 Task: Add an event with the title Second Webinar: Advanced Google AdWords Campaign Strategies, date '2023/11/07', time 7:50 AM to 9:50 AMand add a description: It is essential to listen actively to the potential investor's input, feedback, and inquiries throughout the meeting. This demonstrates your receptiveness to collaboration, willingness to address concerns, and the ability to adapt your business strategy to maximize its potential.Select event color  Tomato . Add location for the event as: 321 Dolmabahçe Palace, Istanbul, Turkey, logged in from the account softage.10@softage.netand send the event invitation to softage.3@softage.net and softage.4@softage.net. Set a reminder for the event Annually on May 174
Action: Mouse moved to (59, 89)
Screenshot: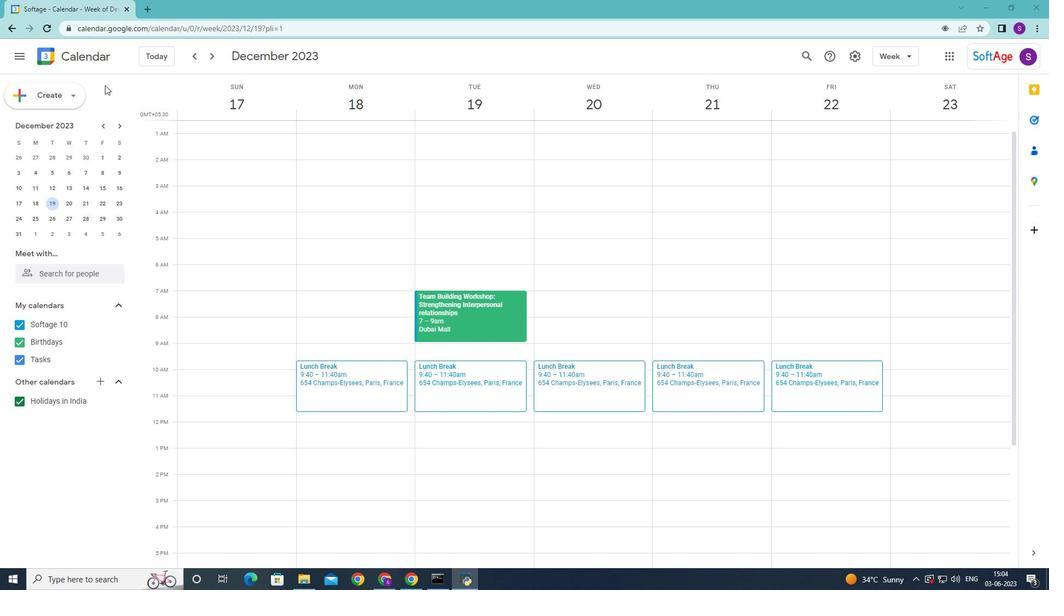 
Action: Mouse pressed left at (59, 89)
Screenshot: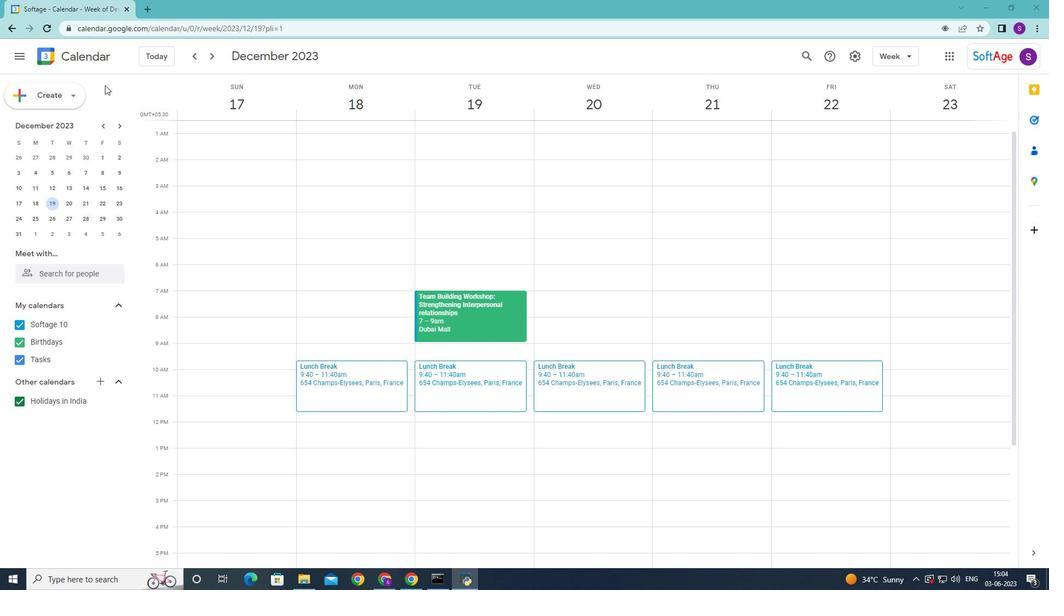 
Action: Mouse moved to (65, 133)
Screenshot: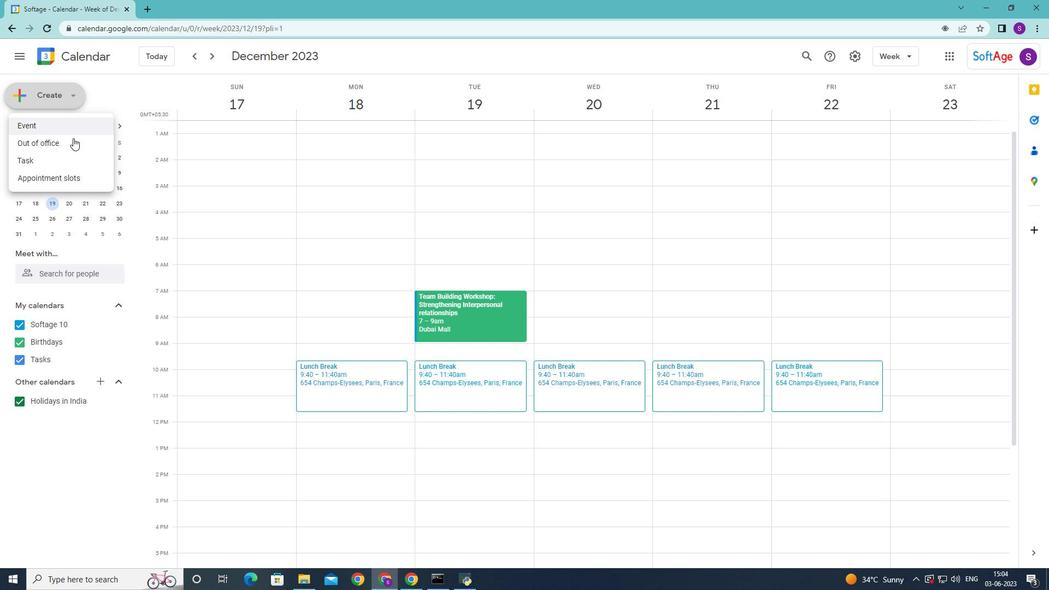 
Action: Mouse pressed left at (65, 133)
Screenshot: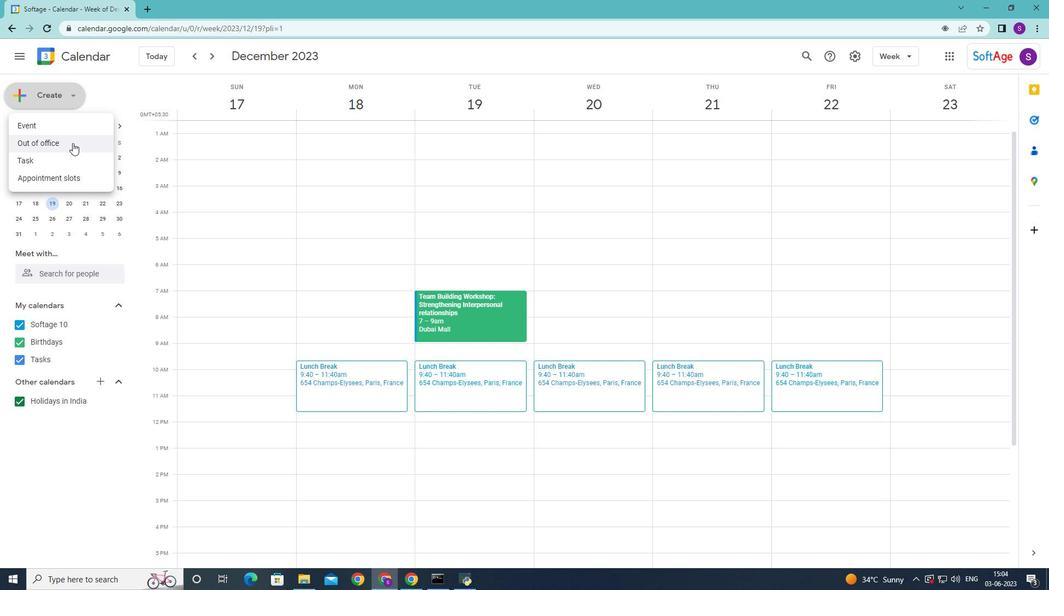 
Action: Mouse moved to (750, 207)
Screenshot: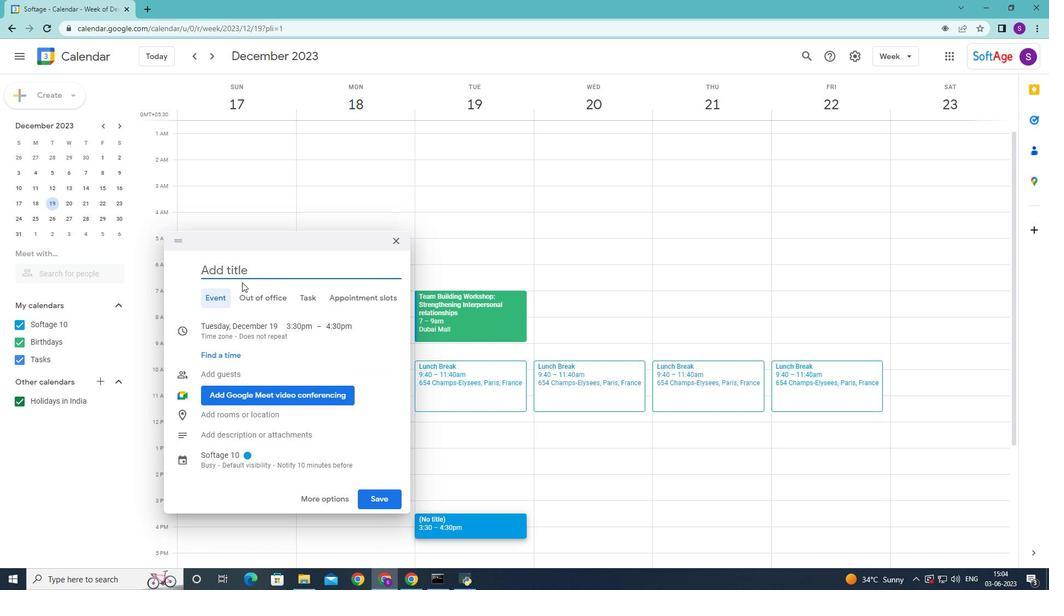 
Action: Mouse pressed left at (750, 207)
Screenshot: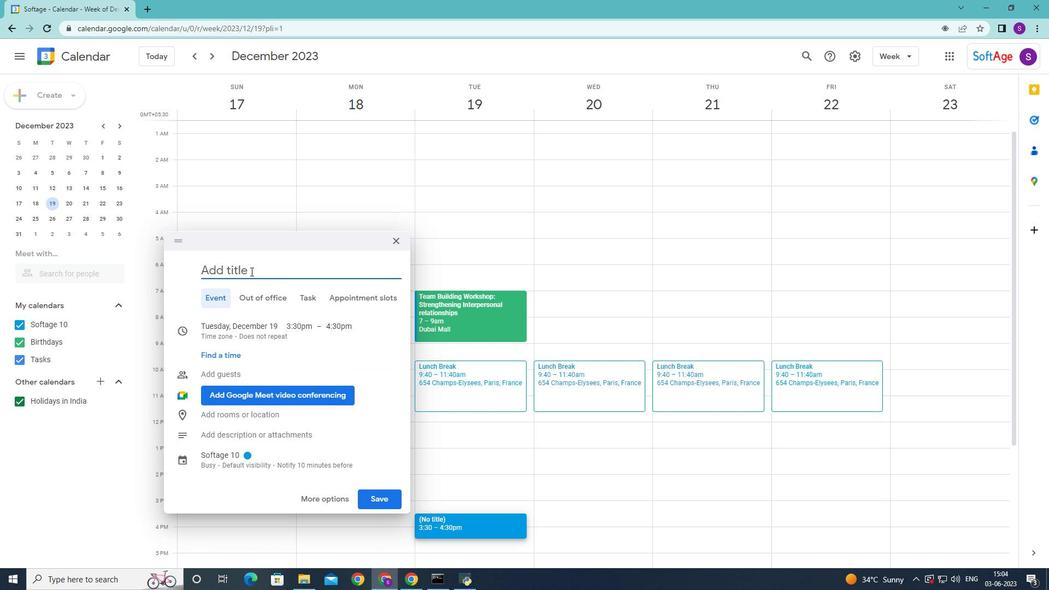 
Action: Key pressed <Key.shift>Second<Key.space><Key.shift>e<Key.backspace><Key.shift>Webinar<Key.shift>:<Key.space><Key.shift>Advanced<Key.space><Key.shift>Google<Key.space><Key.shift><Key.shift><Key.shift><Key.shift><Key.shift><Key.shift><Key.shift><Key.shift><Key.shift><Key.shift><Key.shift><Key.shift><Key.shift><Key.shift><Key.shift><Key.shift><Key.shift>Adwords<Key.space><Key.shift>Cam
Screenshot: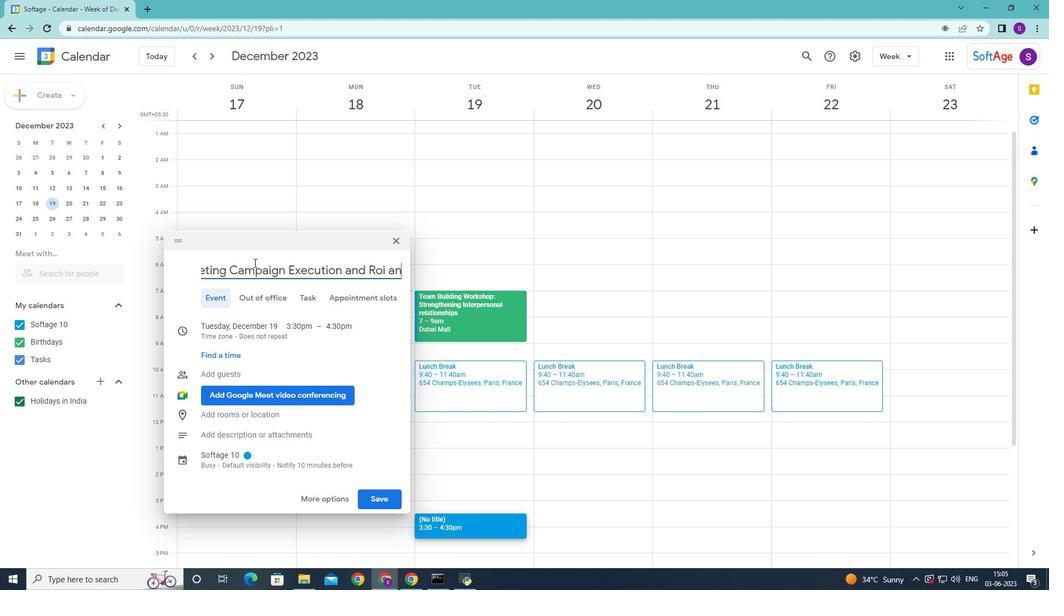 
Action: Mouse moved to (827, 201)
Screenshot: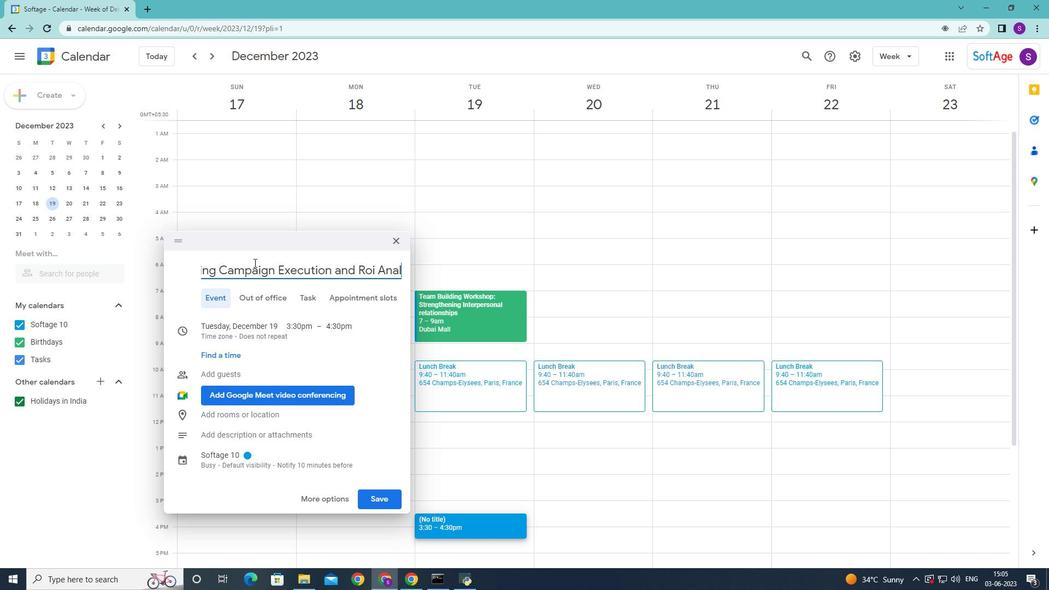 
Action: Mouse pressed left at (827, 201)
Screenshot: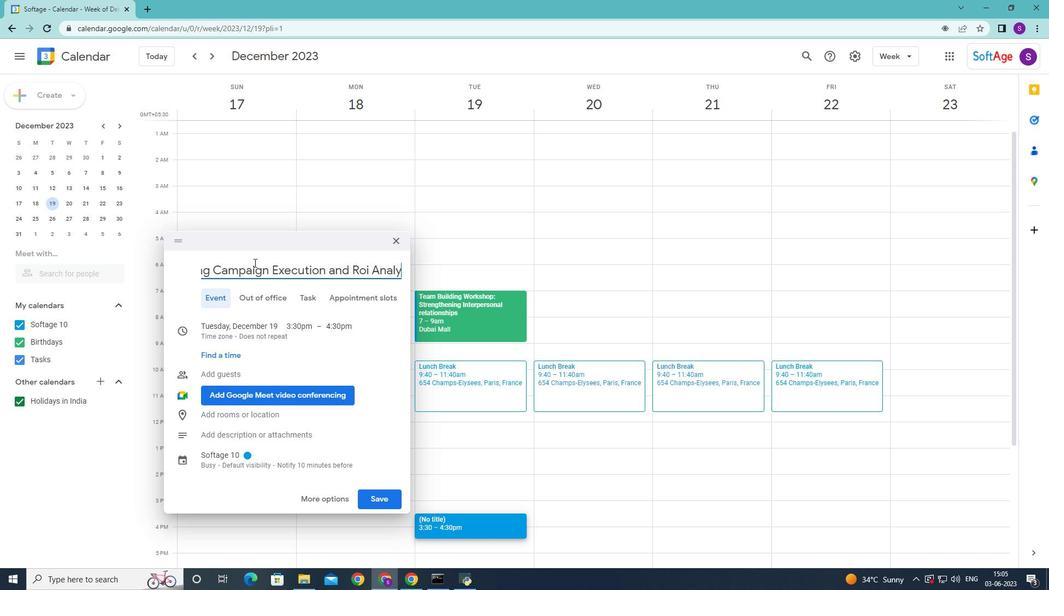 
Action: Mouse moved to (827, 202)
Screenshot: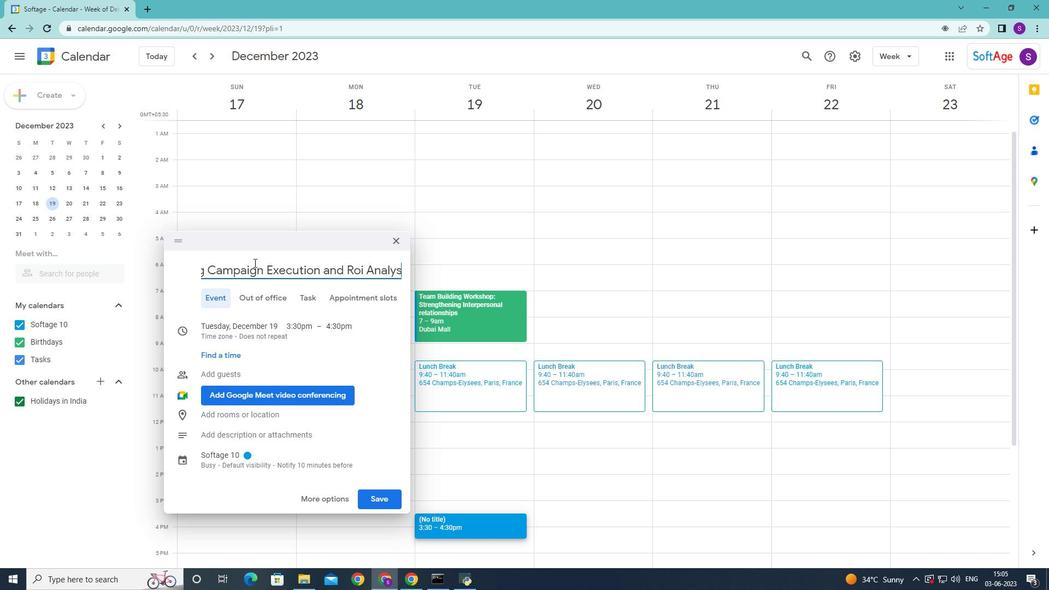 
Action: Key pressed <Key.backspace><Key.shift>W
Screenshot: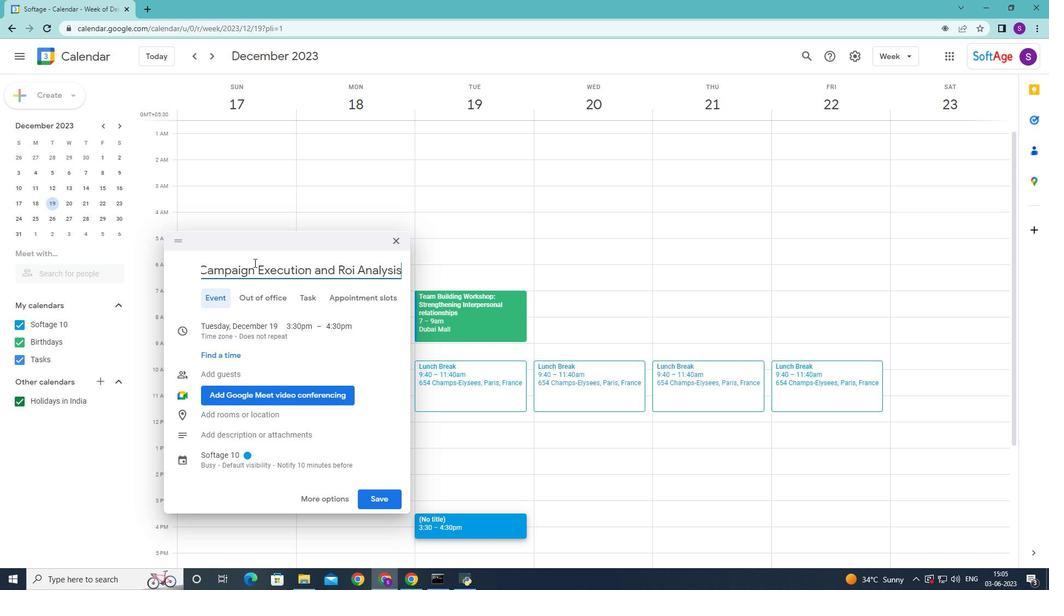
Action: Mouse moved to (875, 202)
Screenshot: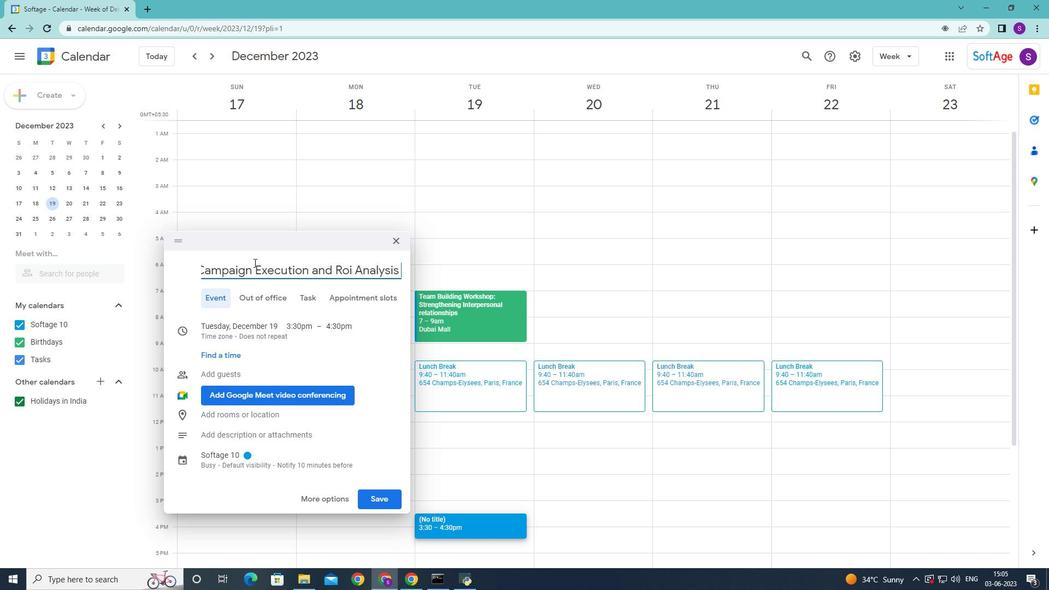 
Action: Mouse pressed left at (875, 202)
Screenshot: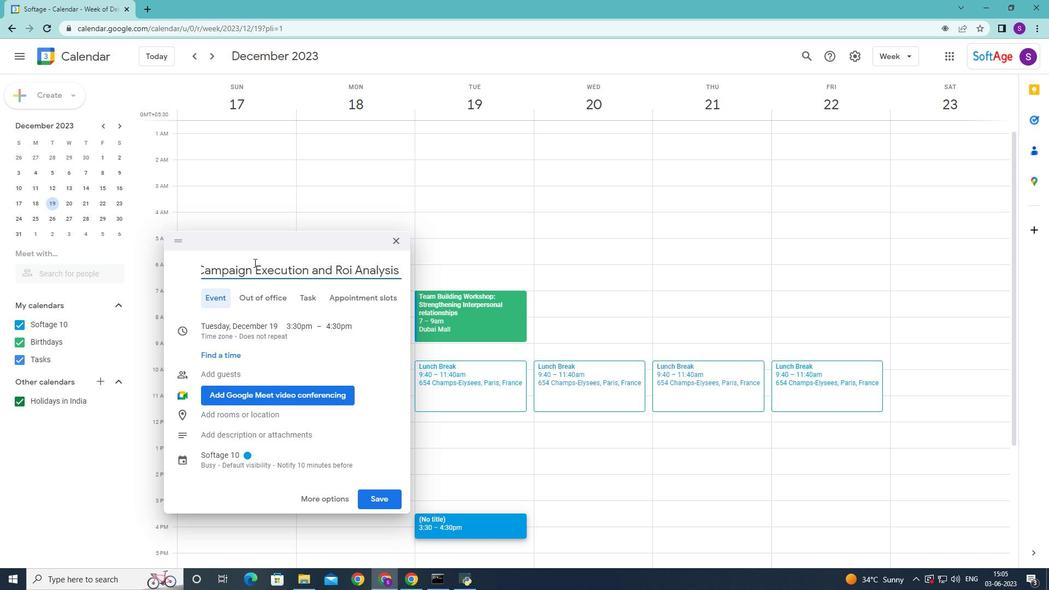 
Action: Mouse moved to (872, 206)
Screenshot: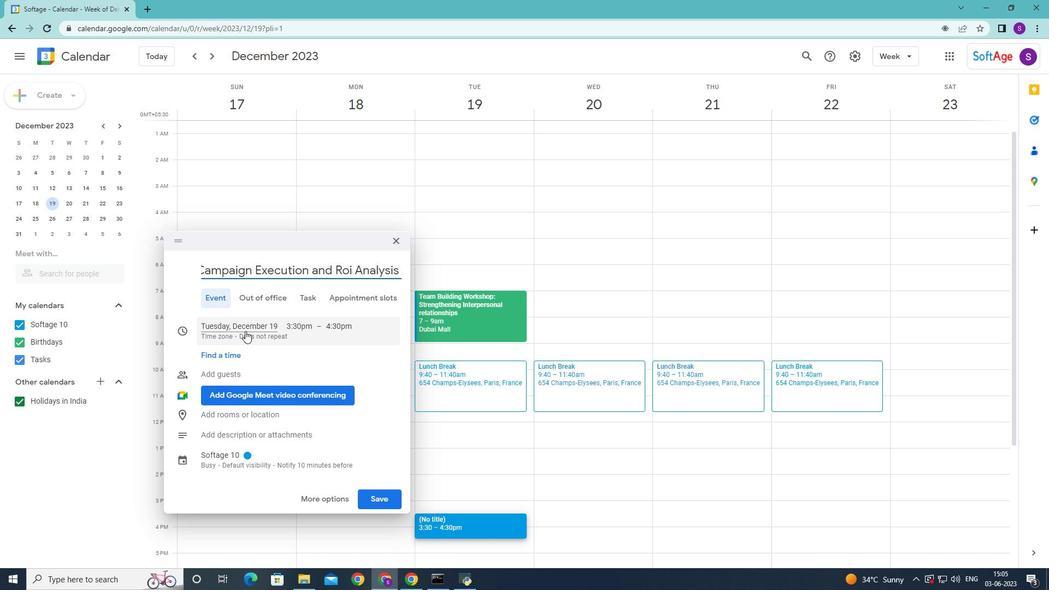 
Action: Mouse pressed left at (872, 206)
Screenshot: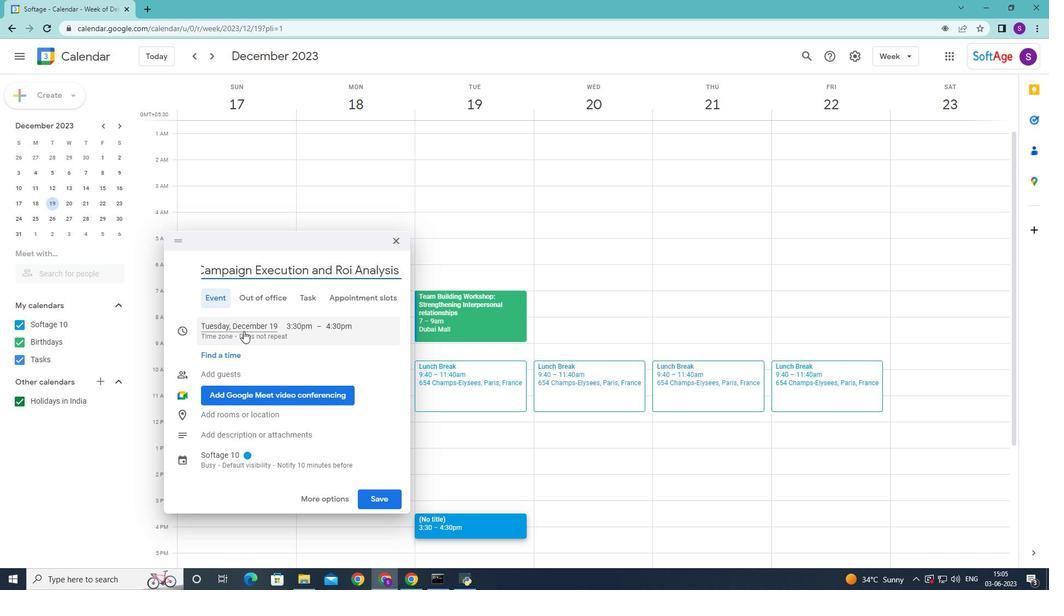 
Action: Mouse moved to (875, 206)
Screenshot: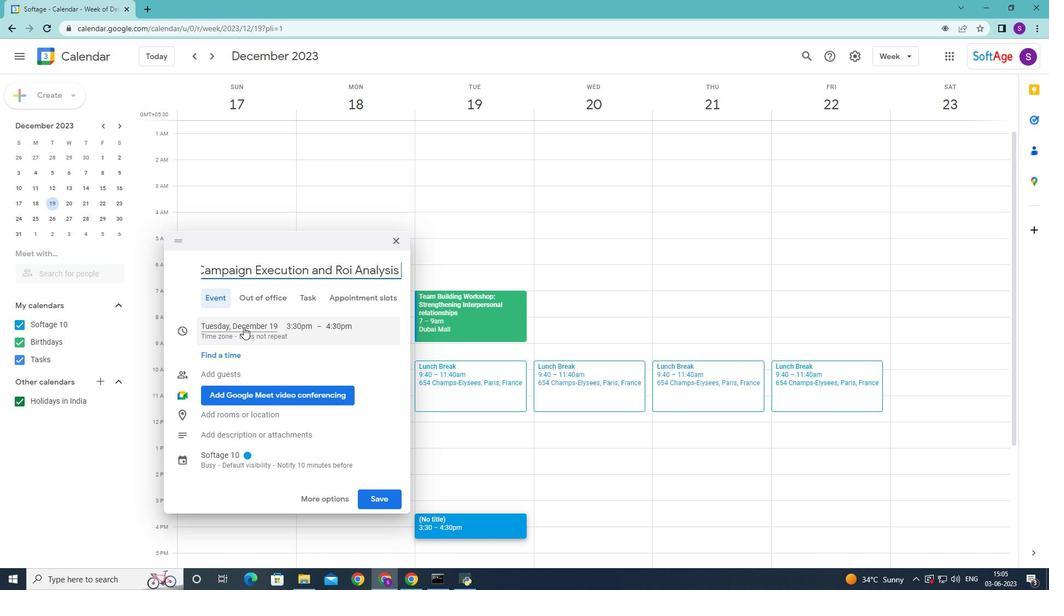 
Action: Key pressed <Key.right>mpaign<Key.space><Key.shift>Strategies,<Key.space><Key.backspace><Key.backspace>
Screenshot: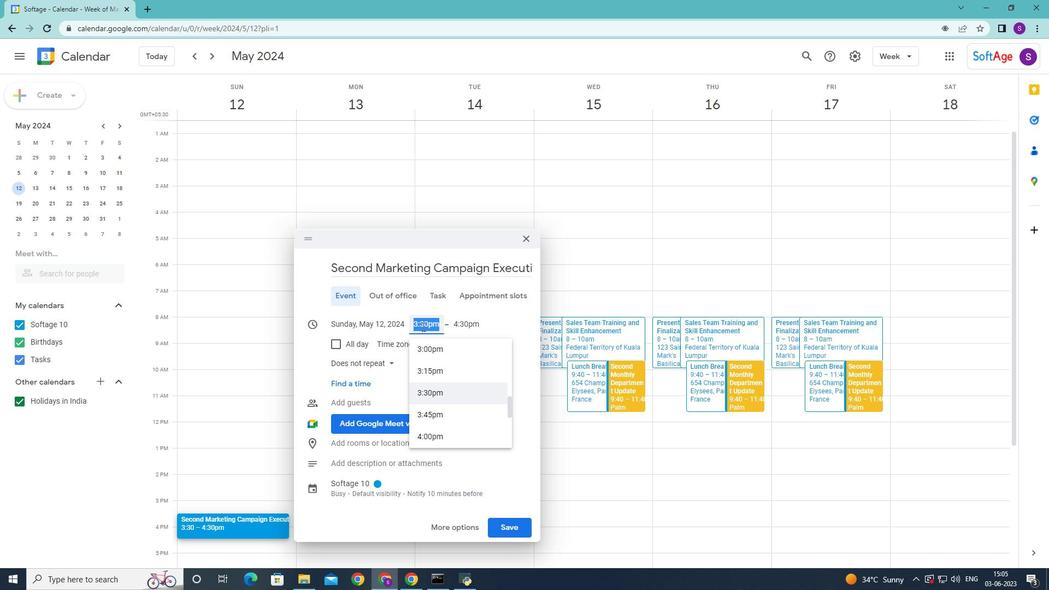 
Action: Mouse moved to (872, 202)
Screenshot: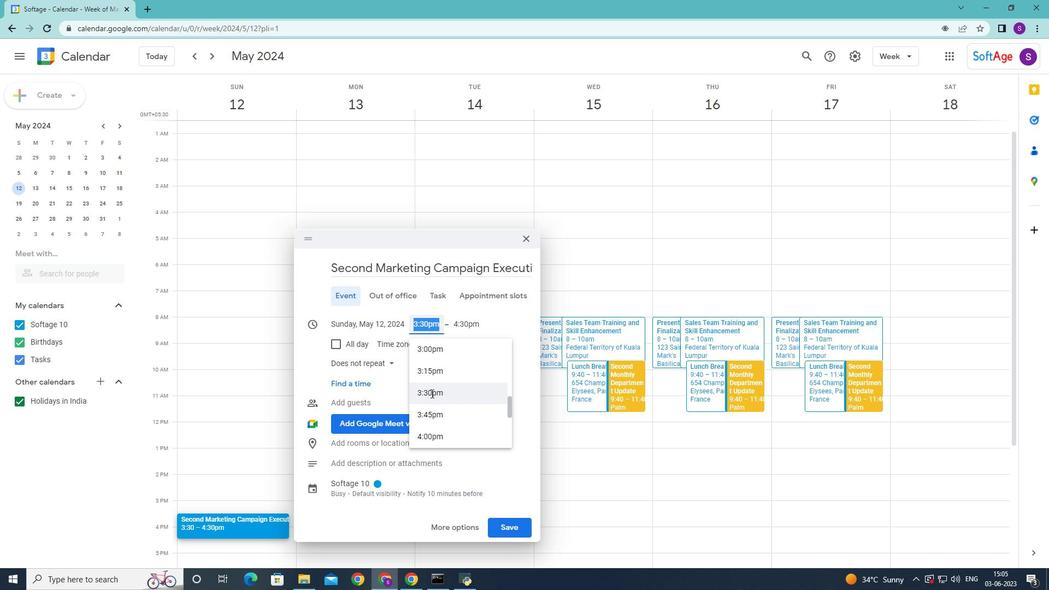 
Action: Key pressed <Key.right><Key.right>
Screenshot: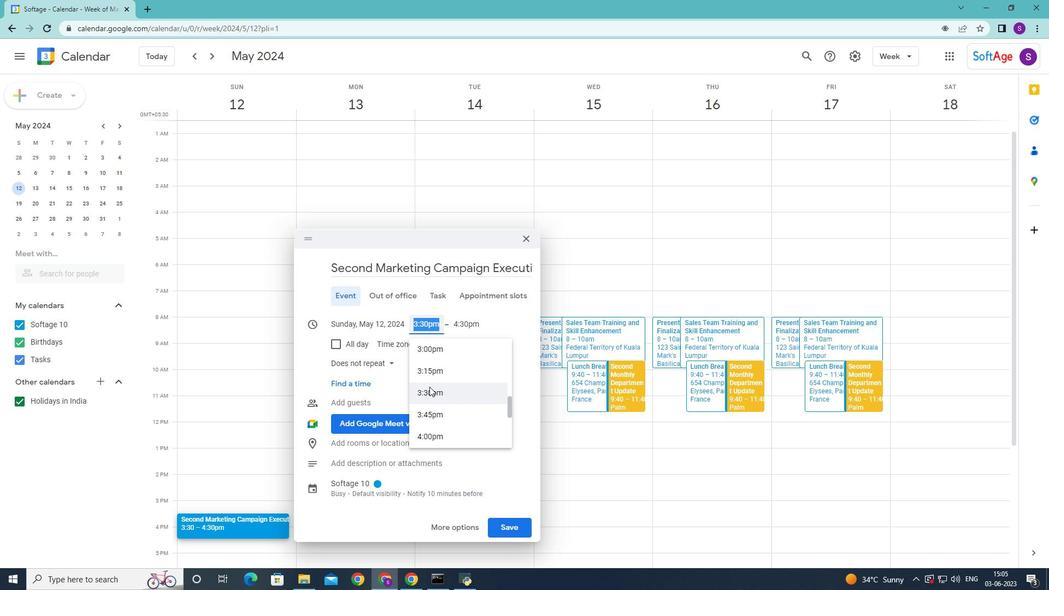 
Action: Mouse moved to (883, 208)
Screenshot: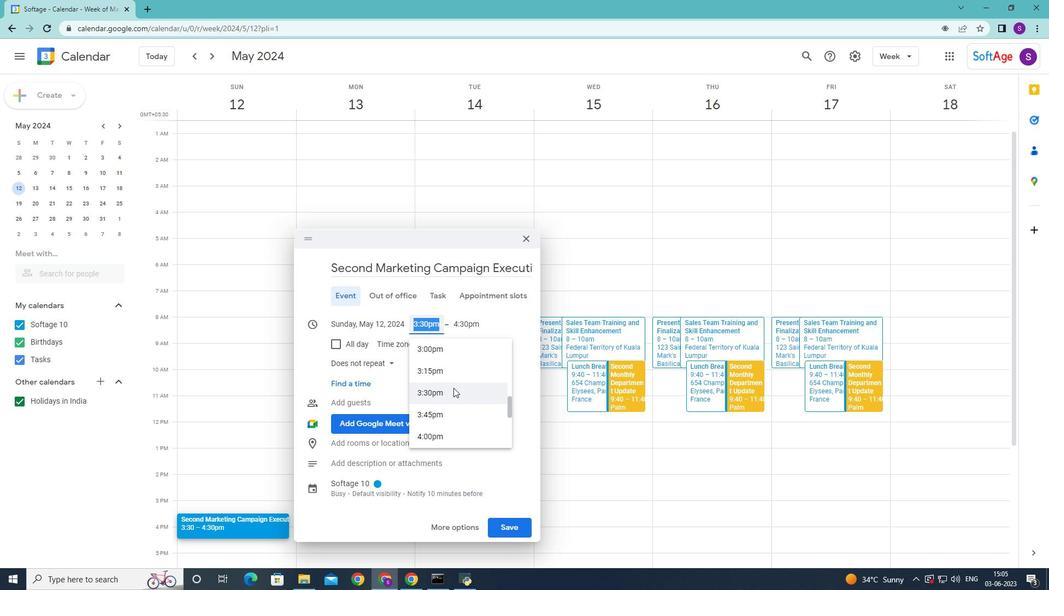 
Action: Key pressed <Key.backspace>
Screenshot: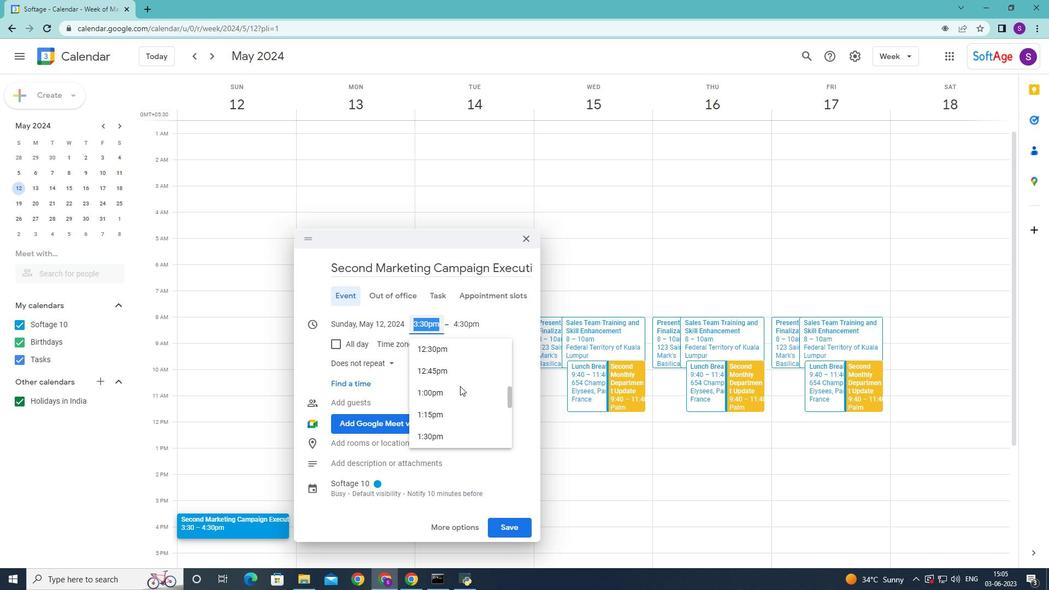 
Action: Mouse moved to (793, 433)
Screenshot: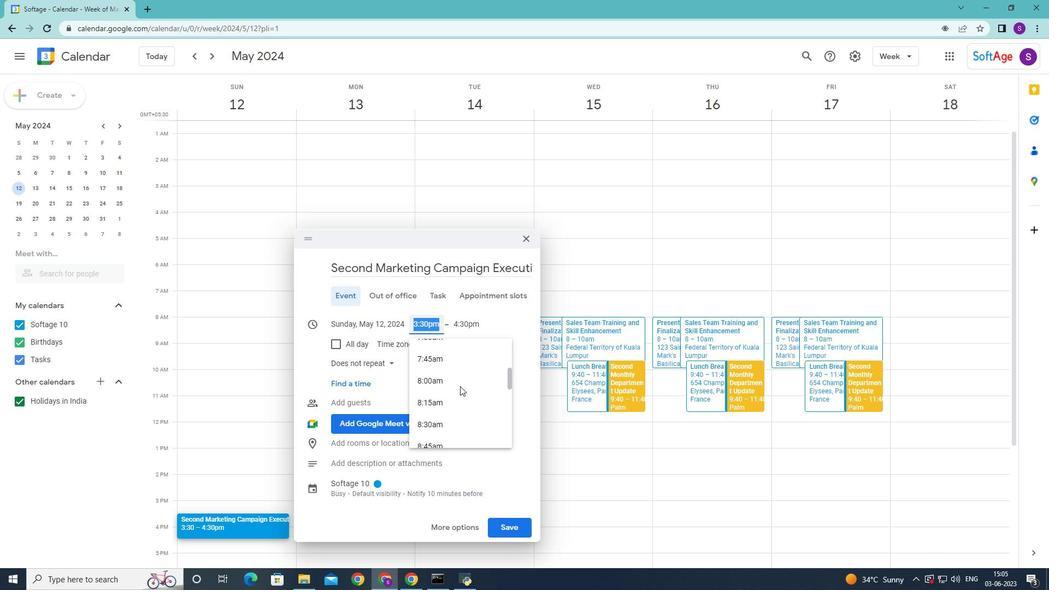 
Action: Mouse pressed left at (793, 433)
Screenshot: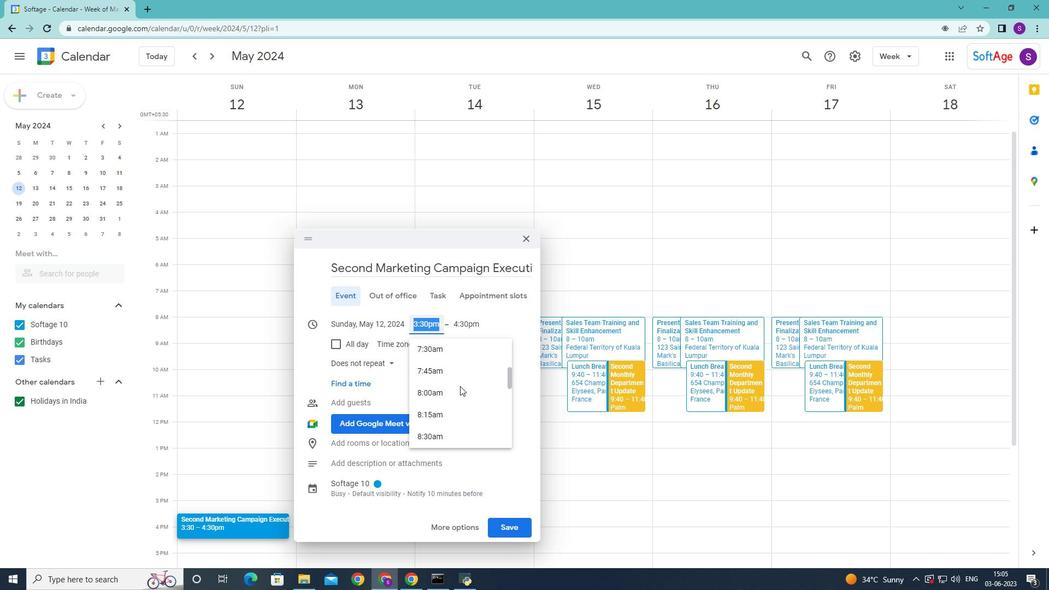 
Action: Mouse moved to (147, 384)
Screenshot: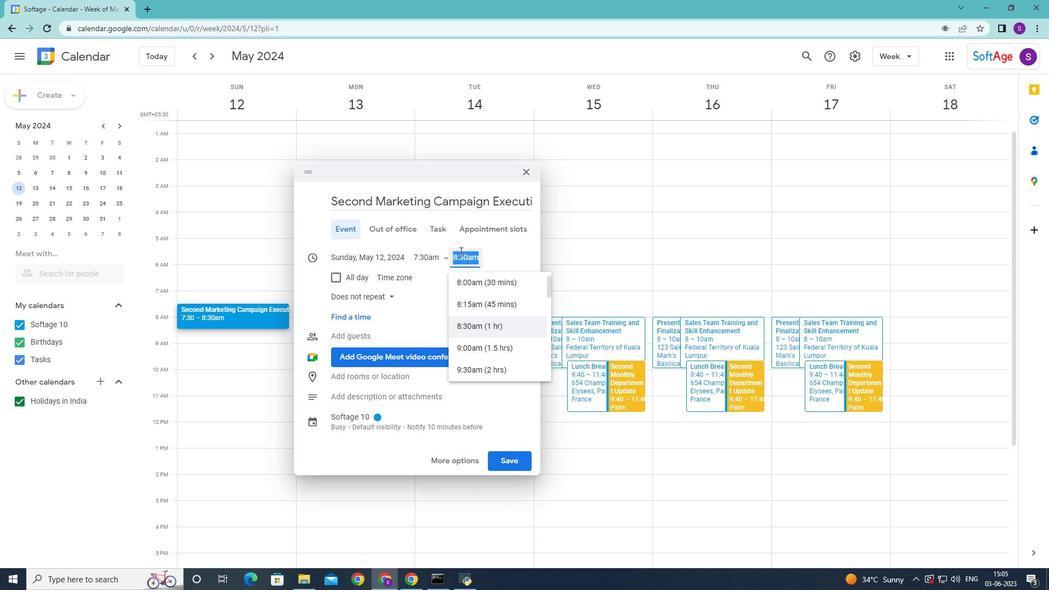 
Action: Mouse pressed left at (147, 384)
Screenshot: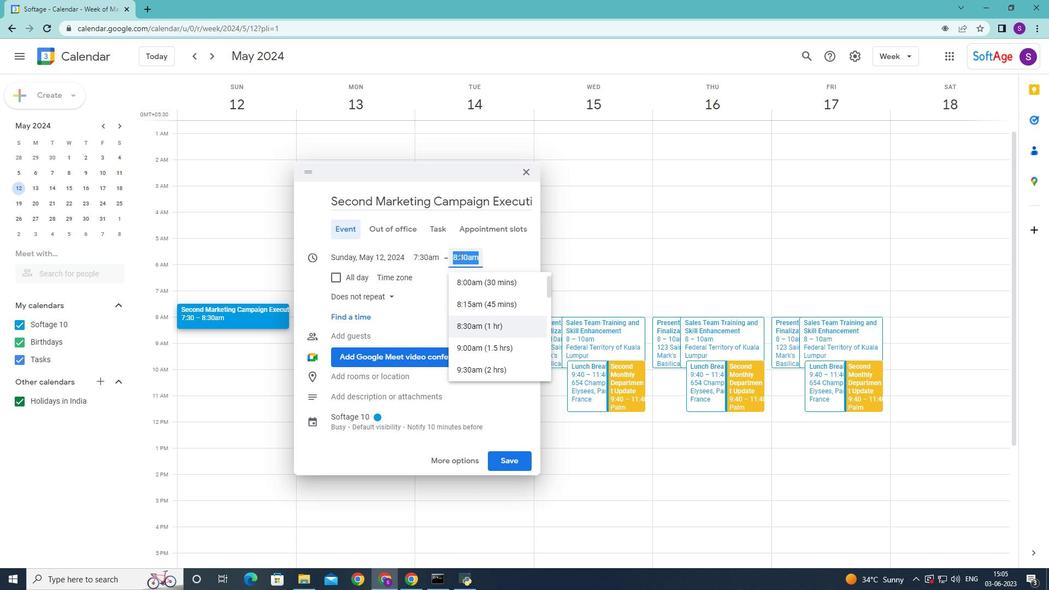 
Action: Mouse moved to (96, 253)
Screenshot: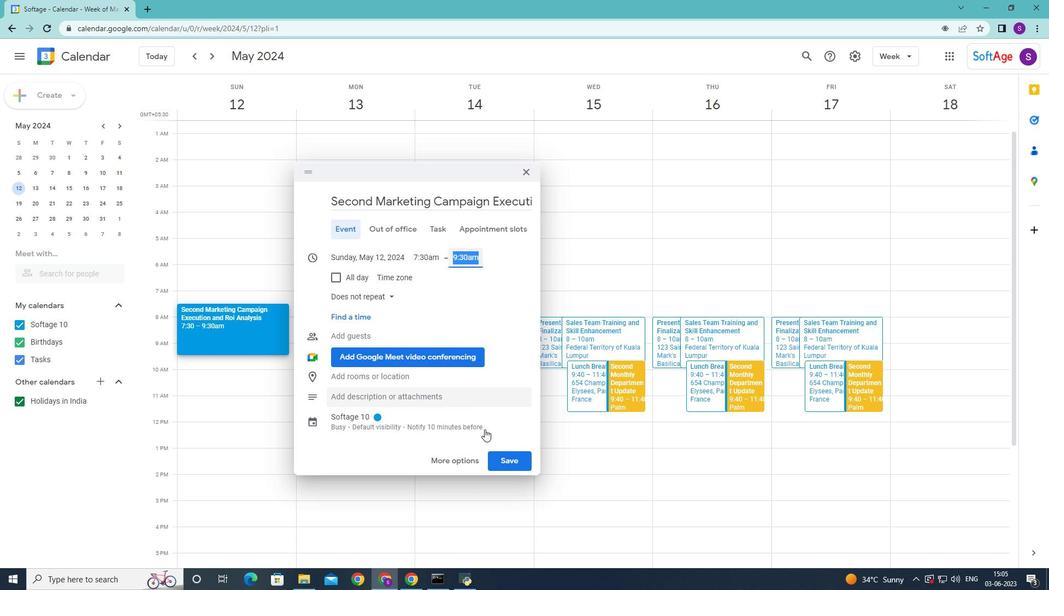
Action: Mouse scrolled (96, 254) with delta (0, 0)
Screenshot: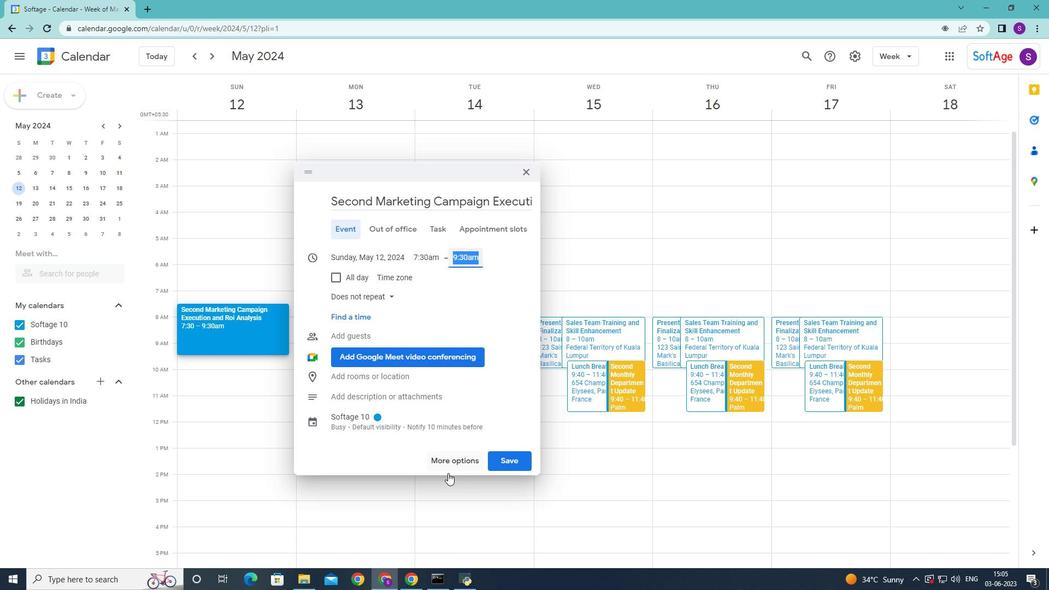 
Action: Mouse scrolled (96, 254) with delta (0, 0)
Screenshot: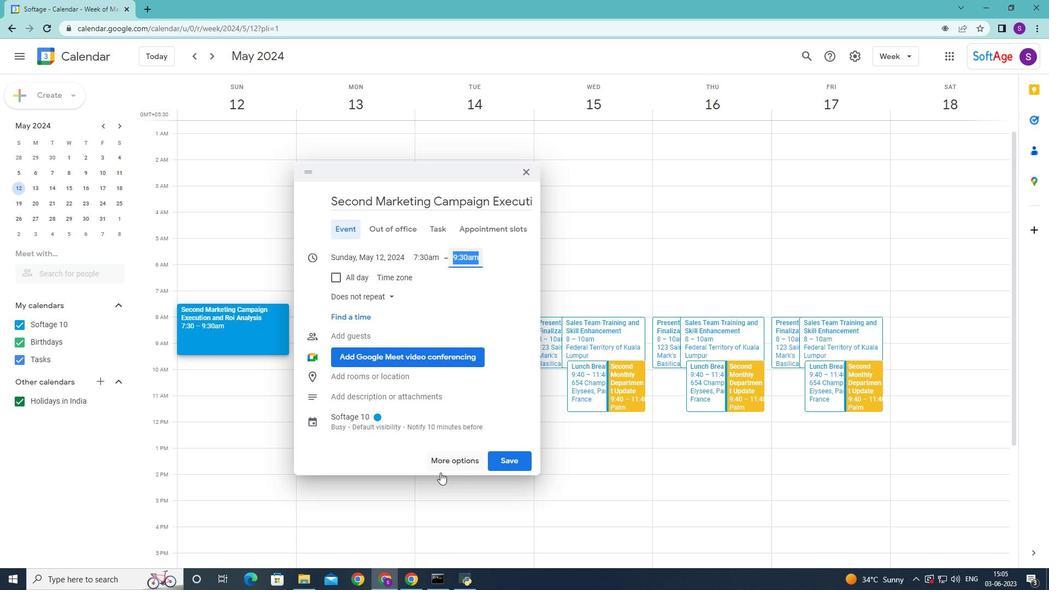 
Action: Mouse scrolled (96, 254) with delta (0, 0)
Screenshot: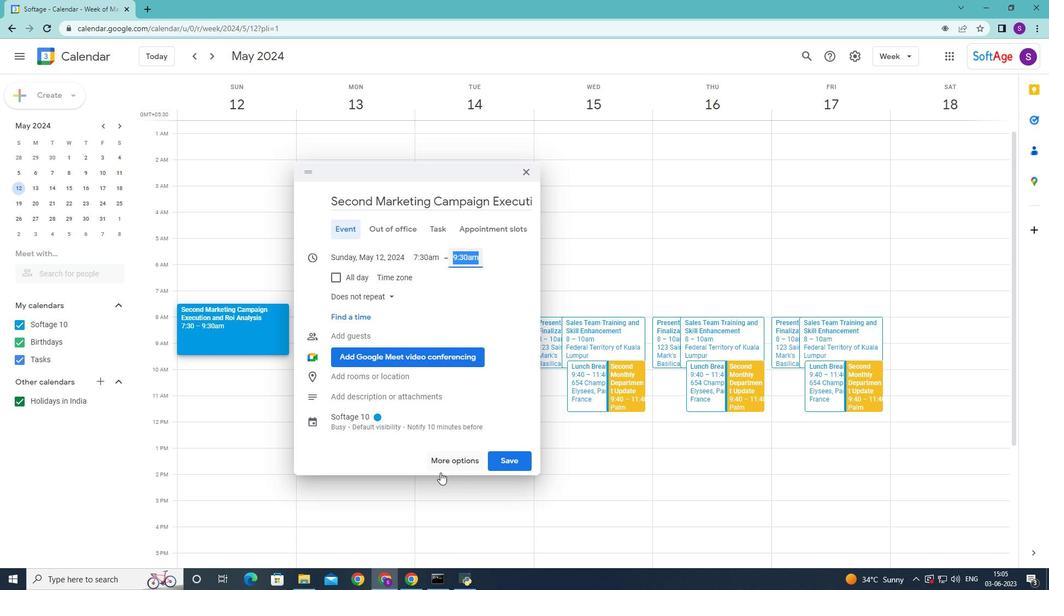 
Action: Mouse scrolled (96, 254) with delta (0, 0)
Screenshot: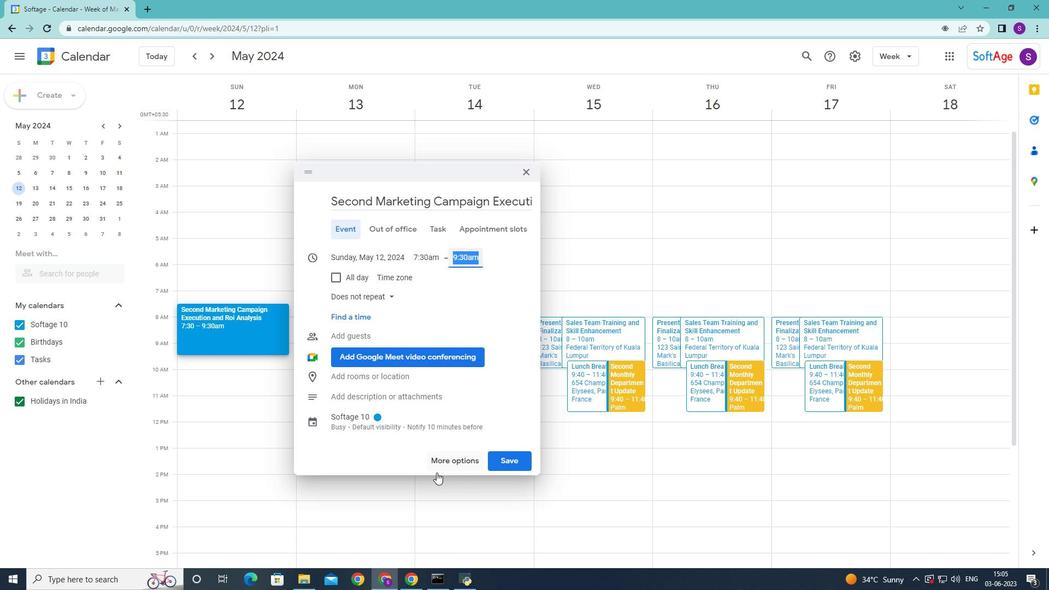 
Action: Mouse moved to (72, 93)
Screenshot: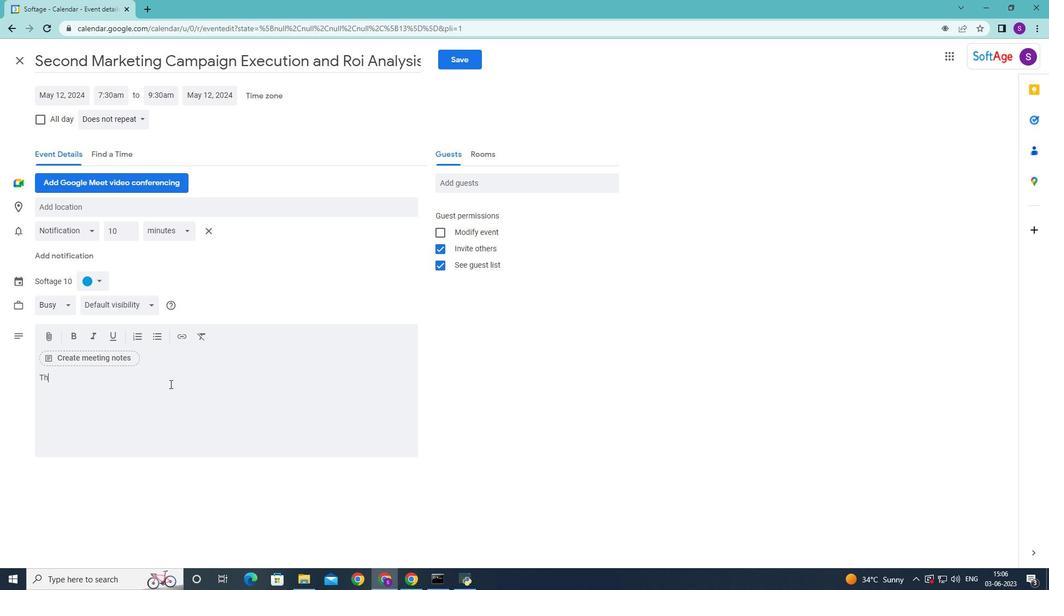 
Action: Mouse pressed left at (72, 93)
Screenshot: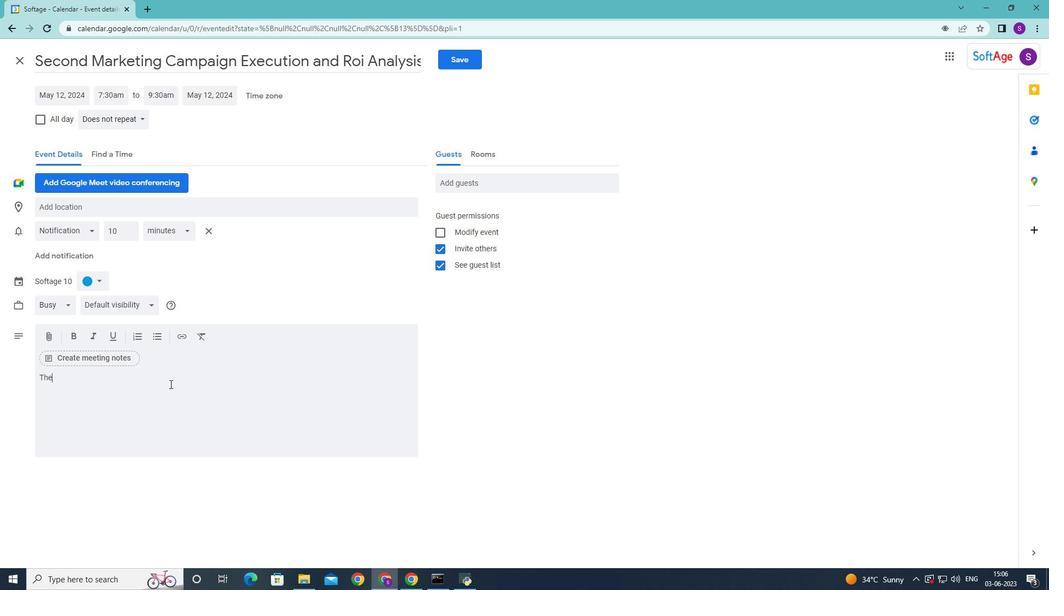
Action: Mouse moved to (159, 114)
Screenshot: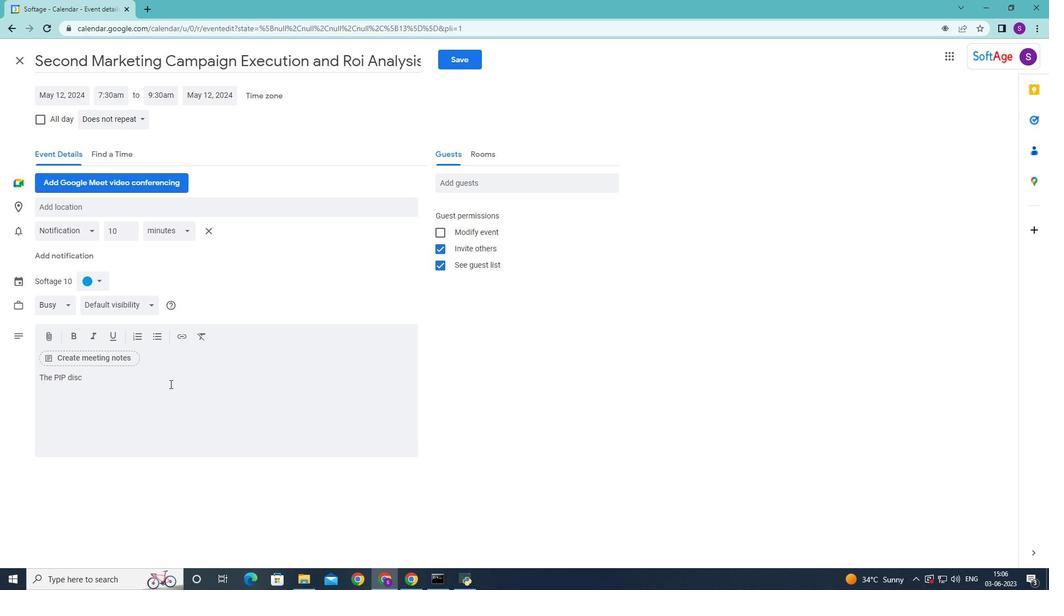 
Action: Mouse pressed left at (159, 114)
Screenshot: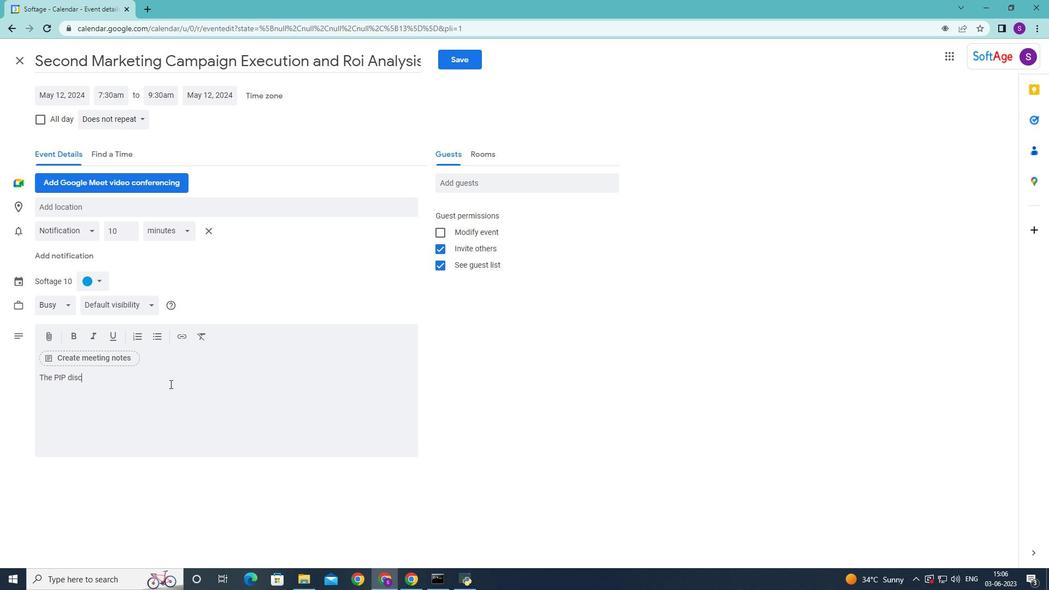 
Action: Mouse pressed left at (159, 114)
Screenshot: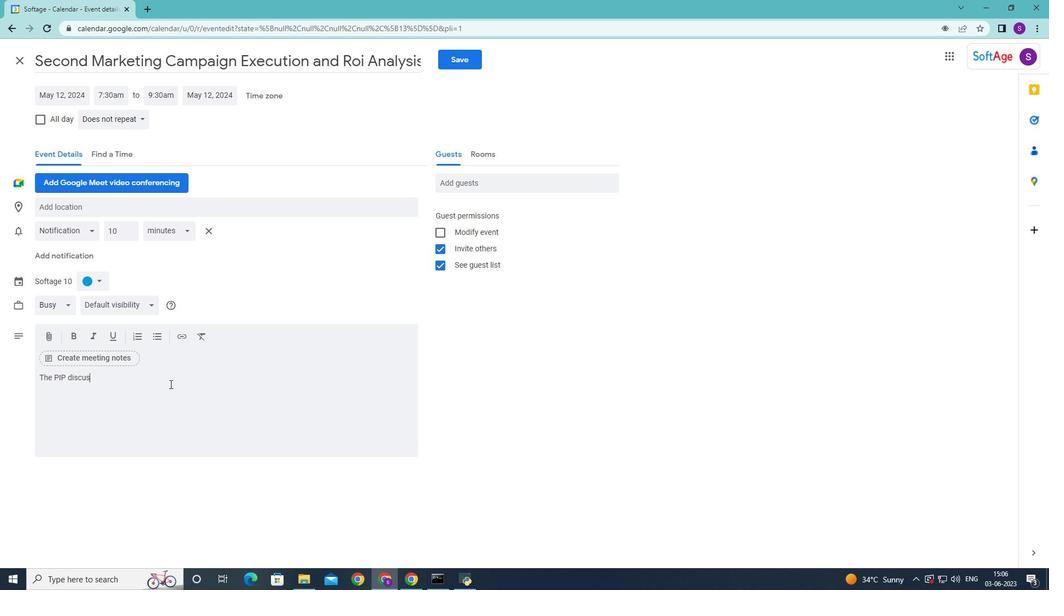 
Action: Mouse pressed left at (159, 114)
Screenshot: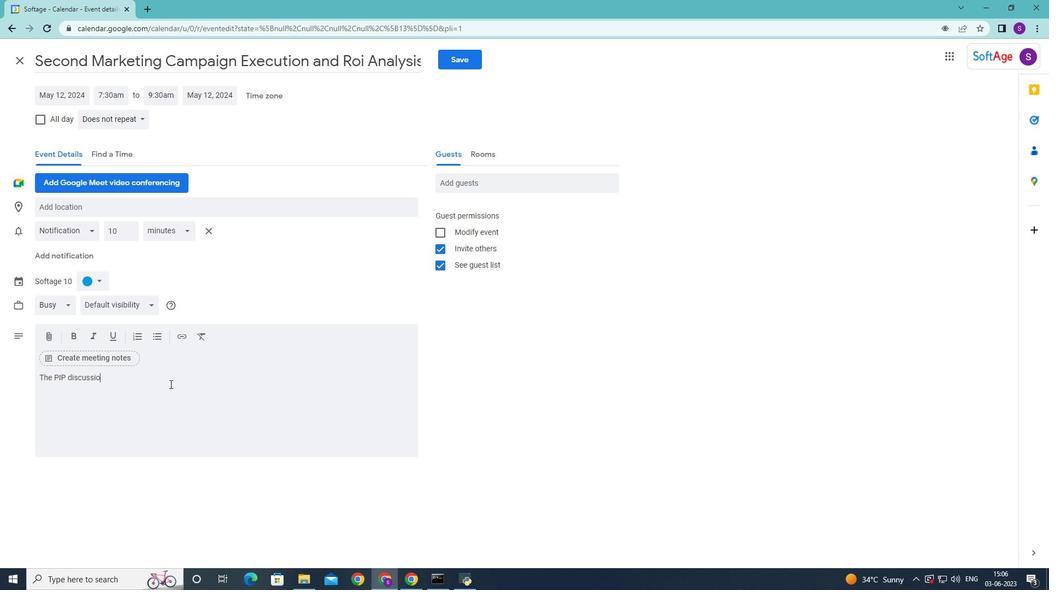 
Action: Mouse pressed left at (159, 114)
Screenshot: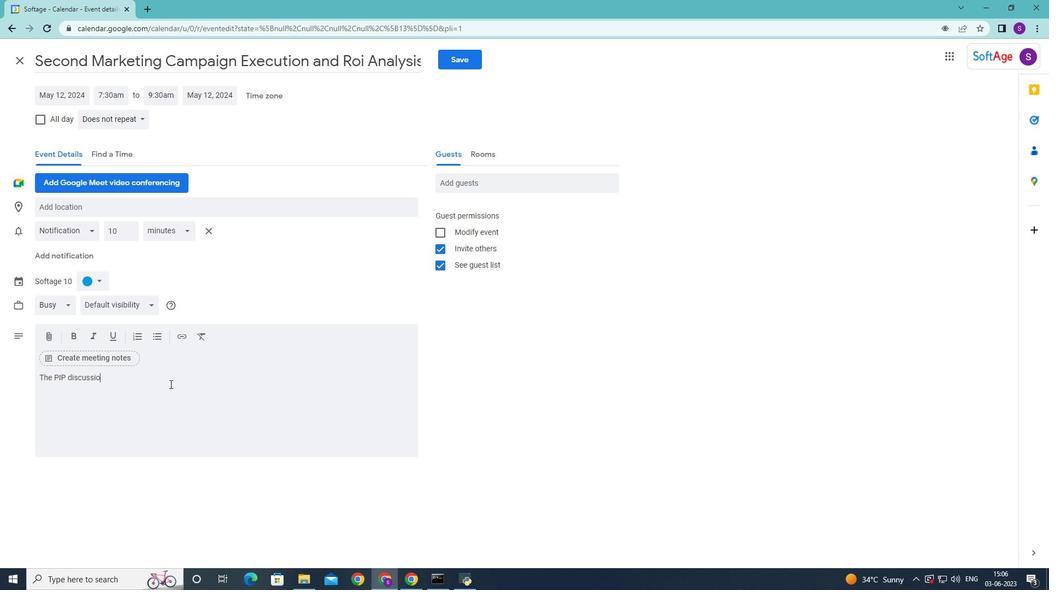 
Action: Mouse pressed left at (159, 114)
Screenshot: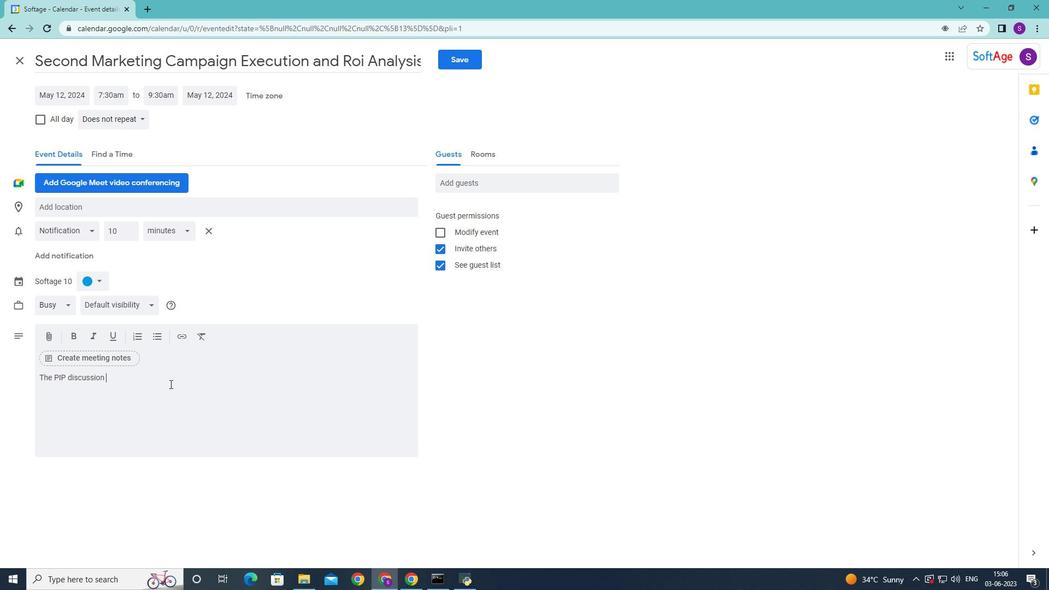 
Action: Mouse pressed left at (159, 114)
Screenshot: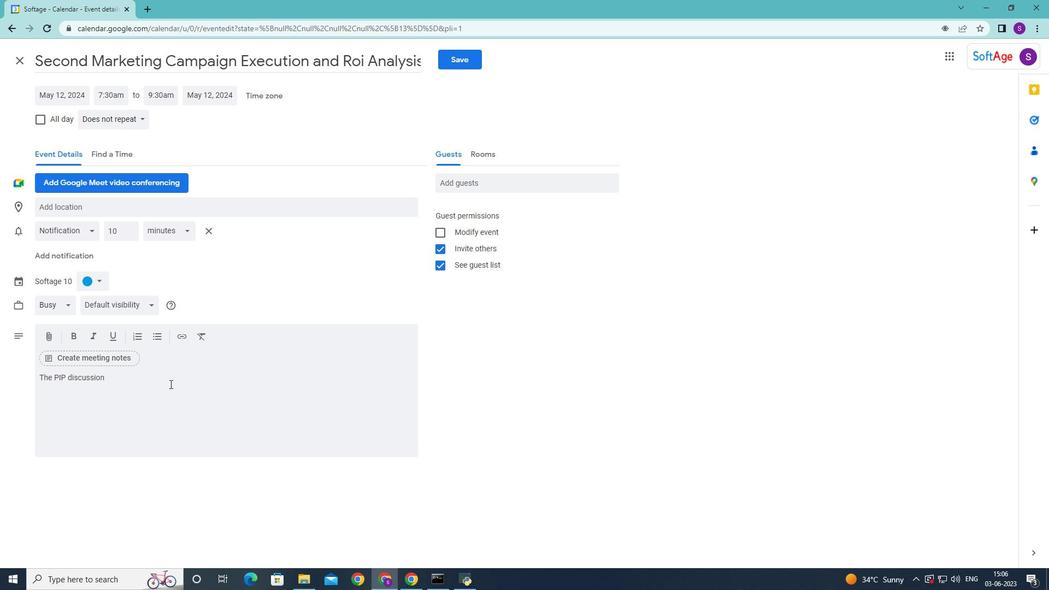 
Action: Mouse moved to (92, 166)
Screenshot: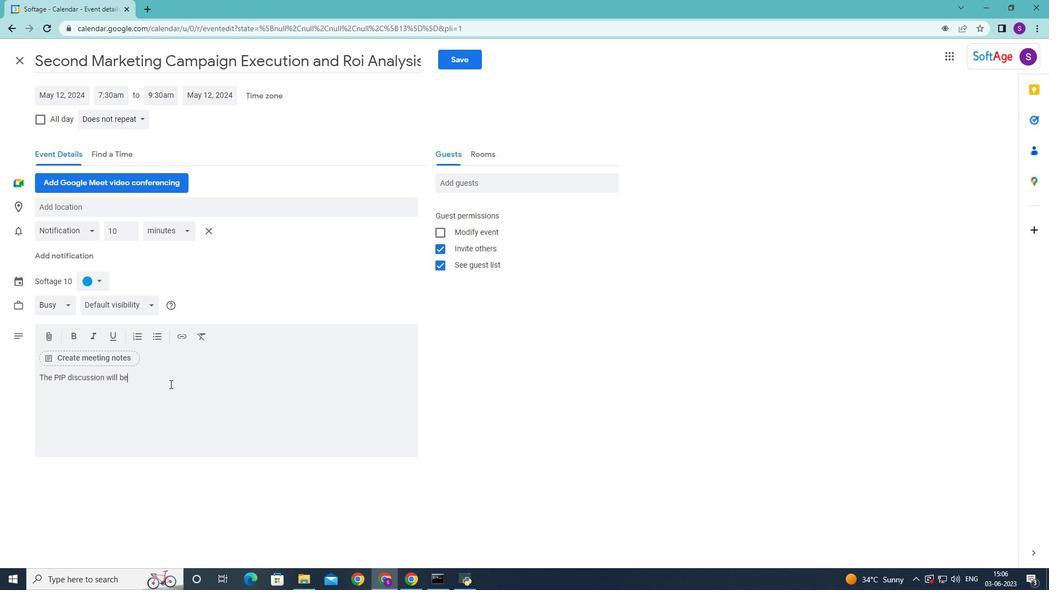 
Action: Mouse pressed left at (92, 166)
Screenshot: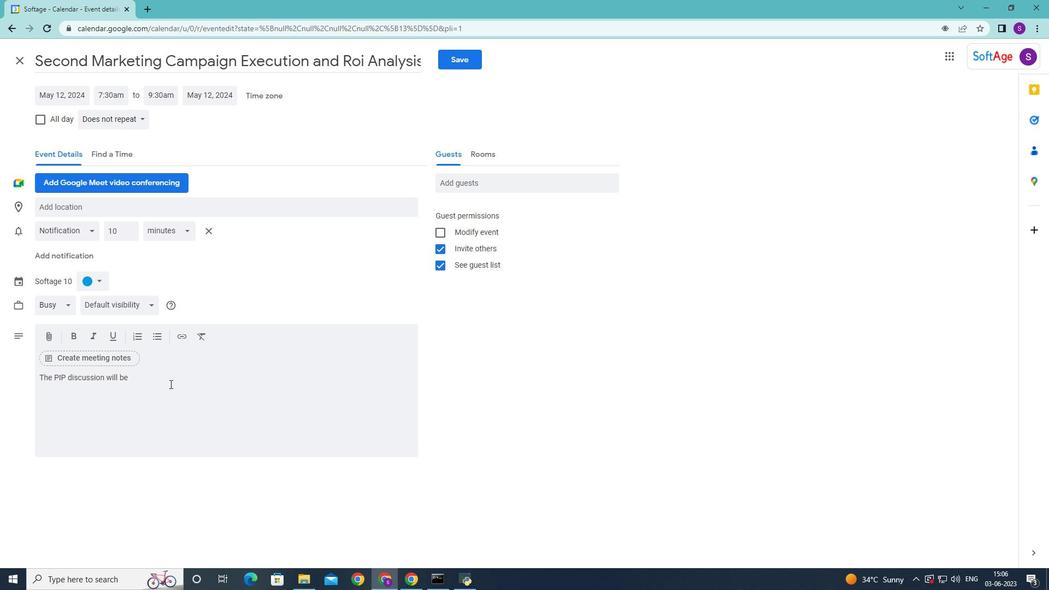 
Action: Mouse moved to (121, 94)
Screenshot: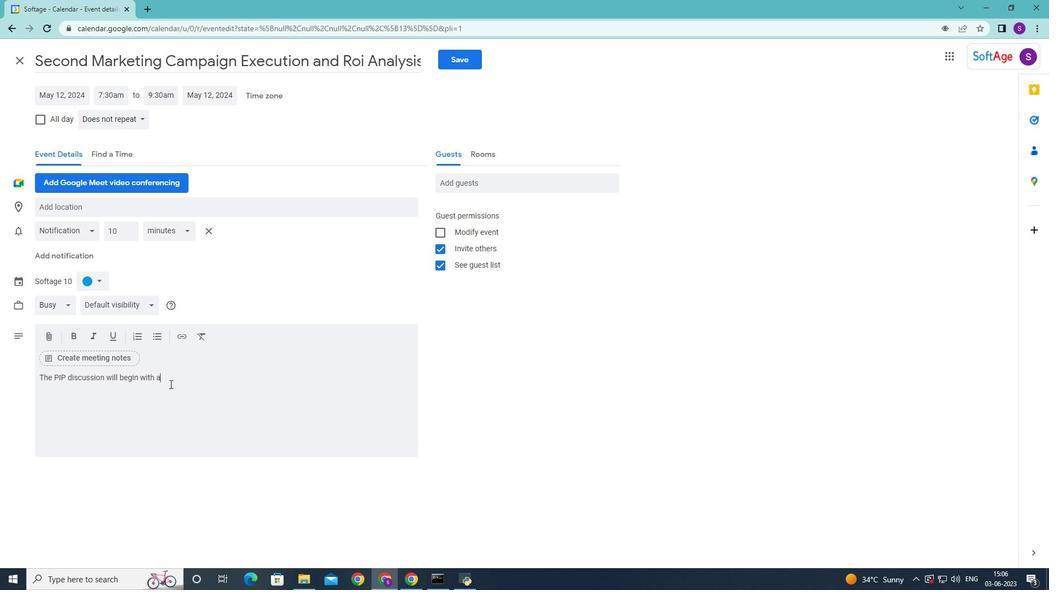 
Action: Mouse pressed left at (121, 94)
Screenshot: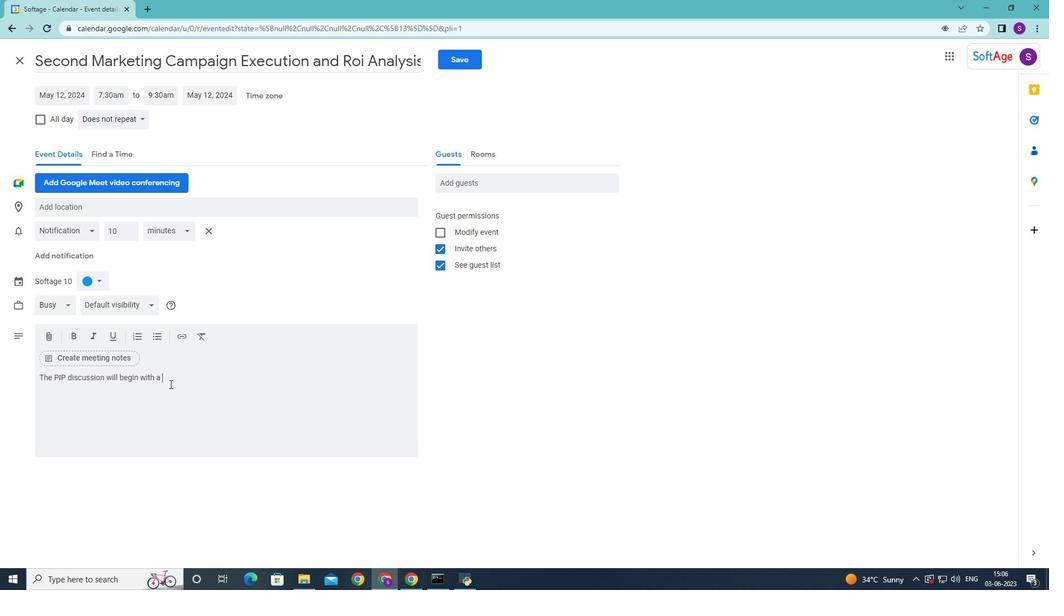 
Action: Mouse moved to (100, 97)
Screenshot: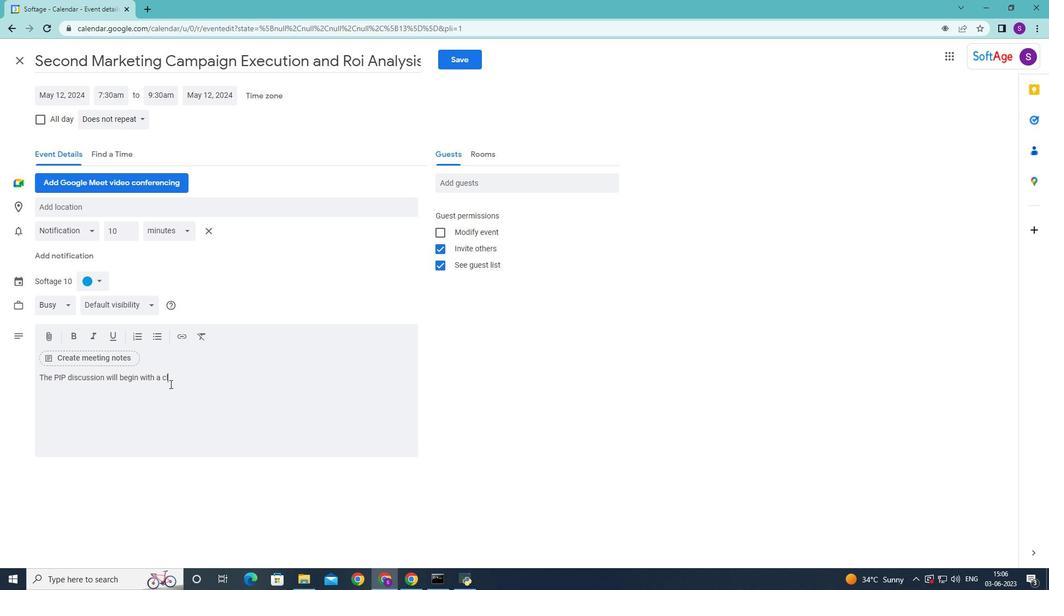 
Action: Mouse pressed left at (100, 97)
Screenshot: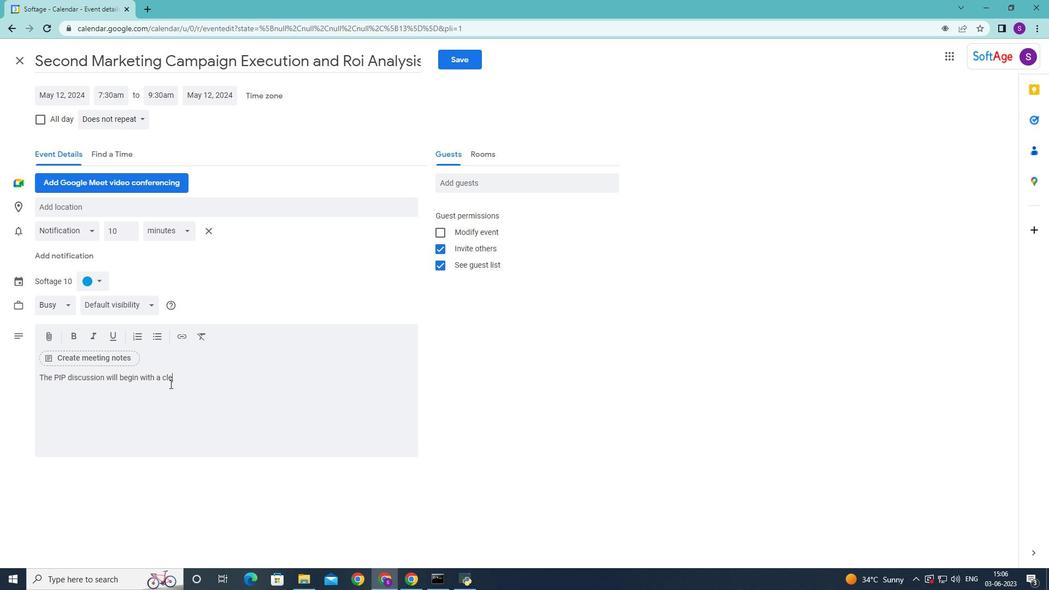 
Action: Mouse moved to (95, 98)
Screenshot: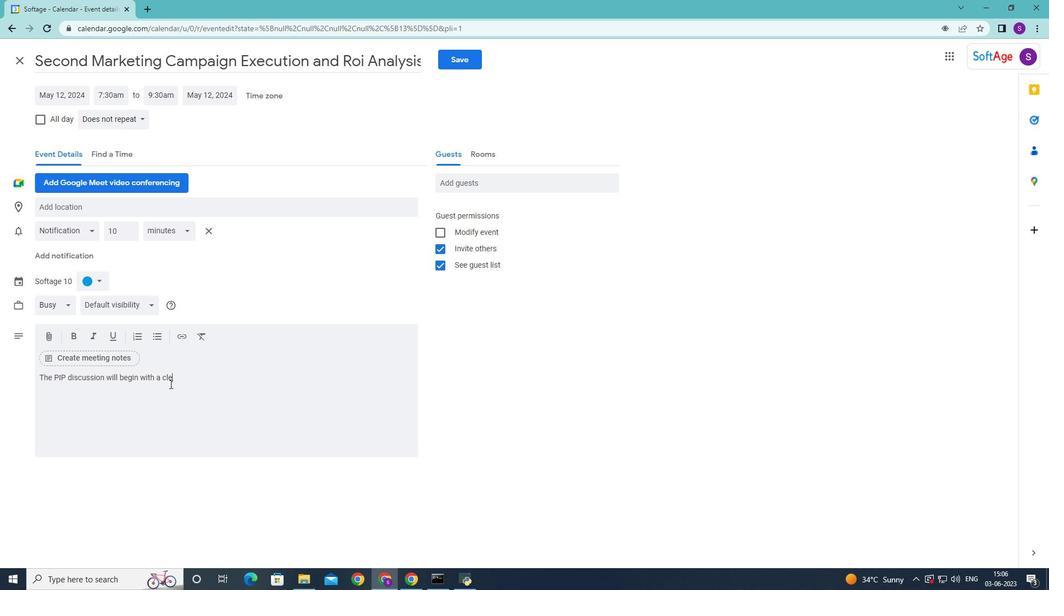 
Action: Mouse pressed left at (95, 98)
Screenshot: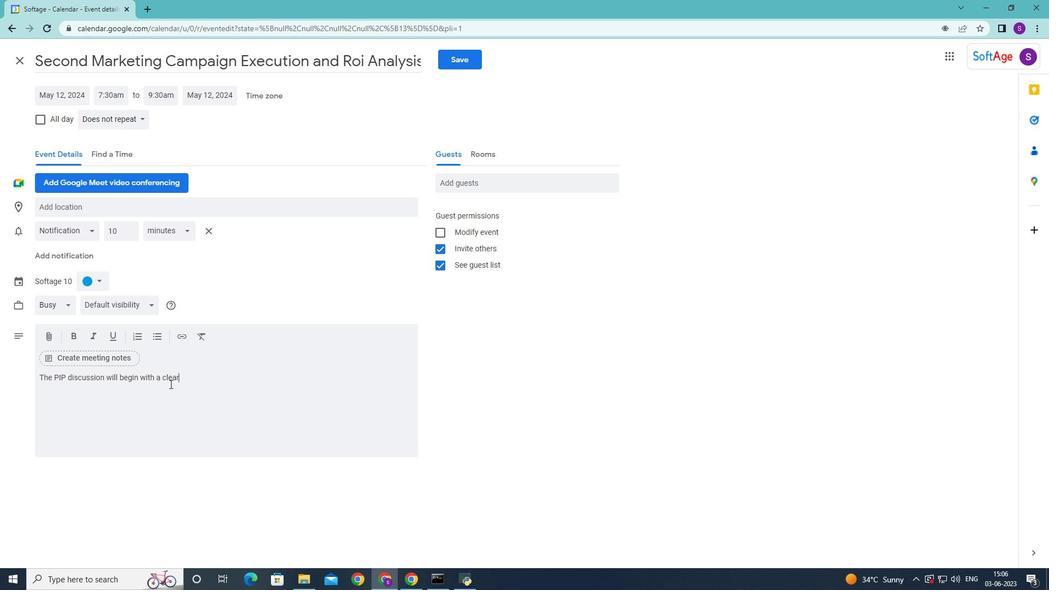 
Action: Mouse moved to (109, 101)
Screenshot: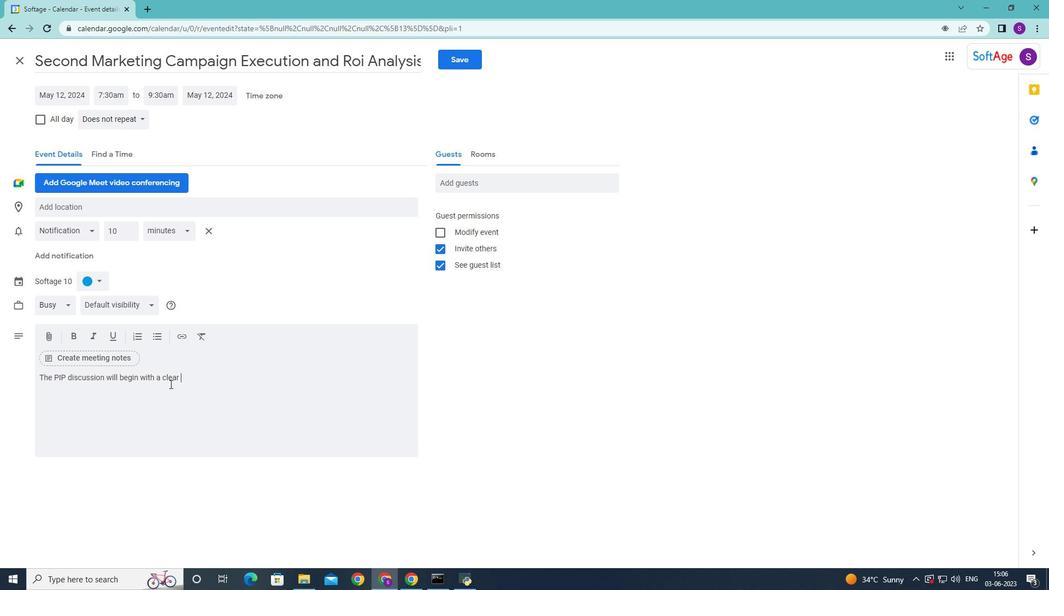 
Action: Key pressed 07<Key.shift_r><Key.shift_r>:50am
Screenshot: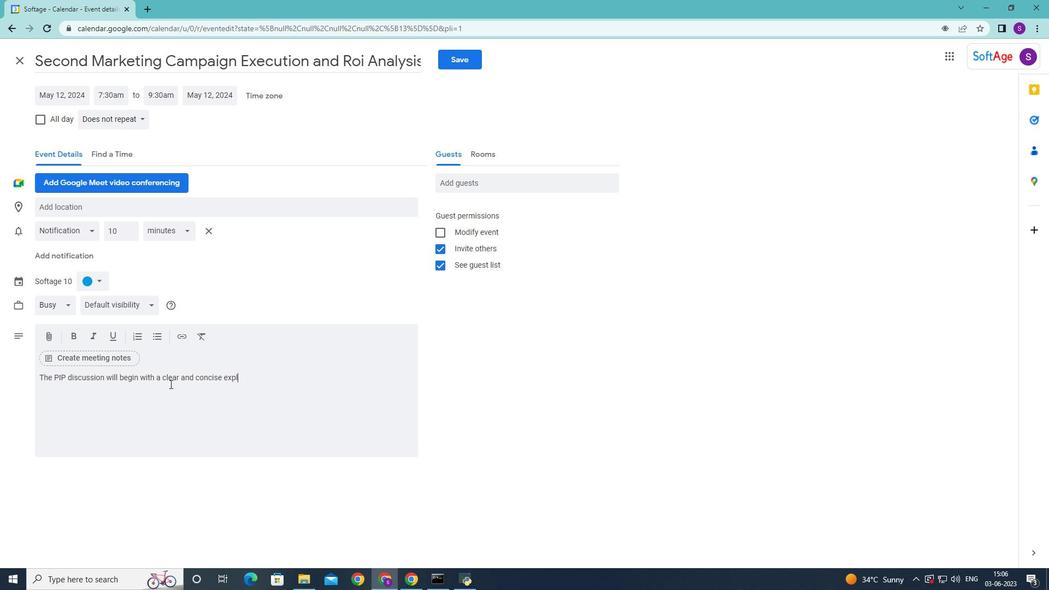 
Action: Mouse moved to (159, 95)
Screenshot: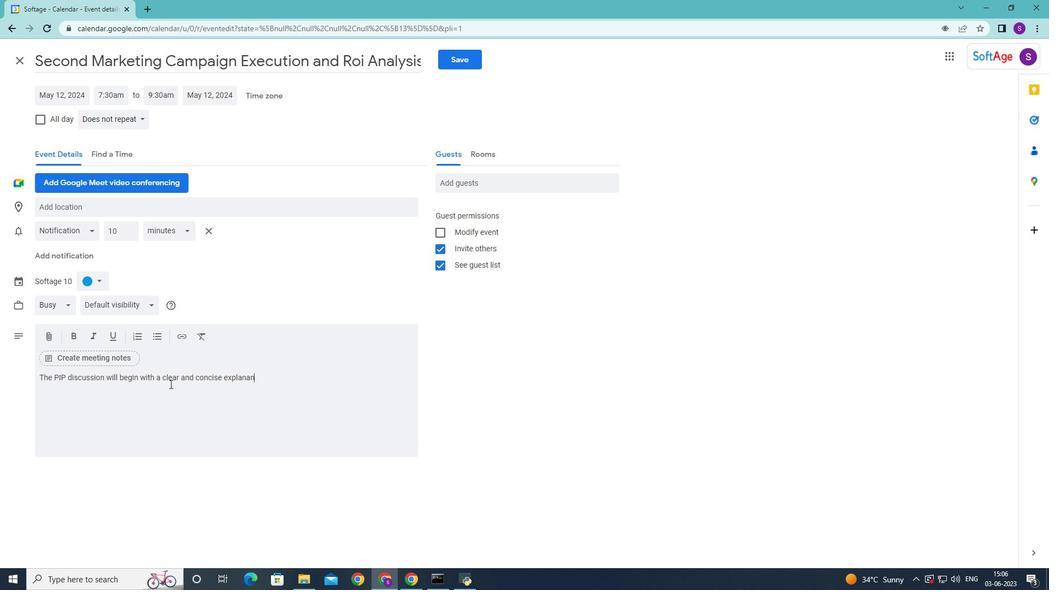 
Action: Mouse pressed left at (159, 95)
Screenshot: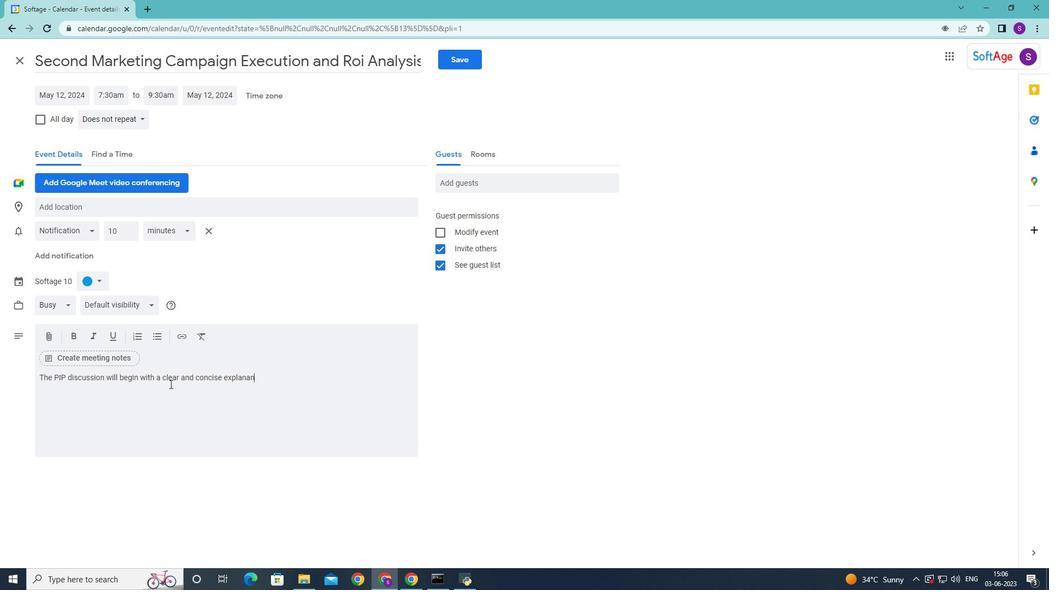 
Action: Mouse moved to (144, 96)
Screenshot: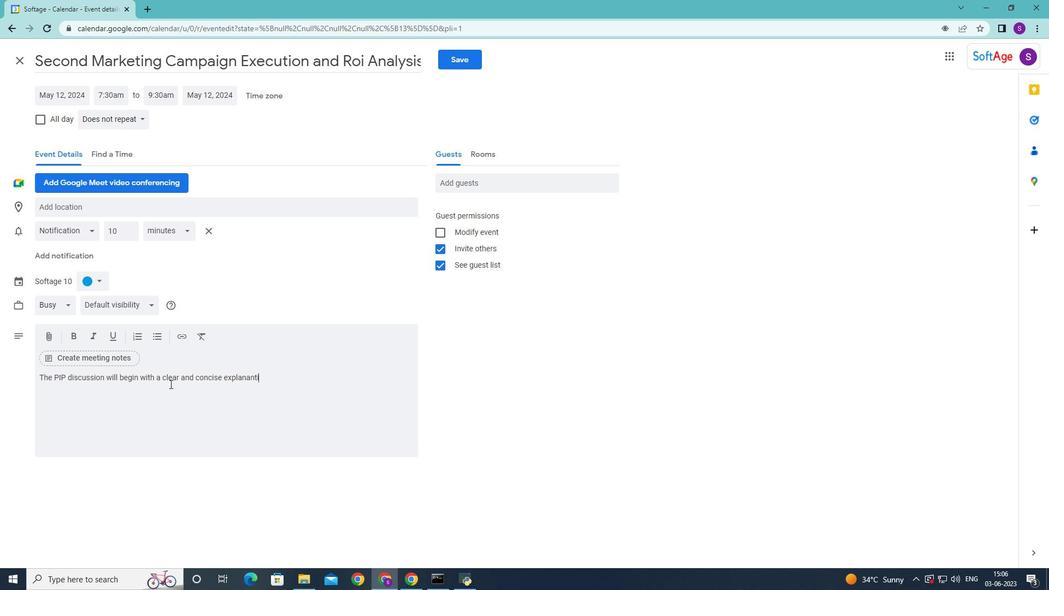 
Action: Mouse pressed left at (144, 96)
Screenshot: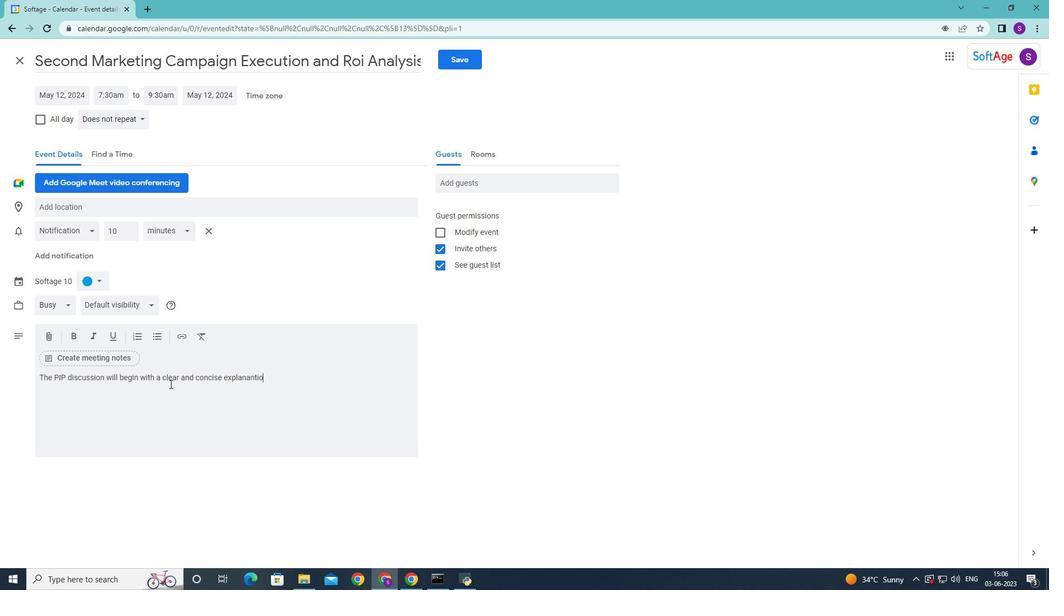 
Action: Mouse moved to (159, 98)
Screenshot: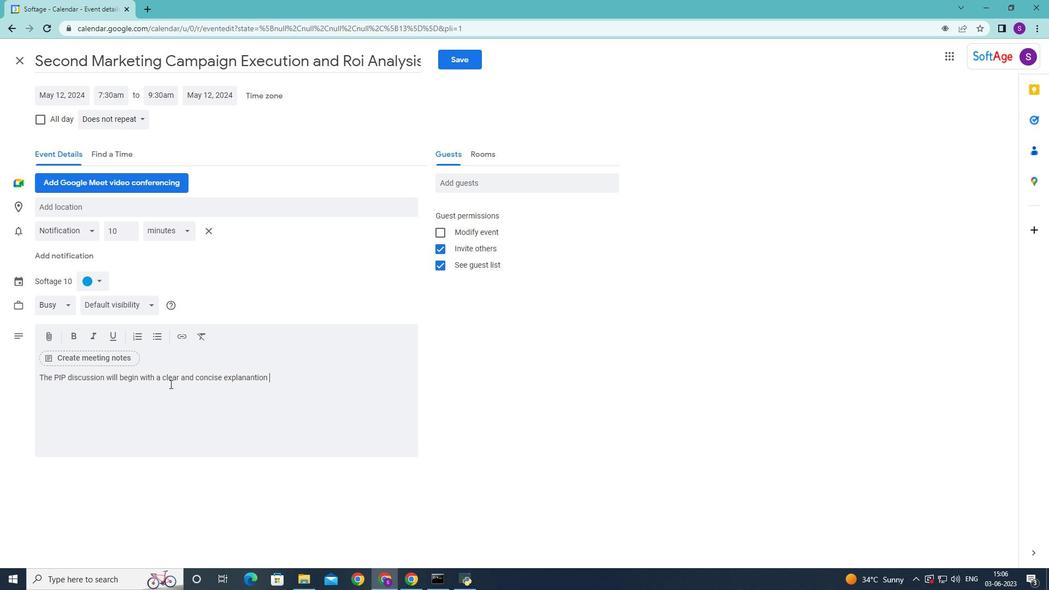 
Action: Key pressed 9
Screenshot: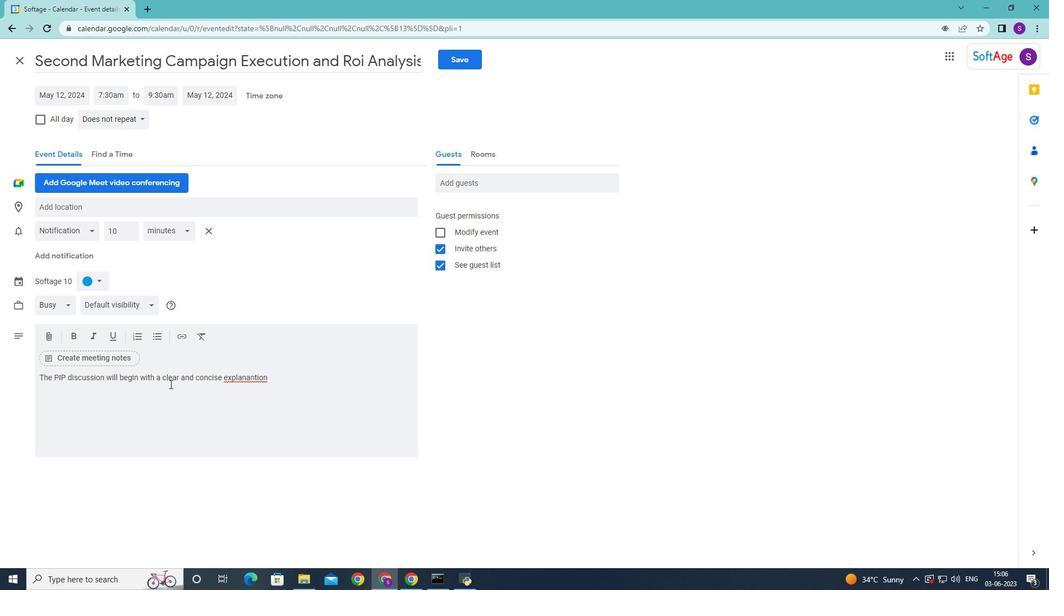 
Action: Mouse moved to (159, 98)
Screenshot: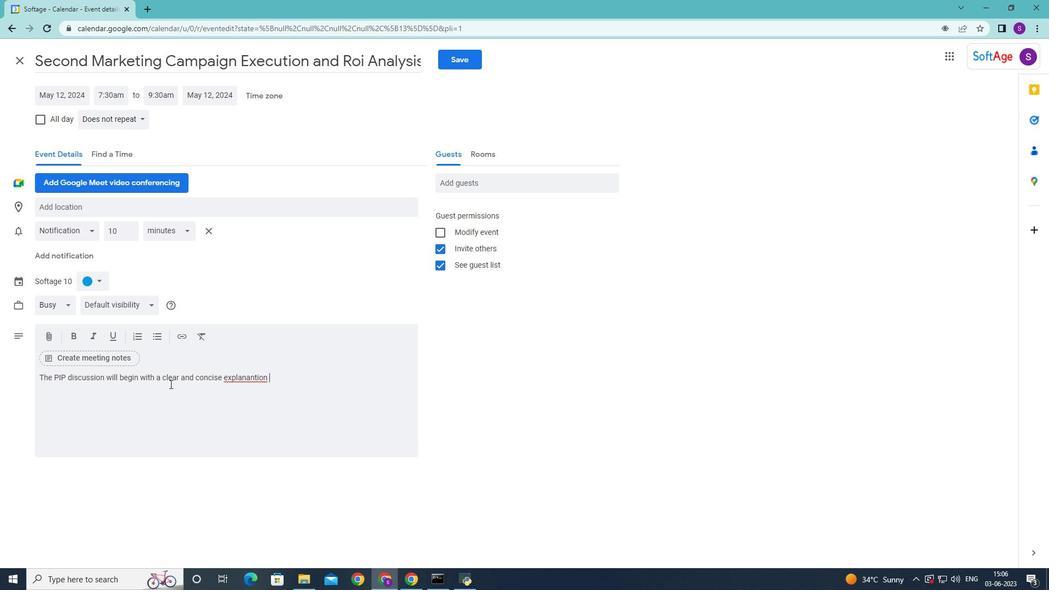 
Action: Key pressed <Key.right><Key.backspace>
Screenshot: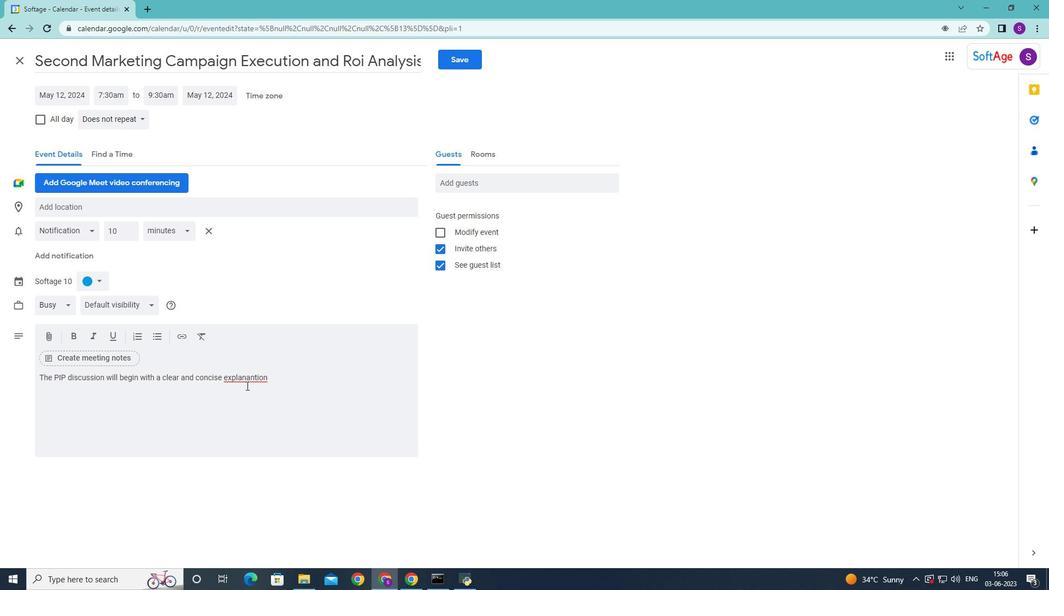 
Action: Mouse moved to (194, 146)
Screenshot: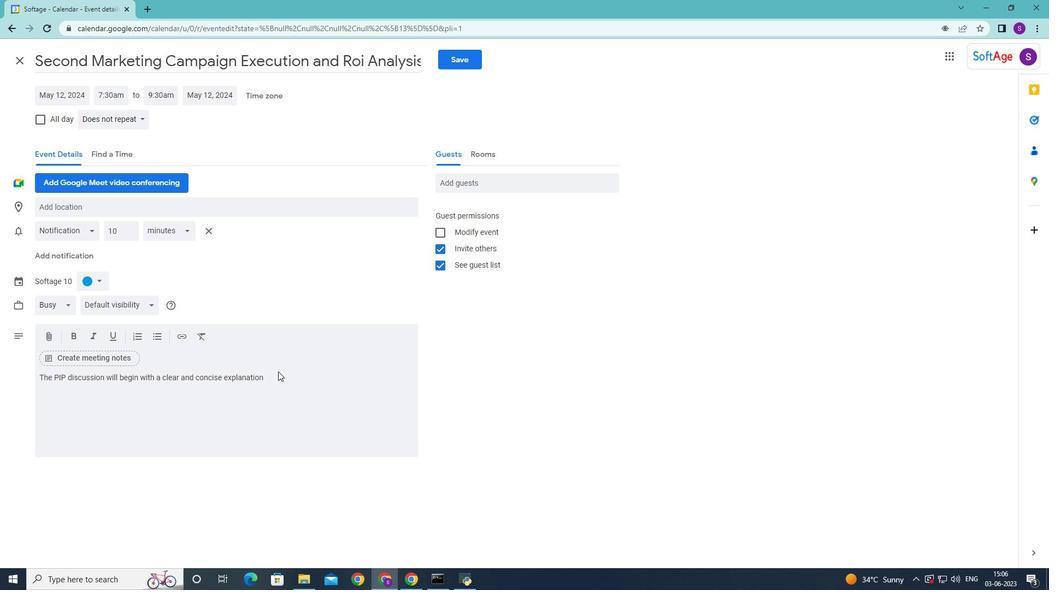 
Action: Key pressed <Key.enter>
Screenshot: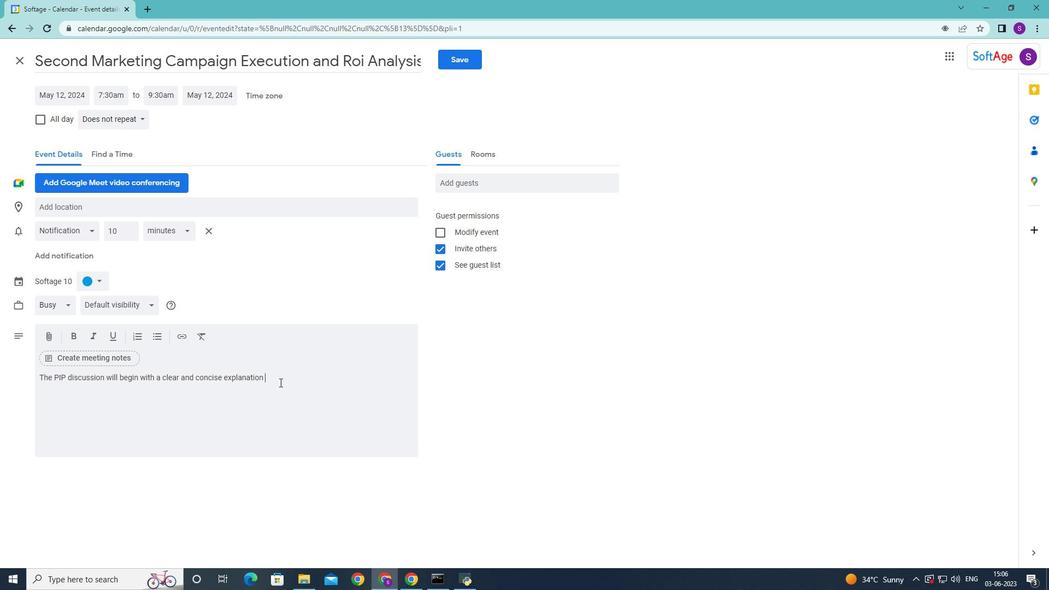 
Action: Mouse moved to (106, 210)
Screenshot: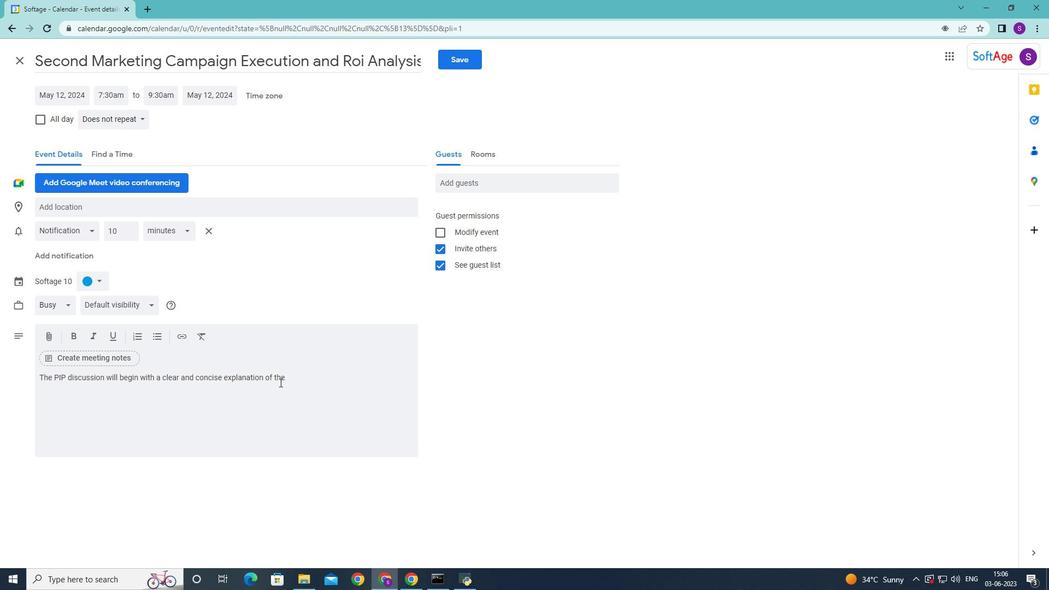 
Action: Mouse scrolled (106, 209) with delta (0, 0)
Screenshot: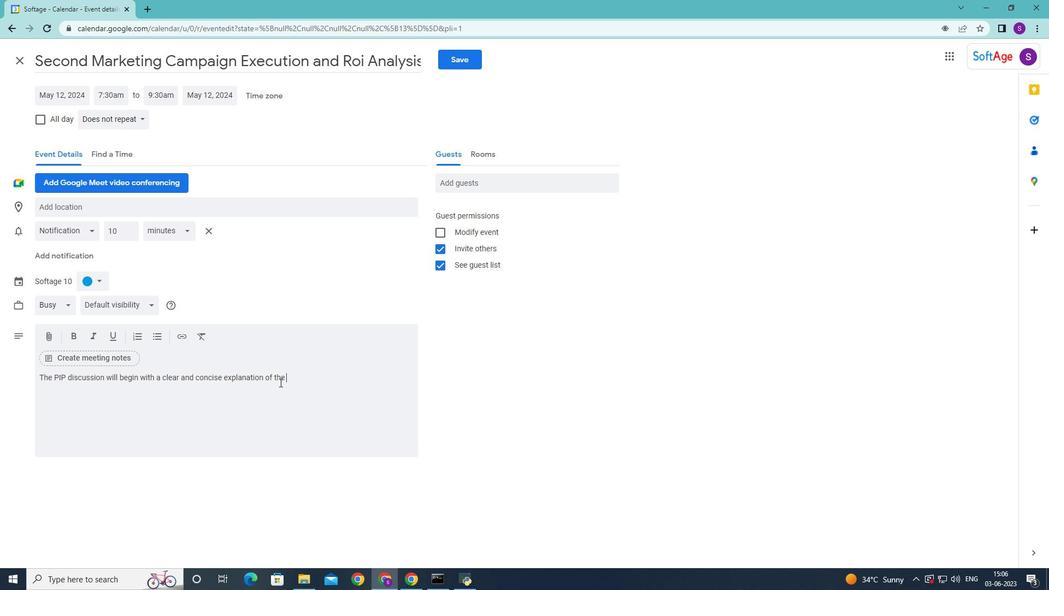 
Action: Mouse moved to (103, 231)
Screenshot: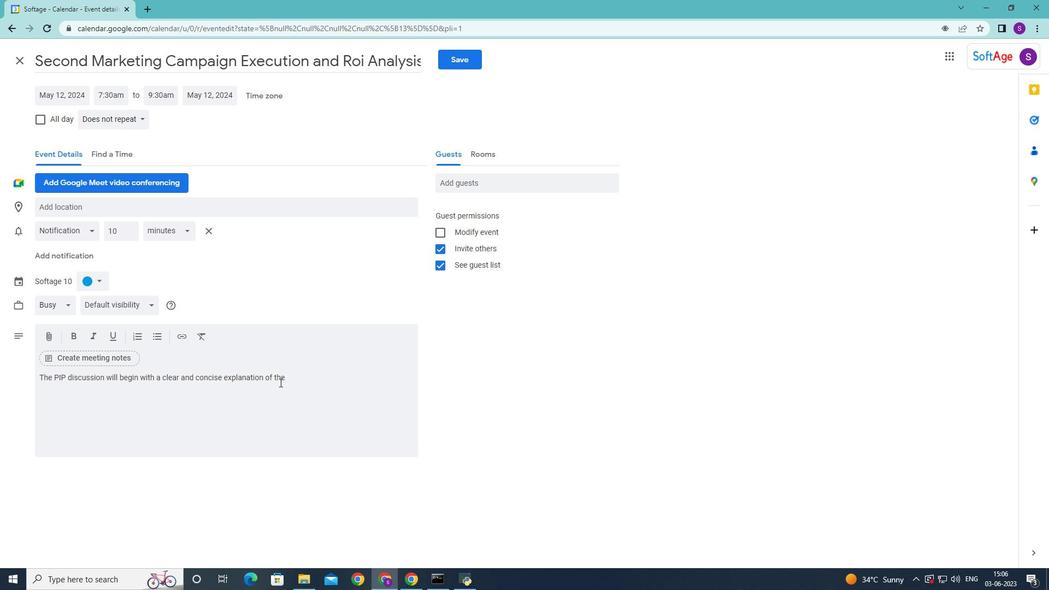 
Action: Mouse scrolled (103, 230) with delta (0, 0)
Screenshot: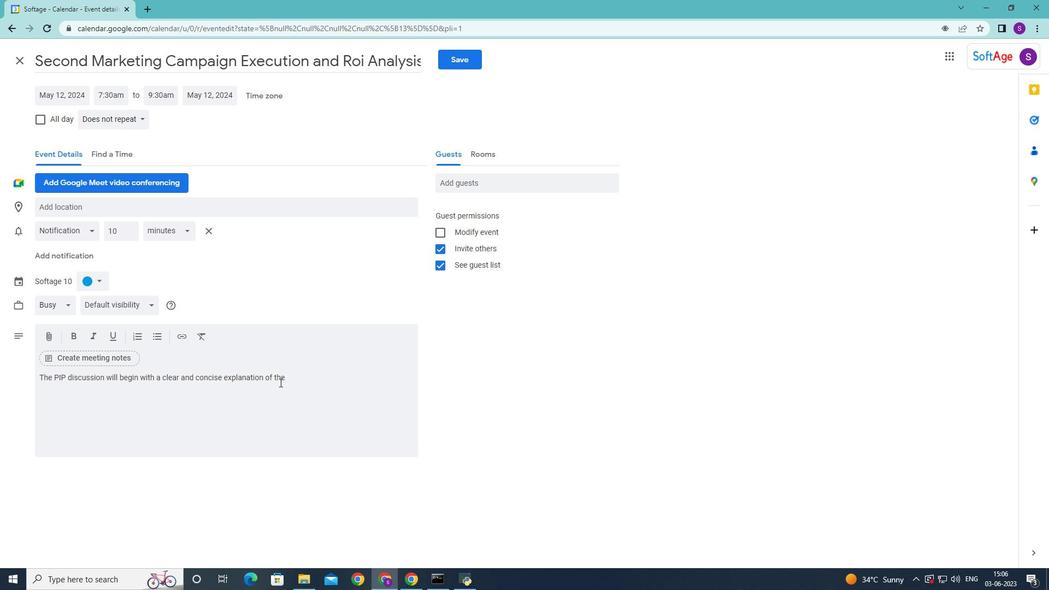 
Action: Mouse moved to (67, 299)
Screenshot: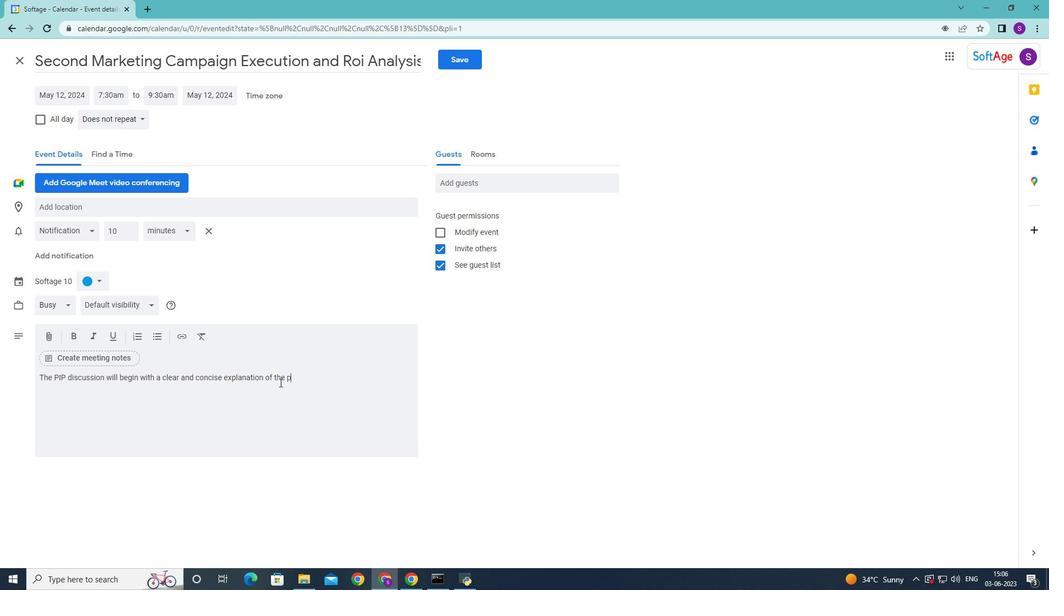 
Action: Mouse scrolled (67, 300) with delta (0, 0)
Screenshot: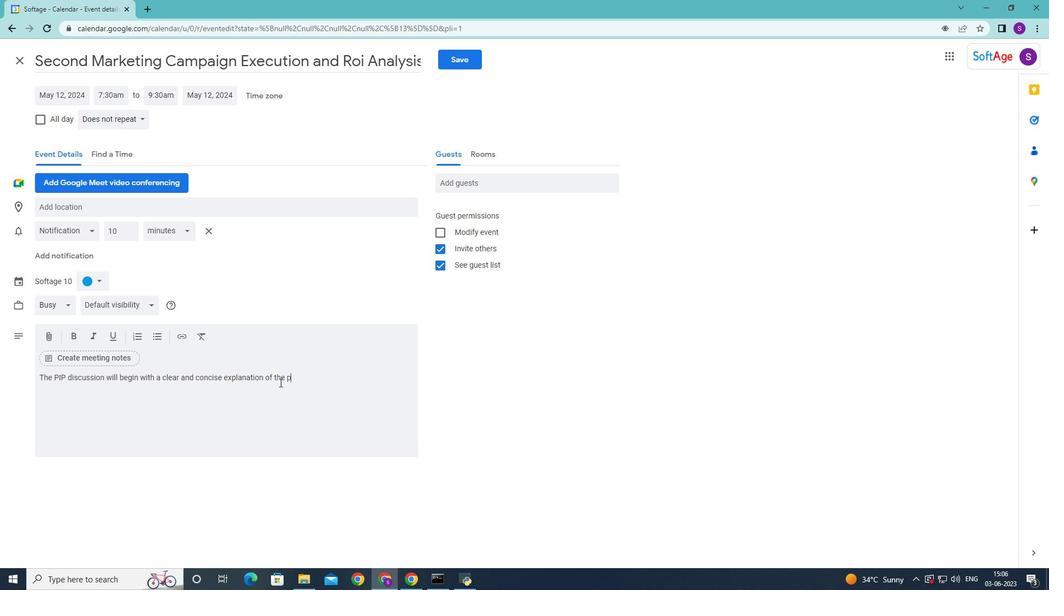 
Action: Mouse moved to (91, 397)
Screenshot: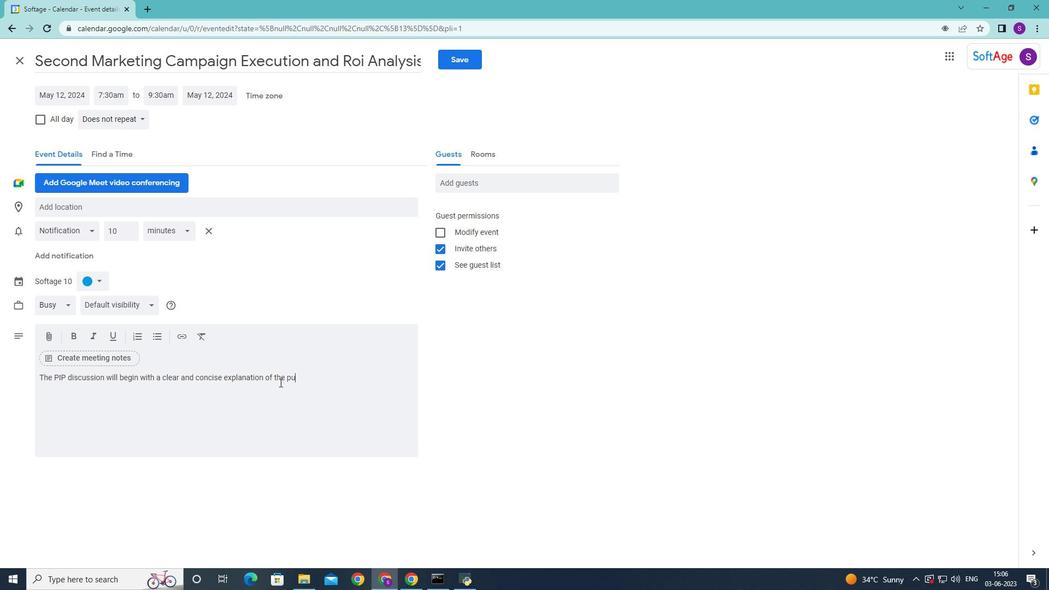 
Action: Mouse pressed left at (91, 397)
Screenshot: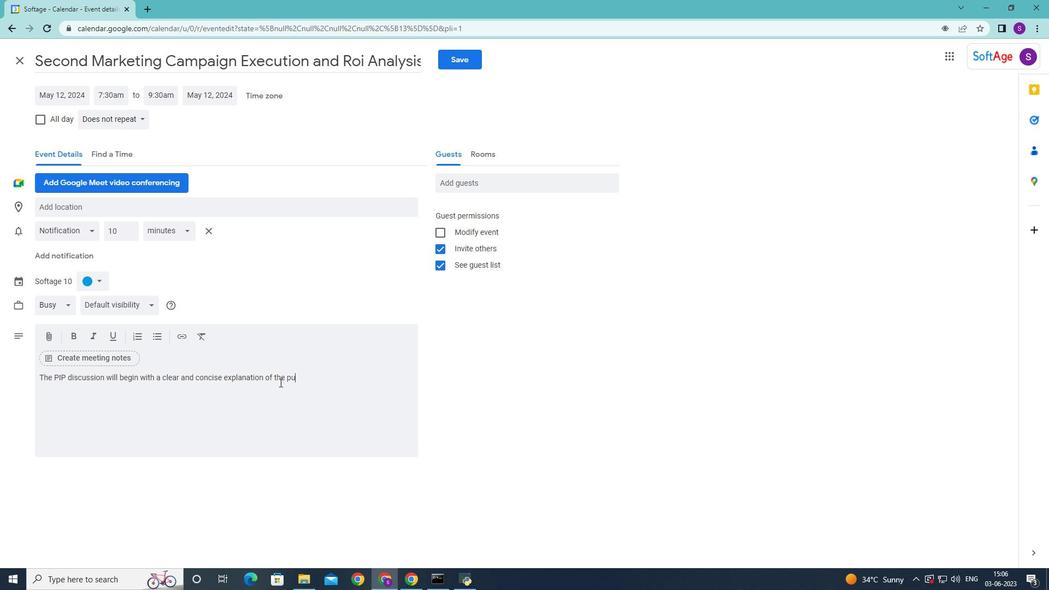 
Action: Mouse moved to (89, 383)
Screenshot: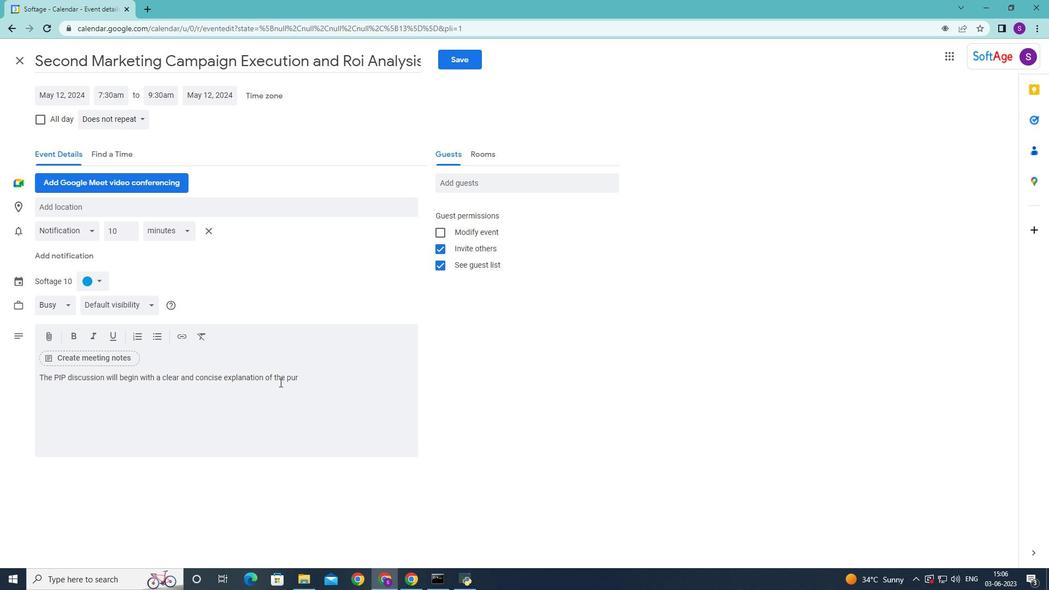
Action: Mouse pressed left at (89, 383)
Screenshot: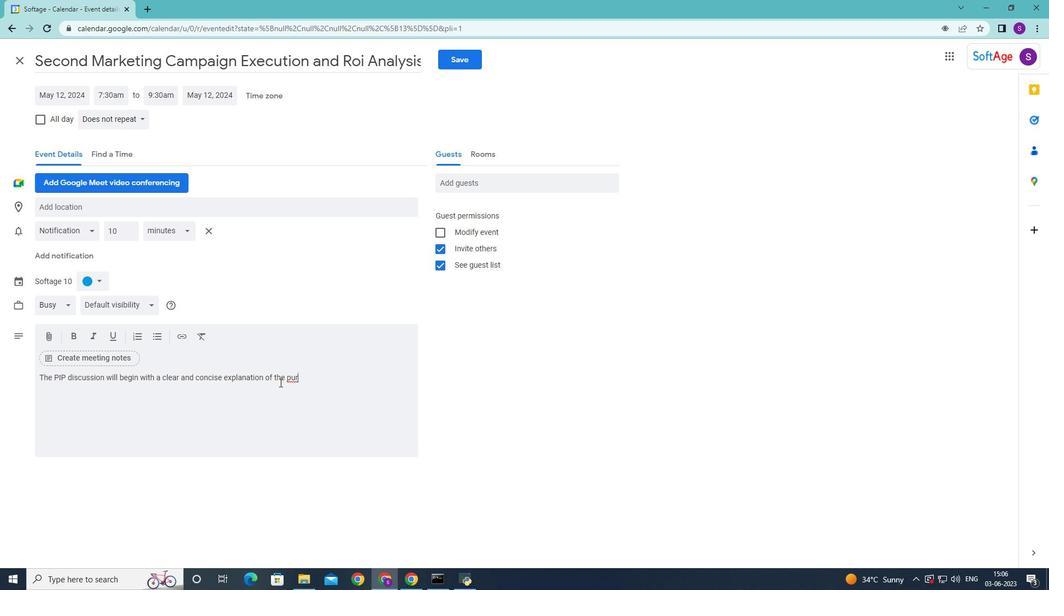 
Action: Key pressed <Key.shift>It<Key.space>is<Key.space>essential<Key.space>to<Key.space>listen<Key.space>actively<Key.space>to<Key.space>the<Key.space>potential<Key.space>investors<Key.backspace>'s<Key.space>innpu<Key.backspace><Key.backspace><Key.backspace>put,<Key.space>feedback<Key.space><Key.backspace>,<Key.space>and<Key.space>inquiries<Key.space>throughout<Key.space>the<Key.space>meeting.<Key.space><Key.shift>This<Key.space>demonstrates<Key.space>your<Key.space>receptiveness<Key.space>to<Key.space>collaboration<Key.space><Key.backspace>,<Key.space>willingness<Key.space>to<Key.space>adrdress<Key.space><Key.backspace><Key.backspace><Key.backspace><Key.backspace><Key.backspace><Key.backspace><Key.backspace>sress<Key.space>
Screenshot: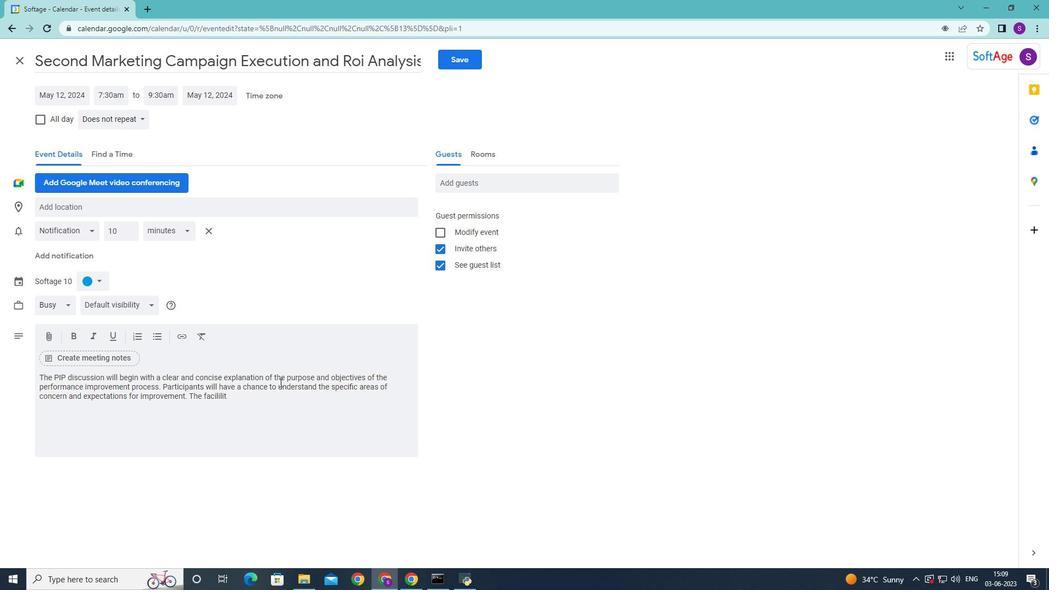 
Action: Mouse moved to (286, 388)
Screenshot: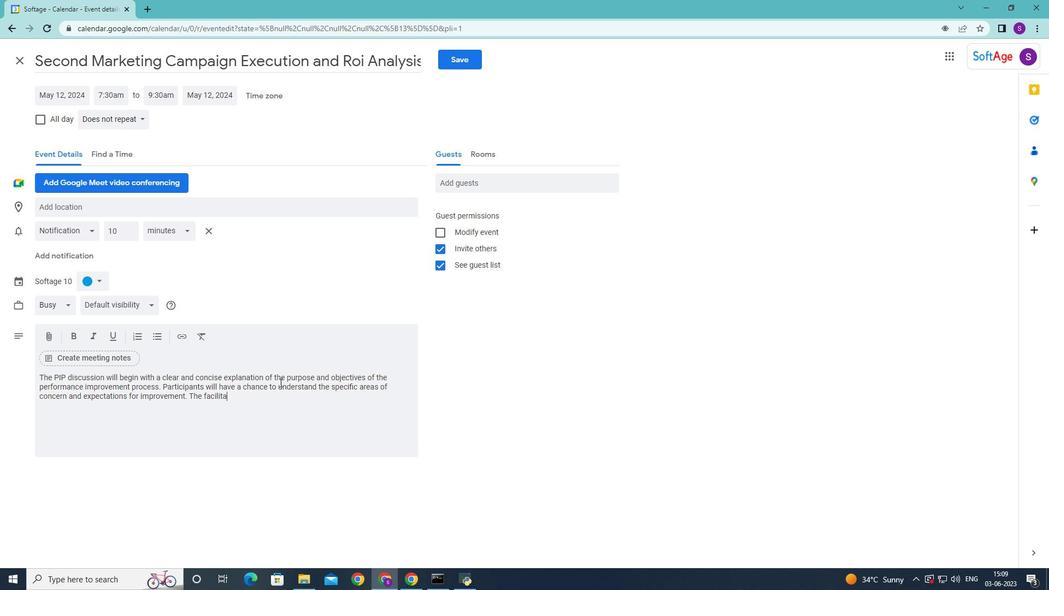 
Action: Mouse pressed left at (286, 388)
Screenshot: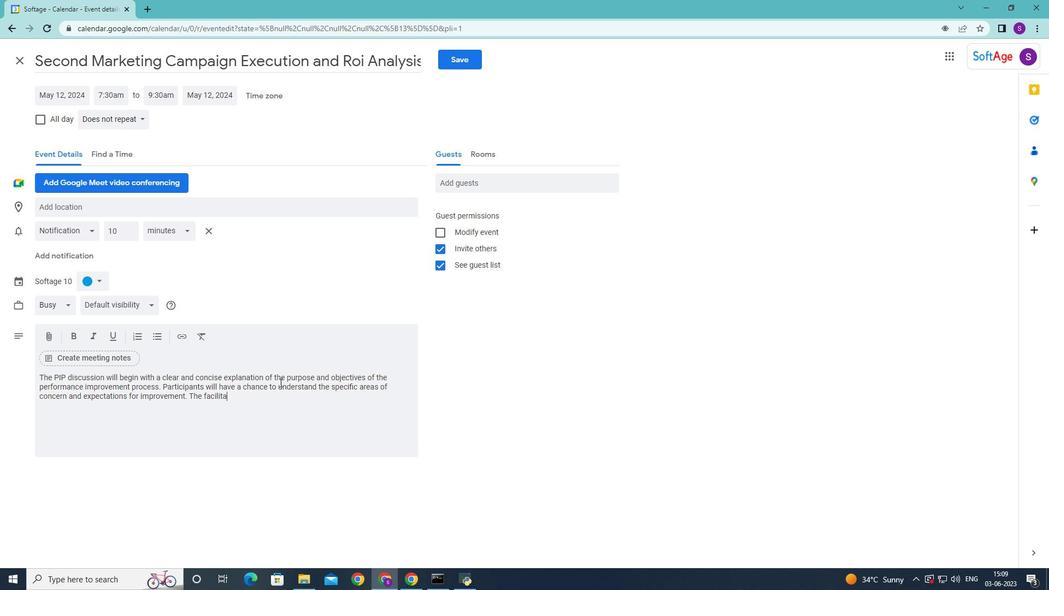 
Action: Mouse moved to (295, 390)
Screenshot: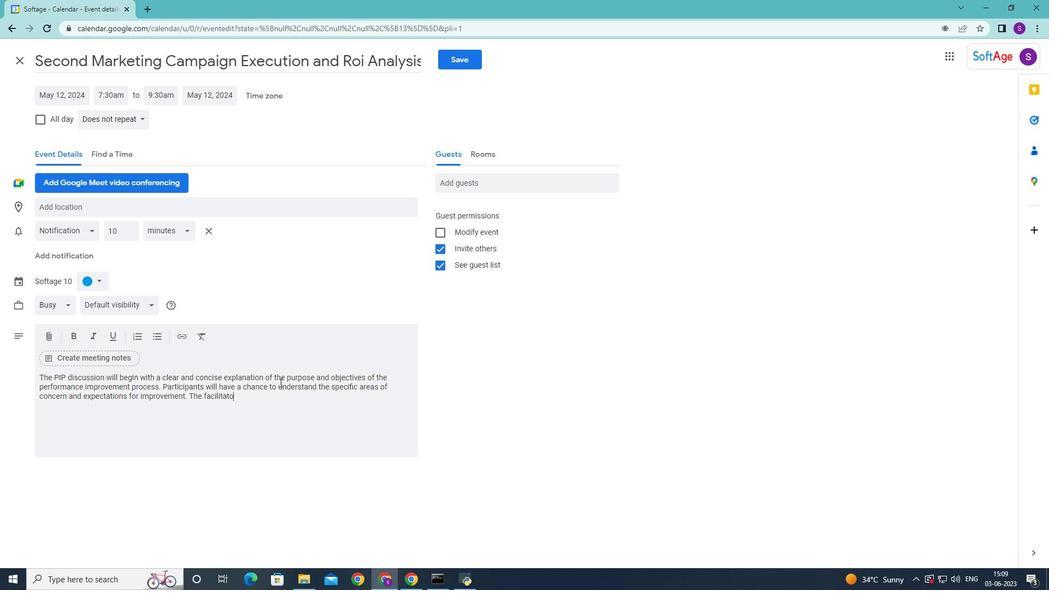 
Action: Key pressed <Key.backspace>d
Screenshot: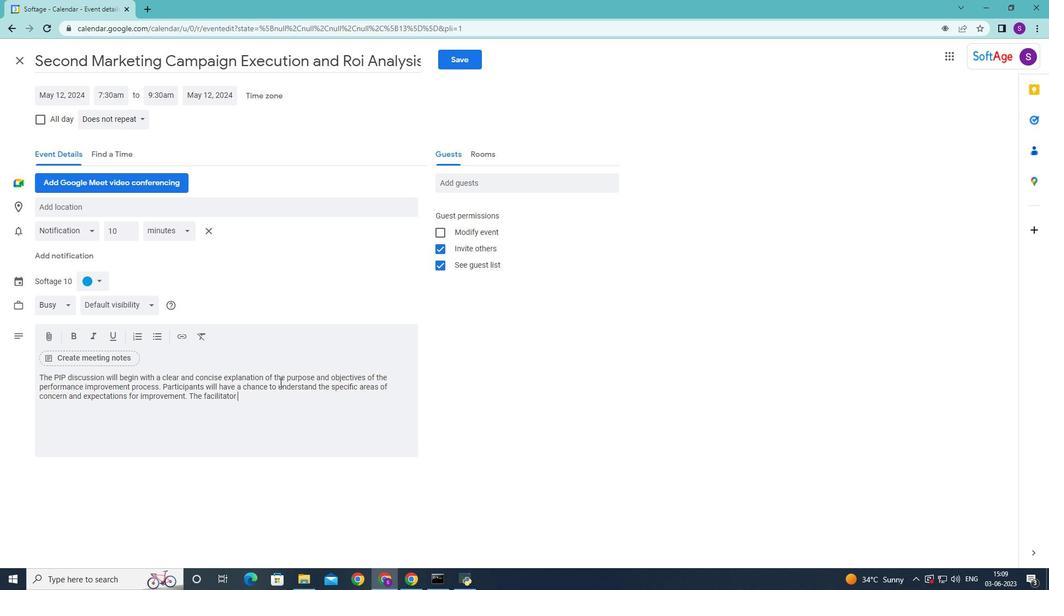 
Action: Mouse moved to (310, 386)
Screenshot: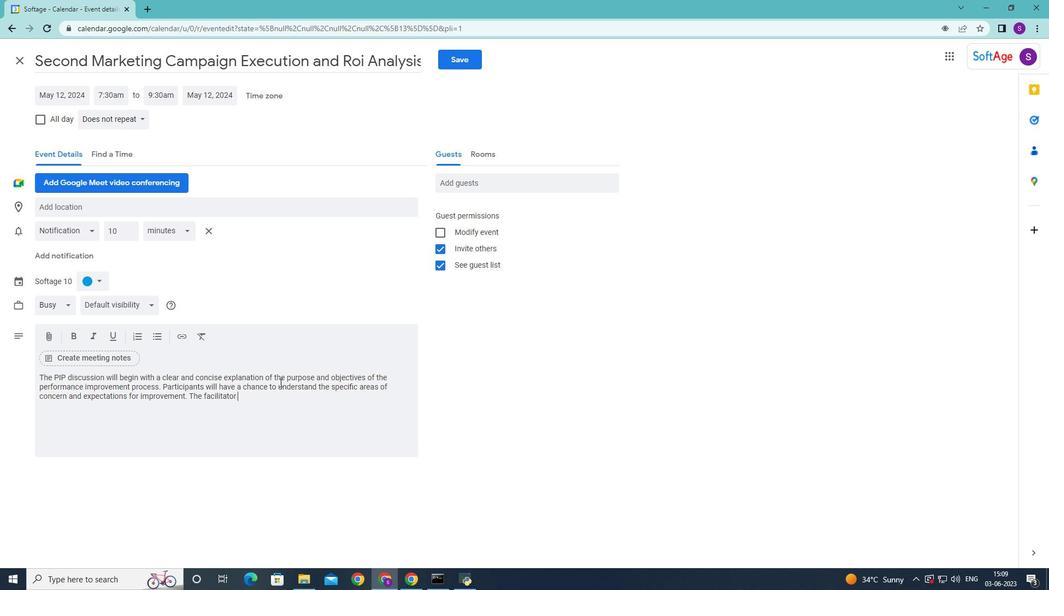 
Action: Mouse pressed left at (310, 386)
Screenshot: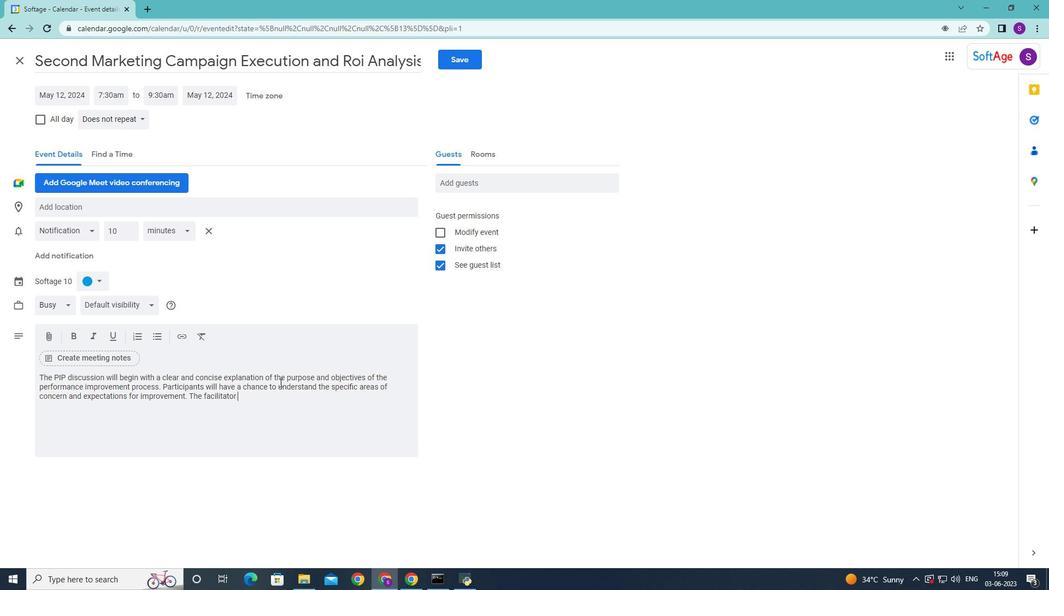 
Action: Key pressed concerns,<Key.space>and<Key.space>the<Key.space>ability<Key.space>to<Key.space>adapt<Key.space>your<Key.space>business<Key.space>strategy<Key.space>to<Key.space>maximi
Screenshot: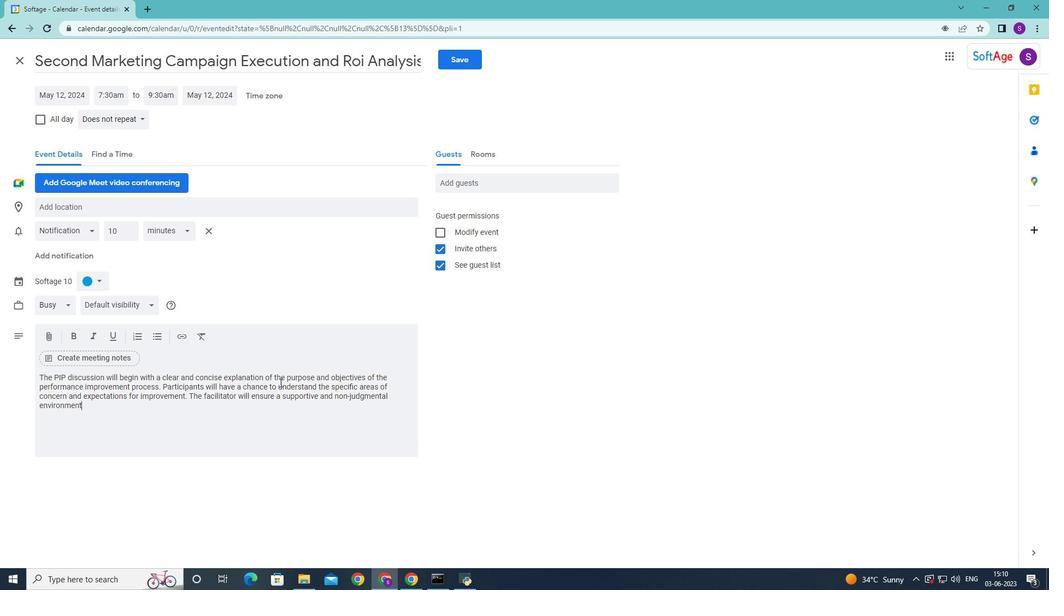 
Action: Mouse moved to (311, 386)
Screenshot: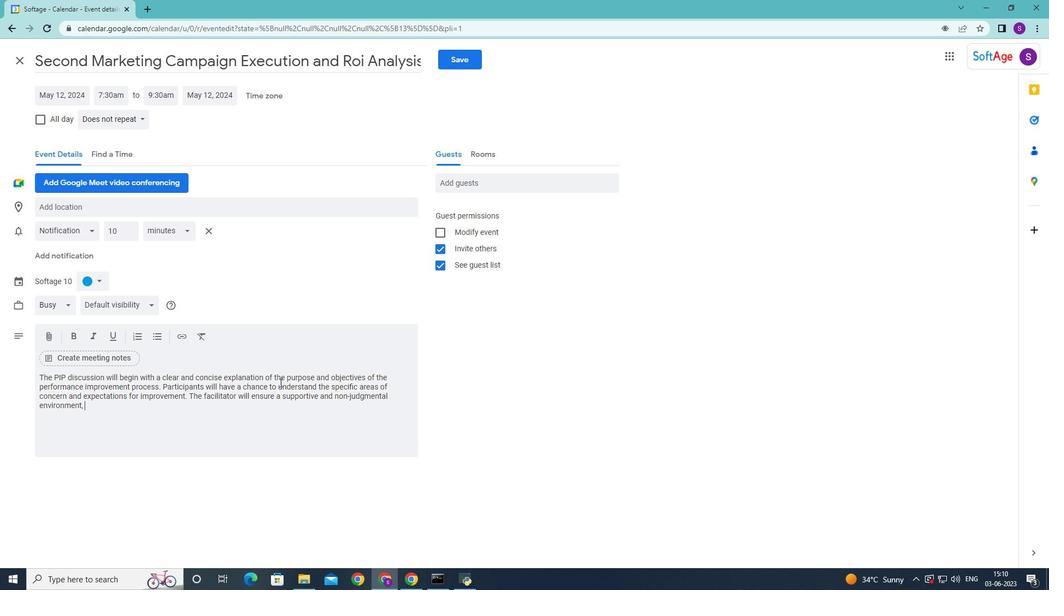
Action: Key pressed ze<Key.space>its<Key.space>potential<Key.space><Key.backspace>.
Screenshot: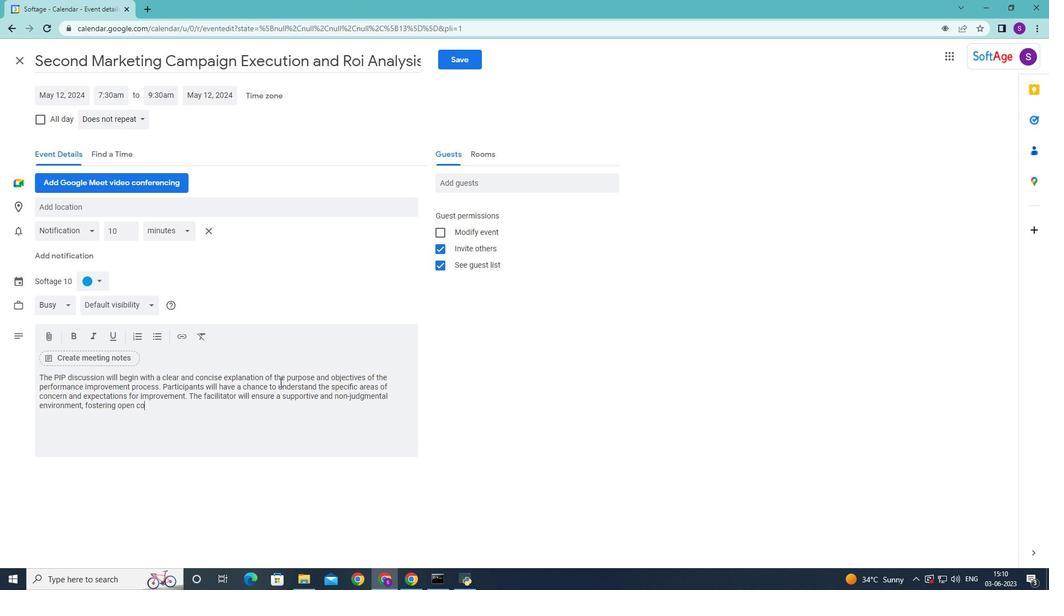 
Action: Mouse moved to (94, 282)
Screenshot: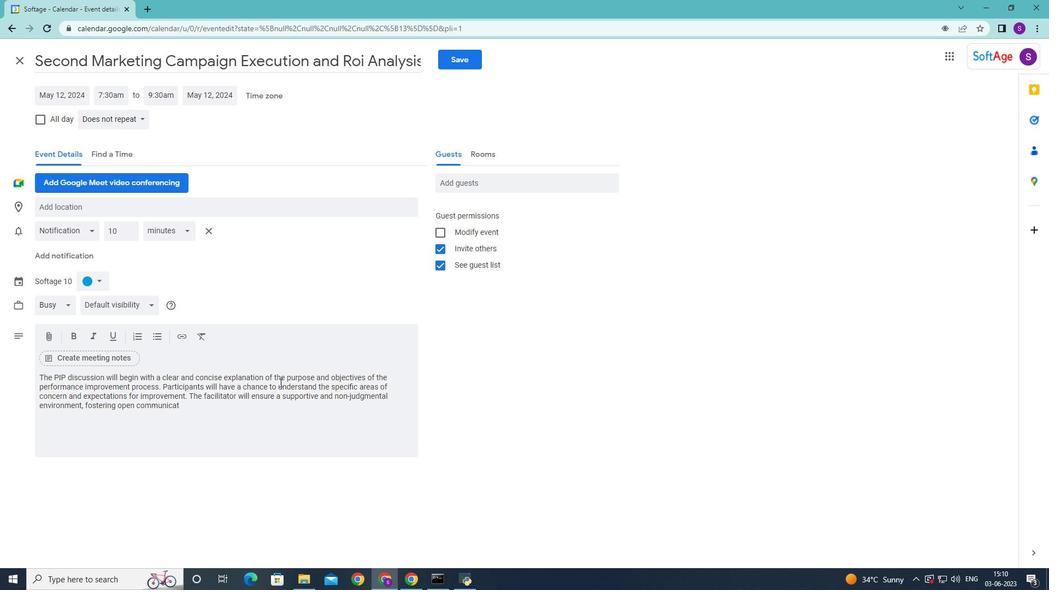 
Action: Mouse pressed left at (94, 282)
Screenshot: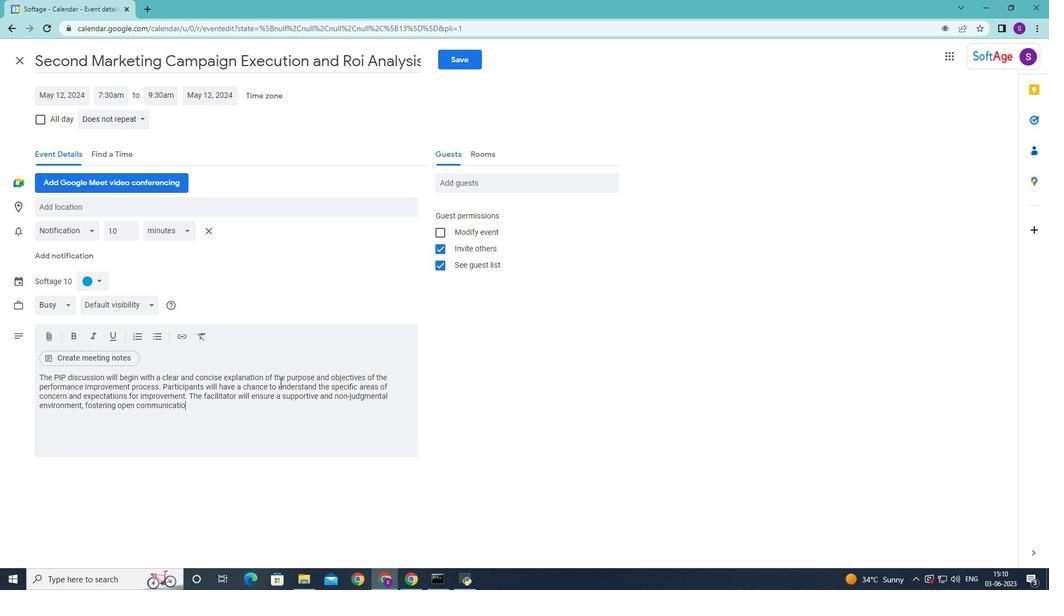 
Action: Mouse moved to (92, 282)
Screenshot: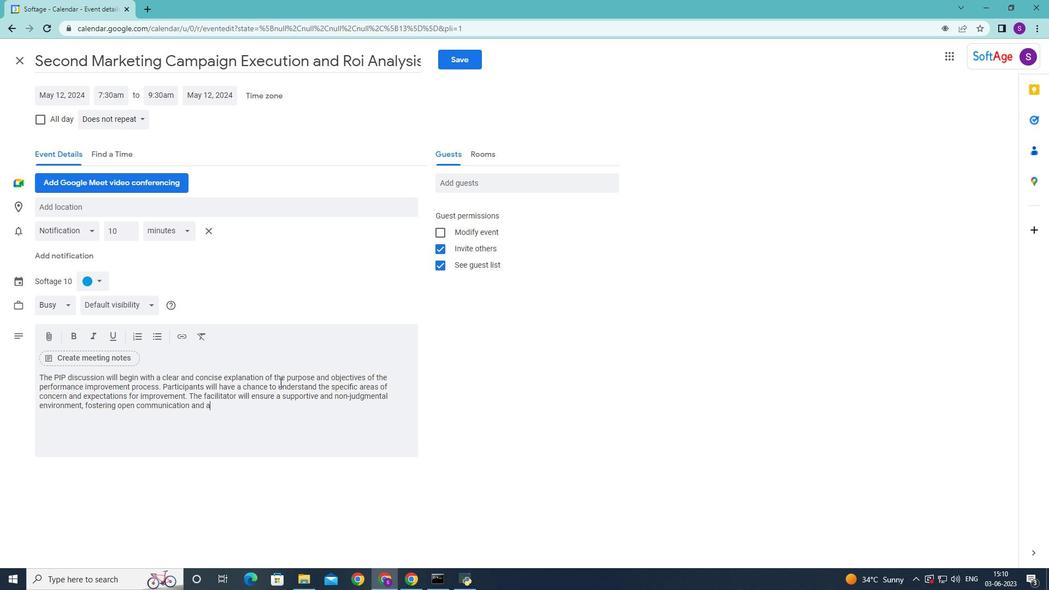 
Action: Mouse pressed left at (92, 282)
Screenshot: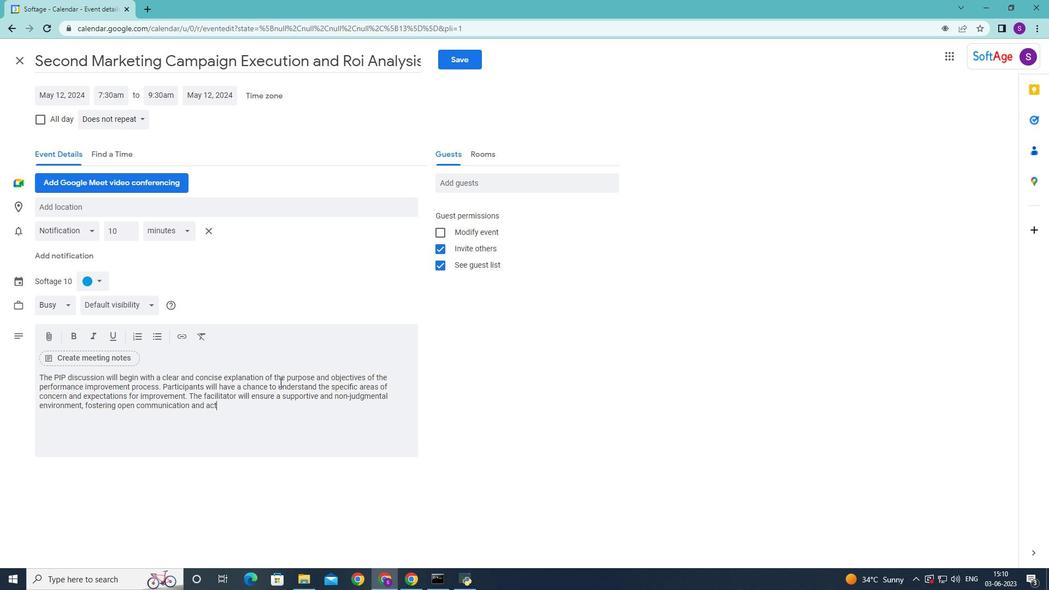 
Action: Mouse moved to (103, 208)
Screenshot: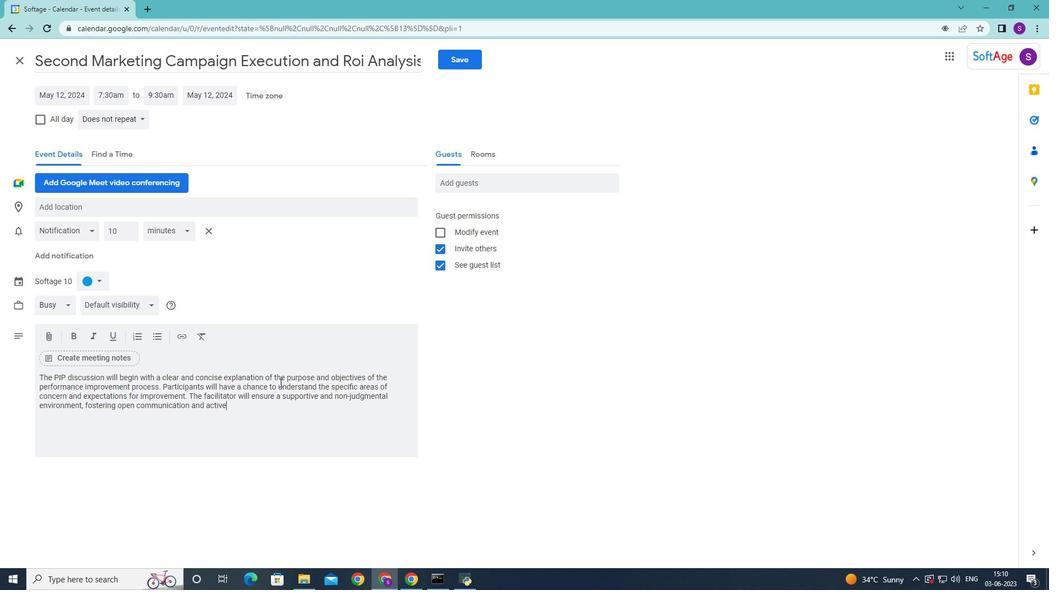 
Action: Mouse pressed left at (103, 208)
Screenshot: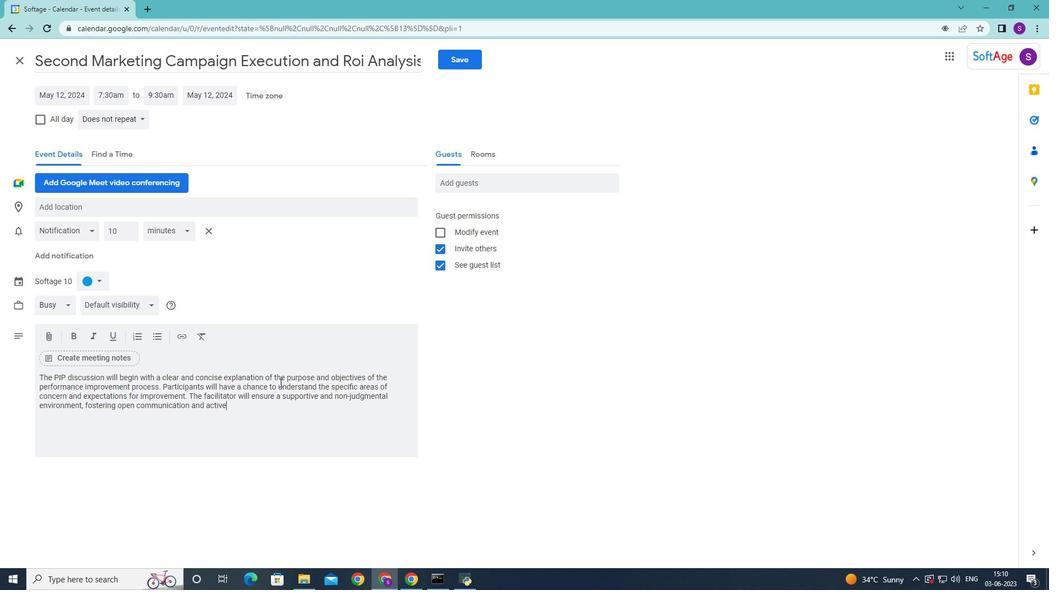 
Action: Key pressed 321<Key.space><Key.shift><Key.shift><Key.shift><Key.shift><Key.shift><Key.shift><Key.shift><Key.shift><Key.shift><Key.shift><Key.shift><Key.shift><Key.shift><Key.shift><Key.shift><Key.shift><Key.shift><Key.shift><Key.shift><Key.shift><Key.shift><Key.shift><Key.shift><Key.shift><Key.shift><Key.shift><Key.shift><Key.shift><Key.shift><Key.shift><Key.shift><Key.shift><Key.shift><Key.shift><Key.shift><Key.shift><Key.shift><Key.shift><Key.shift><Key.shift><Key.shift><Key.shift><Key.shift><Key.shift><Key.shift><Key.shift><Key.shift><Key.shift><Key.shift><Key.shift><Key.shift><Key.shift><Key.shift><Key.shift><Key.shift><Key.shift><Key.shift>Dolmac<Key.backspace>bahce<Key.space><Key.shift>palace,<Key.space><Key.shift>Istanbul
Screenshot: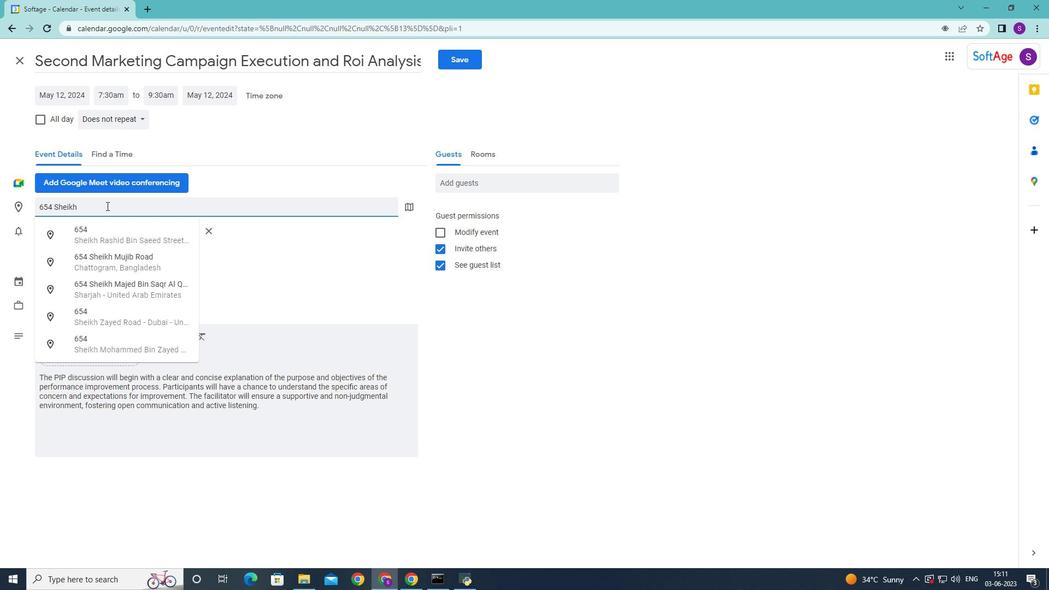 
Action: Mouse moved to (103, 208)
Screenshot: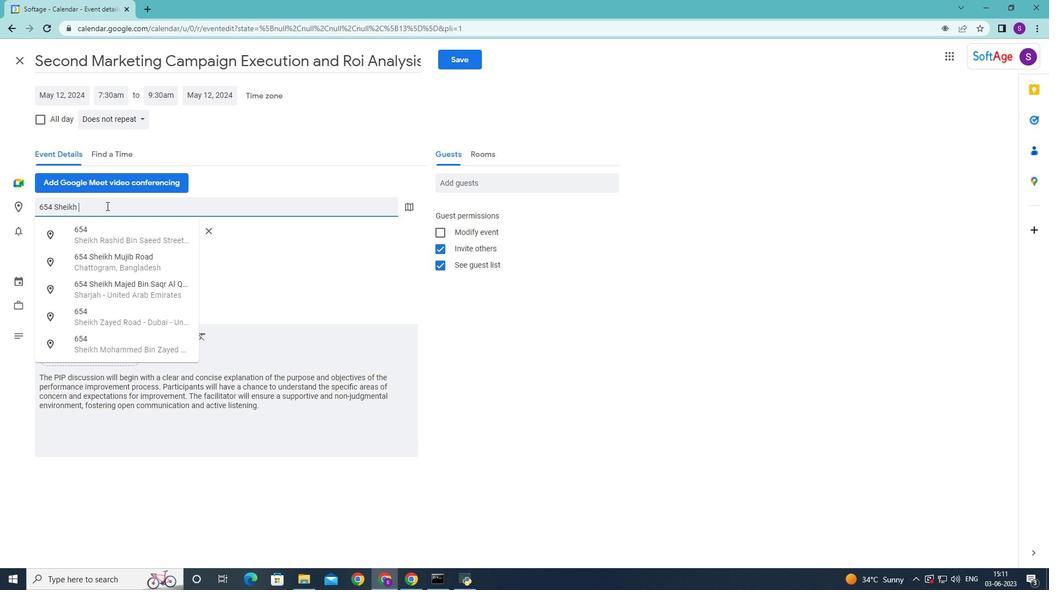 
Action: Key pressed ,<Key.shift>Turkey
Screenshot: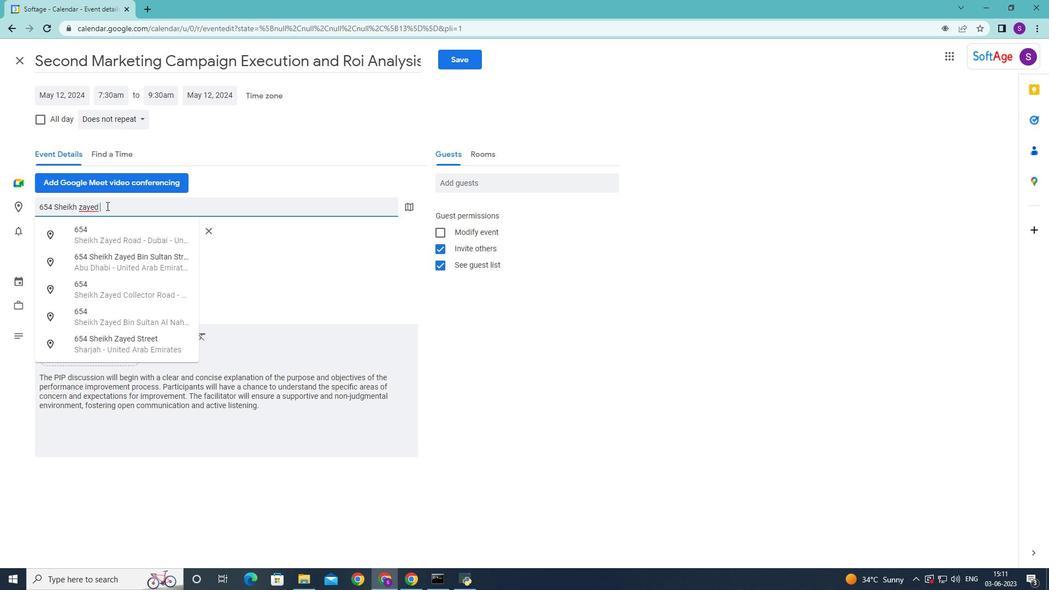 
Action: Mouse moved to (123, 242)
Screenshot: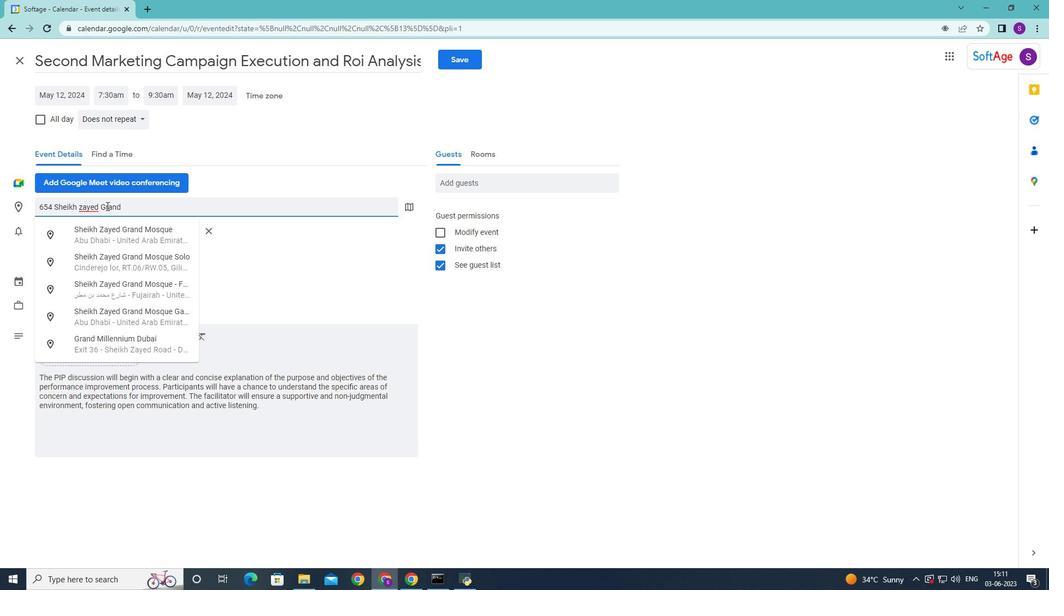 
Action: Mouse pressed left at (123, 242)
Screenshot: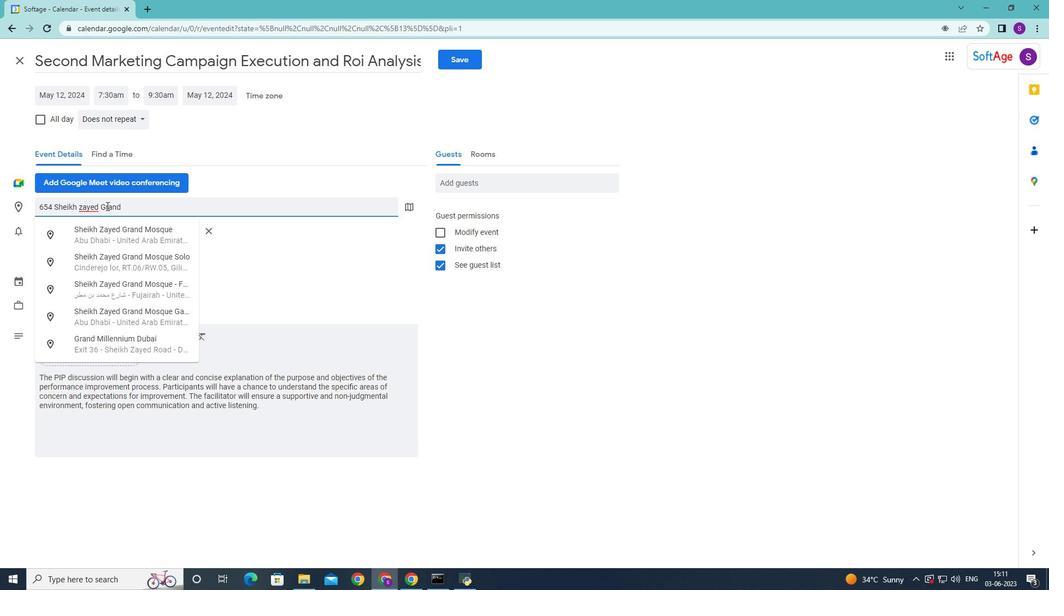
Action: Mouse moved to (452, 265)
Screenshot: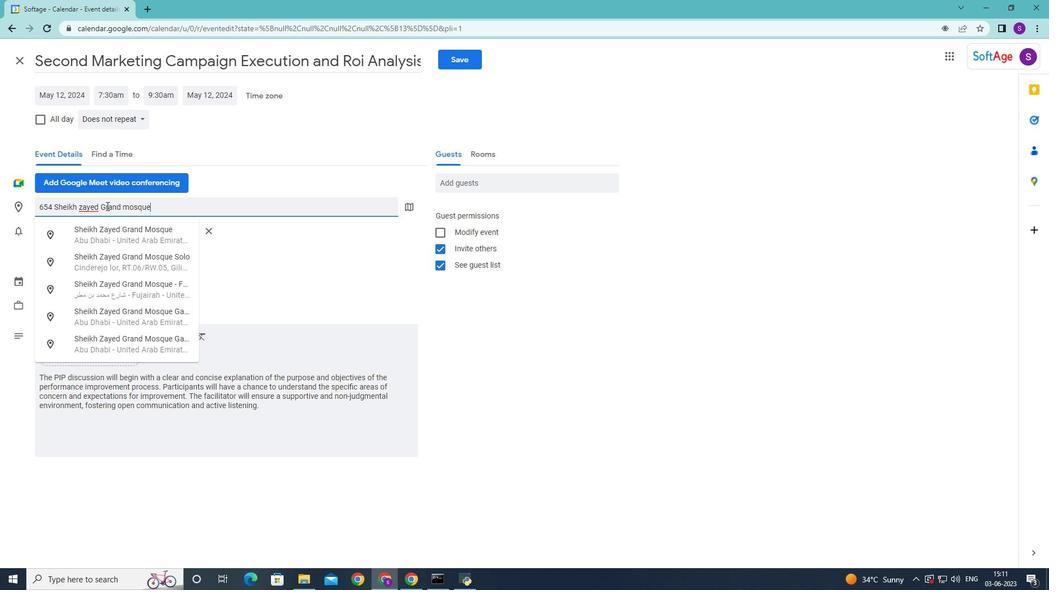 
Action: Mouse pressed left at (452, 265)
Screenshot: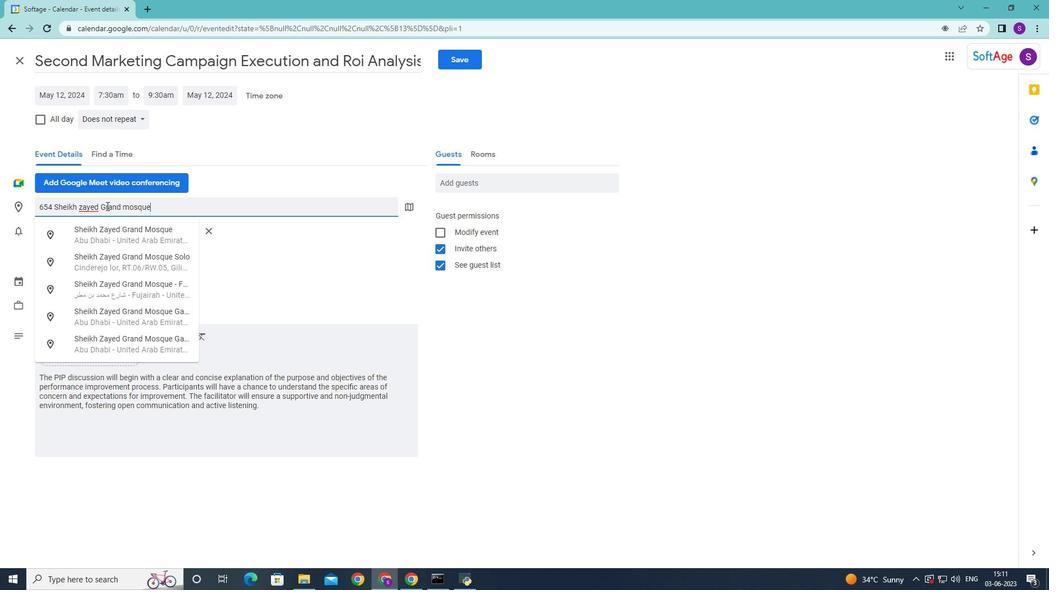 
Action: Mouse moved to (477, 183)
Screenshot: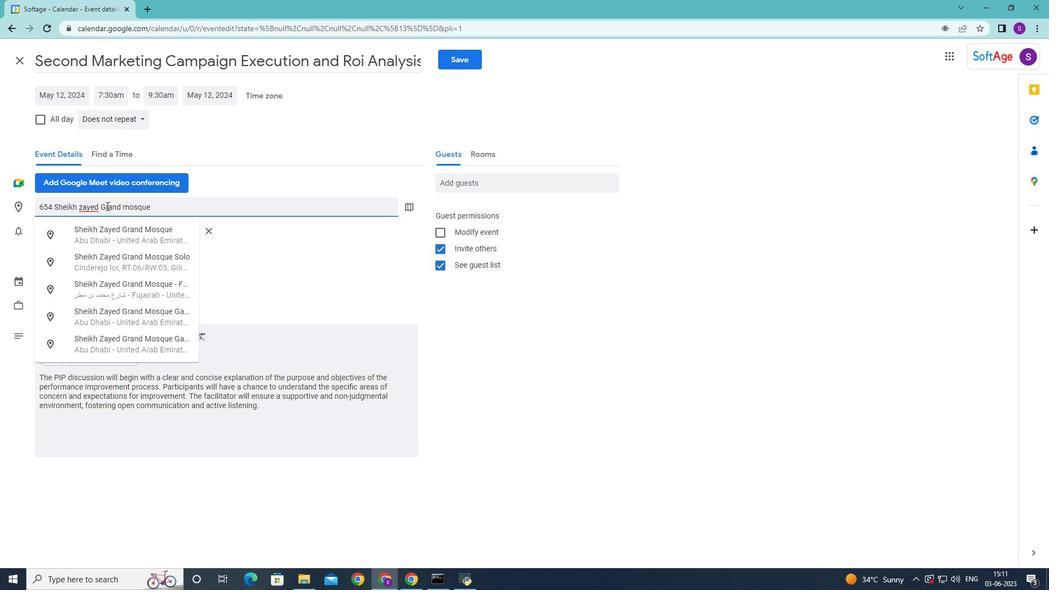 
Action: Mouse pressed left at (477, 183)
Screenshot: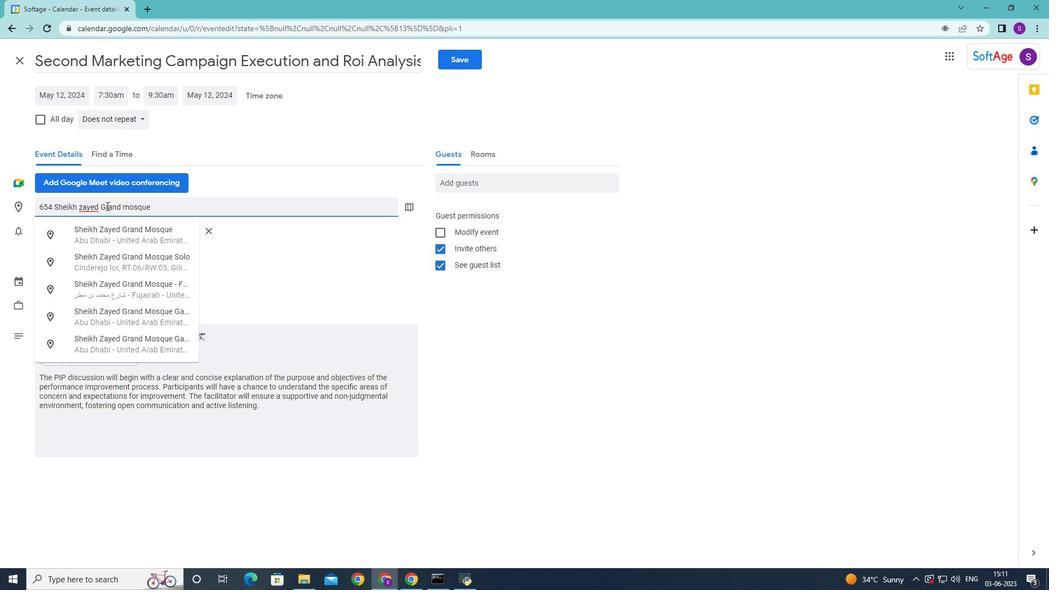 
Action: Key pressed <Key.shift>Softage.3<Key.shift>@softage.net<Key.enter><Key.shift>Softge.4<Key.shift><Key.shift><Key.shift><Key.shift><Key.shift>@softage.net
Screenshot: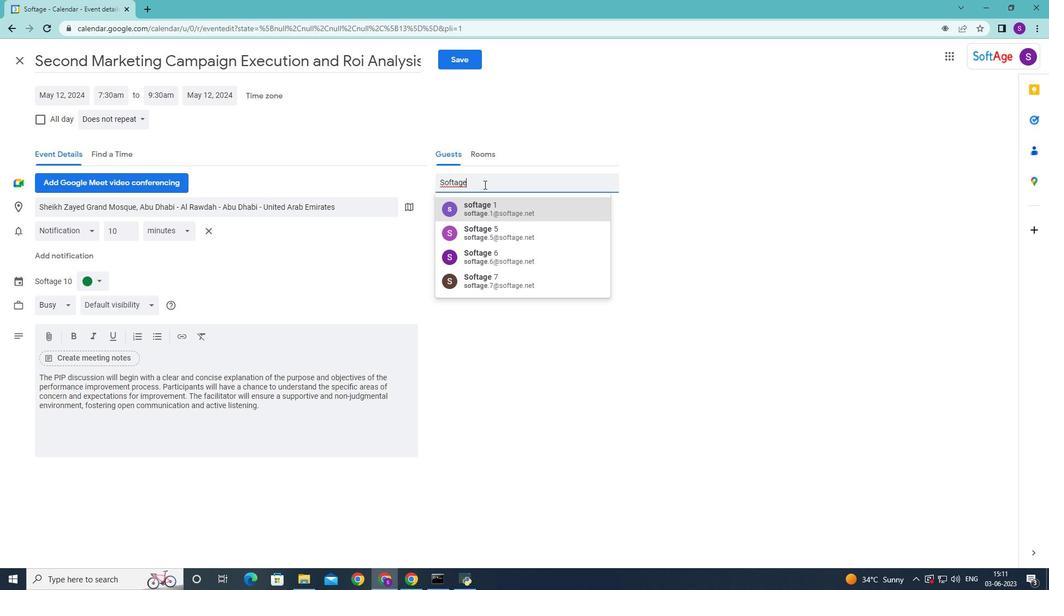 
Action: Mouse moved to (520, 209)
Screenshot: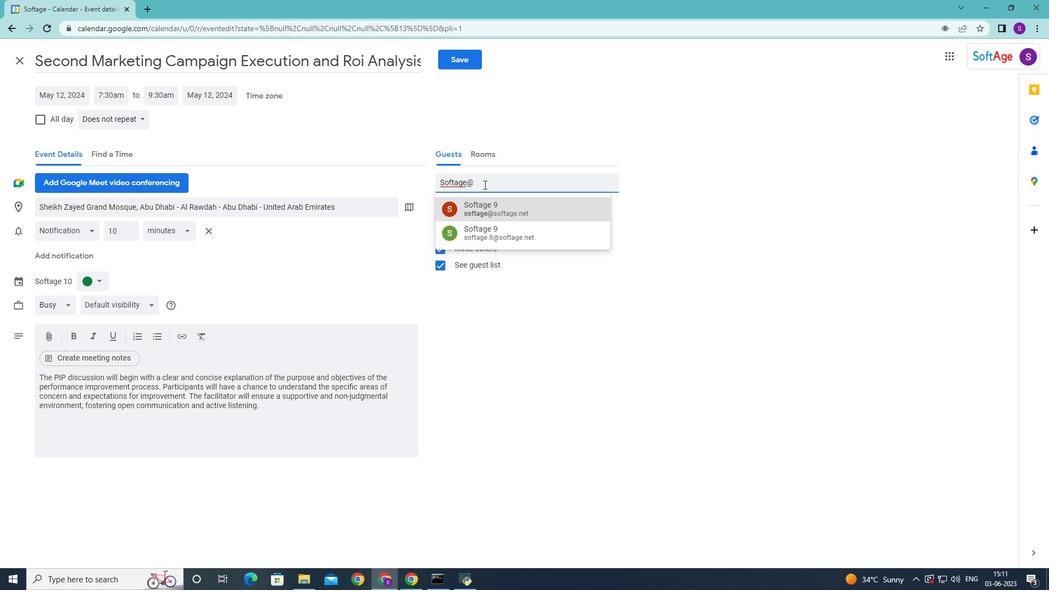 
Action: Mouse pressed left at (520, 209)
Screenshot: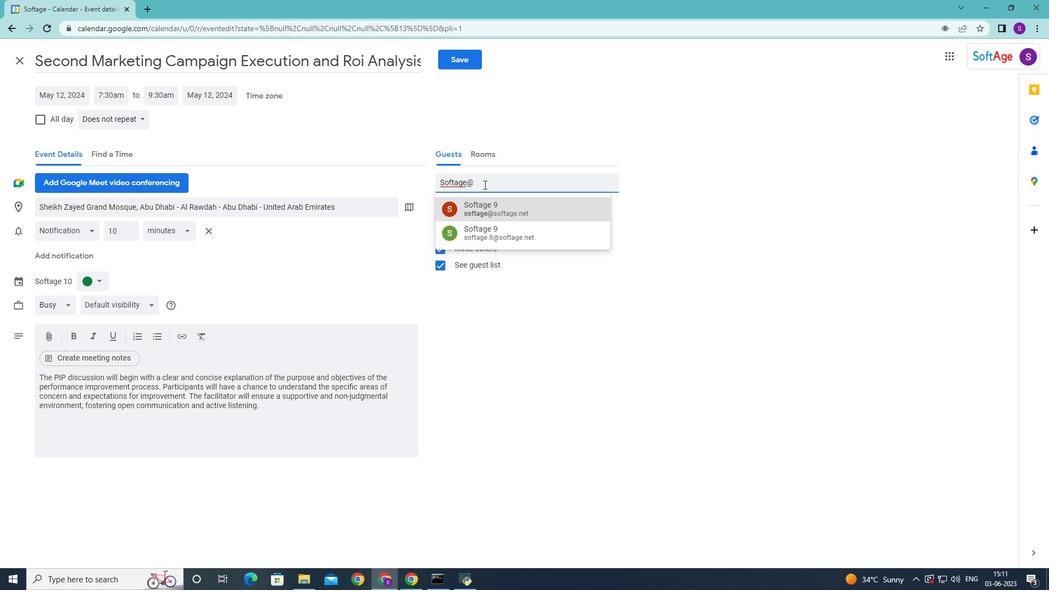 
Action: Mouse moved to (464, 56)
Screenshot: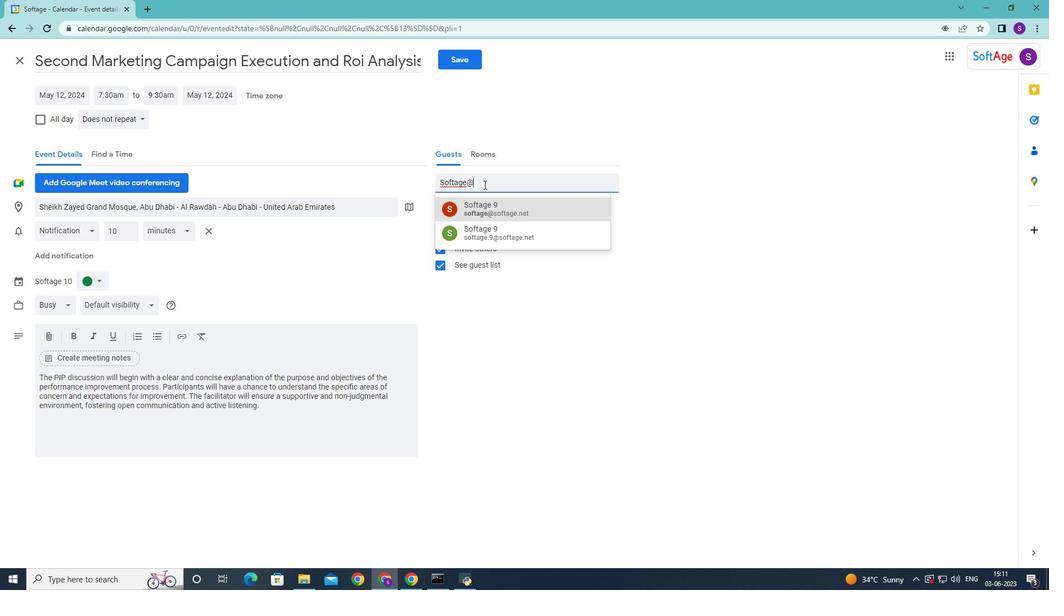 
Action: Mouse pressed left at (464, 56)
Screenshot: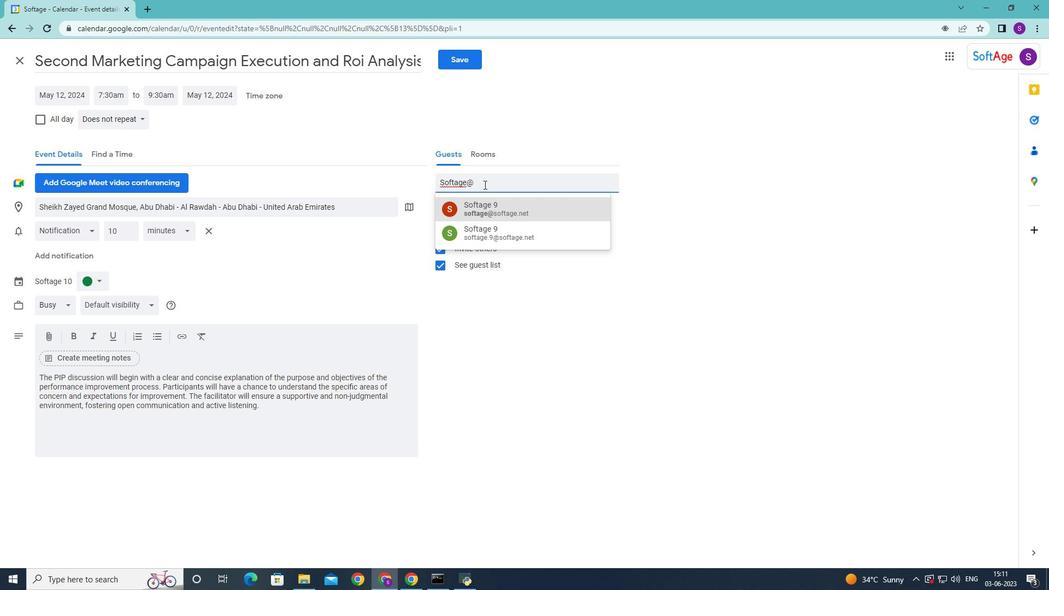 
Action: Mouse moved to (624, 328)
Screenshot: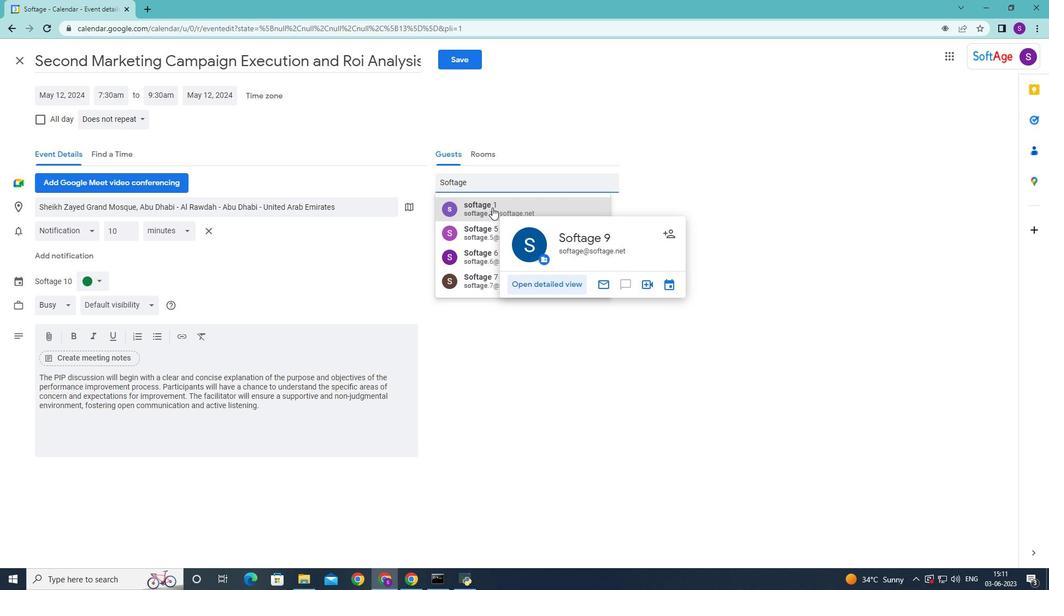 
Action: Mouse pressed left at (624, 328)
Screenshot: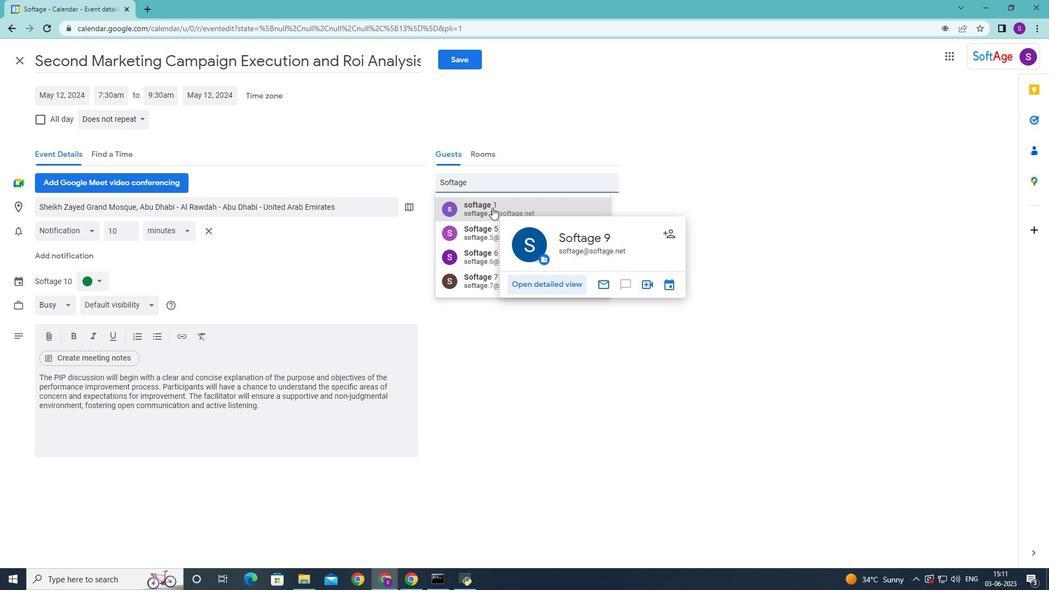 
Action: Mouse moved to (603, 336)
Screenshot: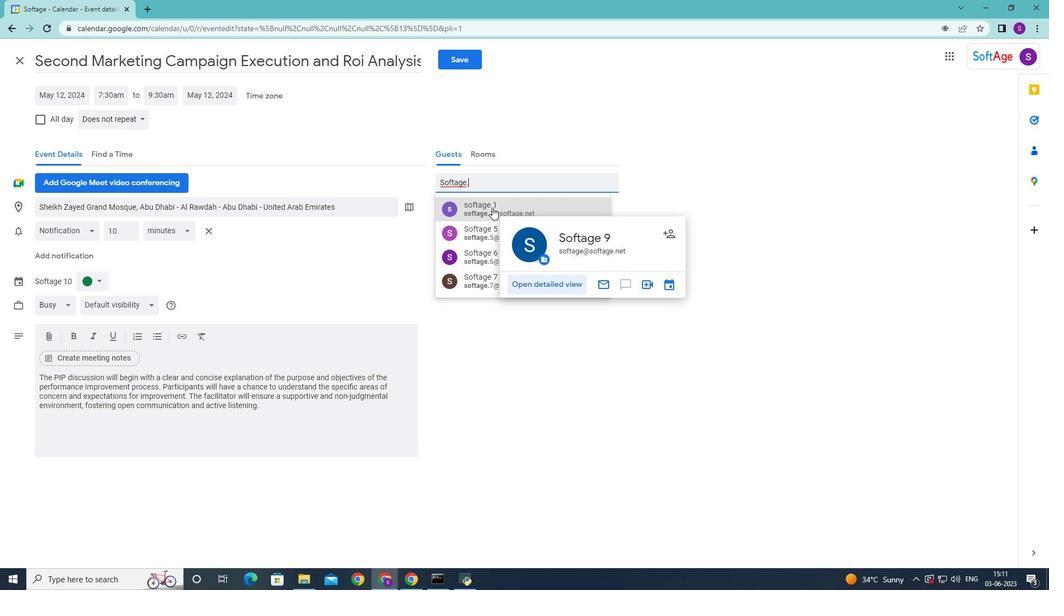 
Action: Mouse pressed left at (603, 336)
Screenshot: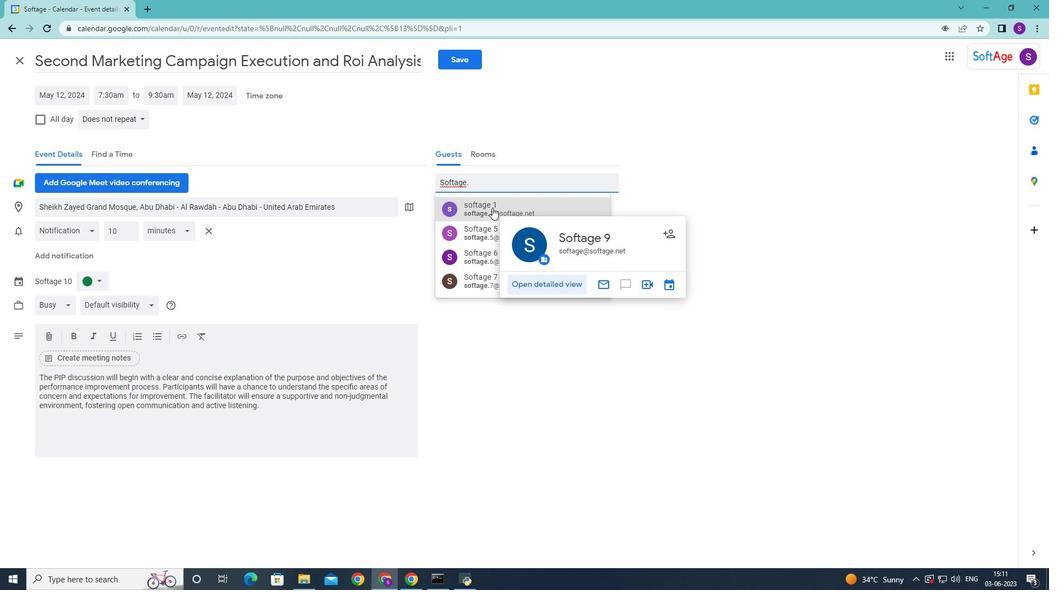 
Action: Mouse moved to (77, 92)
Screenshot: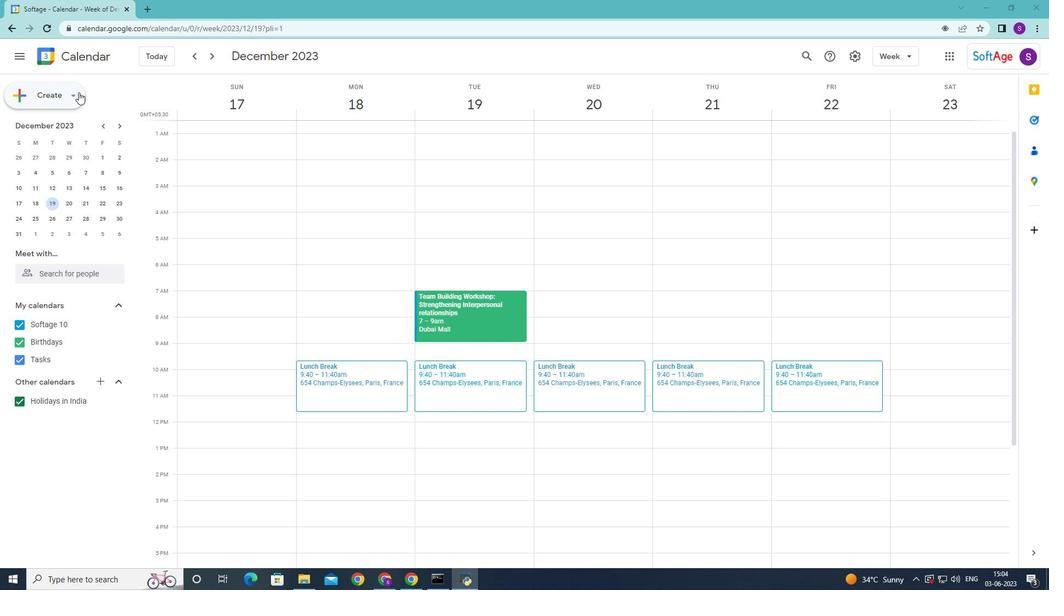
Action: Mouse pressed left at (77, 92)
Screenshot: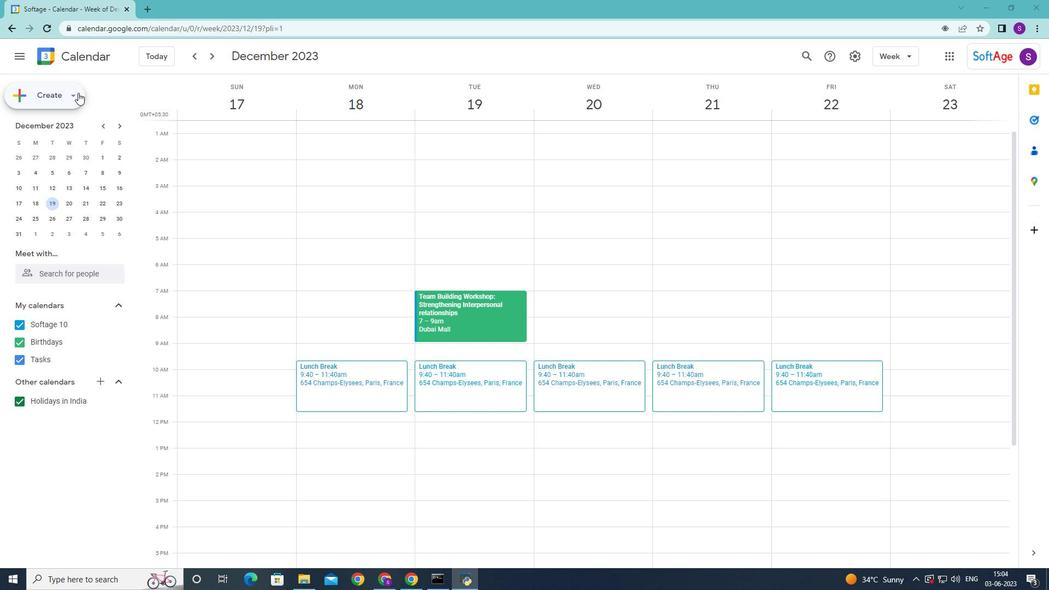 
Action: Mouse moved to (72, 132)
Screenshot: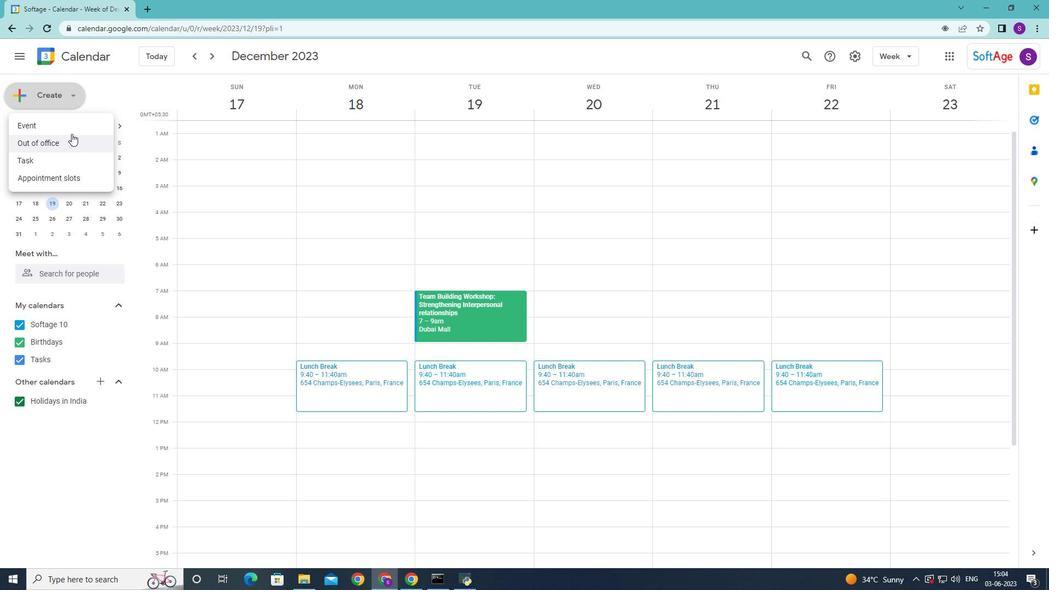 
Action: Mouse pressed left at (72, 132)
Screenshot: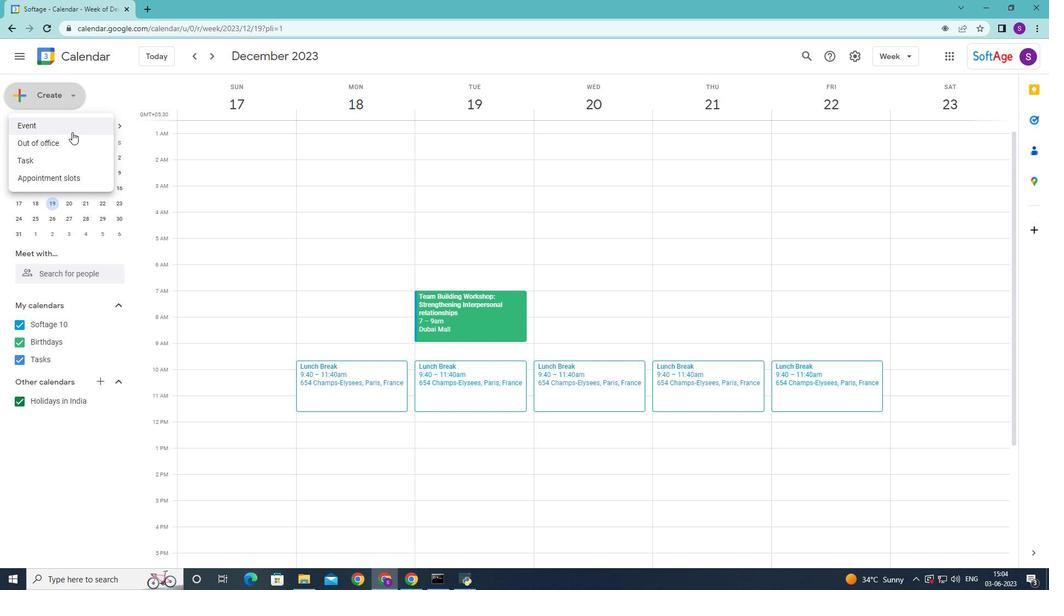 
Action: Mouse moved to (254, 263)
Screenshot: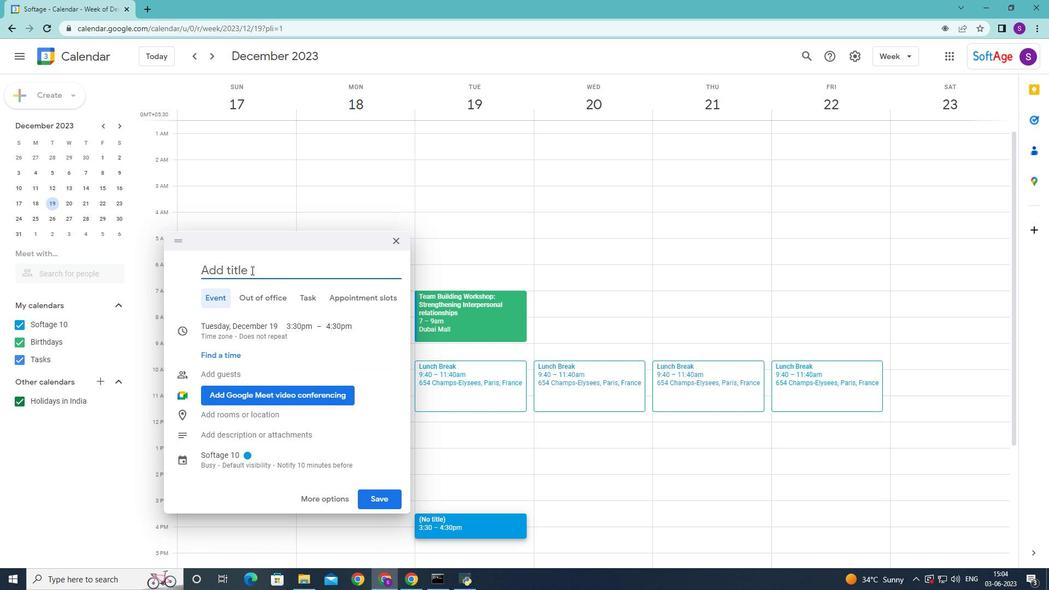 
Action: Mouse pressed left at (254, 263)
Screenshot: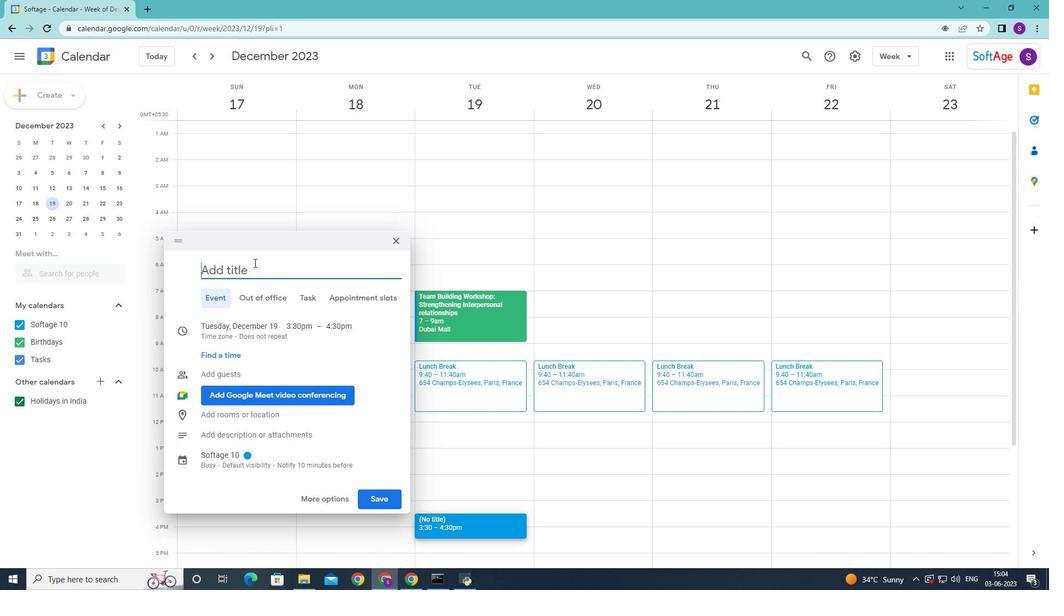 
Action: Key pressed <Key.shift>Second<Key.space><Key.shift>Marketing<Key.space><Key.shift><Key.shift><Key.shift>Campaign<Key.space><Key.shift>Execution<Key.space>and<Key.space><Key.shift>r<Key.backspace><Key.shift>Roi<Key.space><Key.shift>ana<Key.backspace><Key.backspace><Key.backspace><Key.shift>Analysis<Key.space>
Screenshot: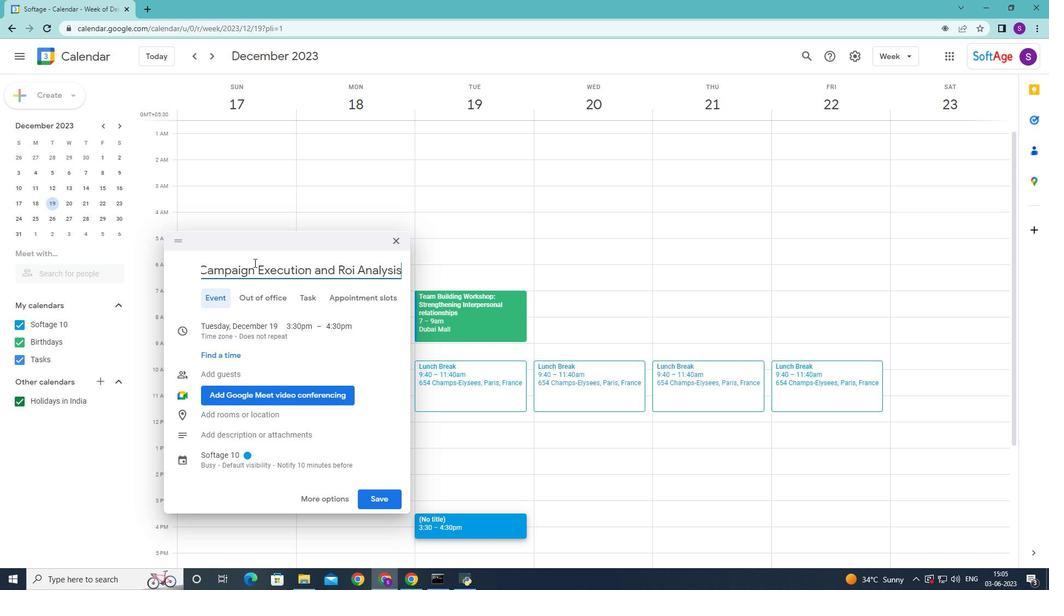 
Action: Mouse moved to (243, 327)
Screenshot: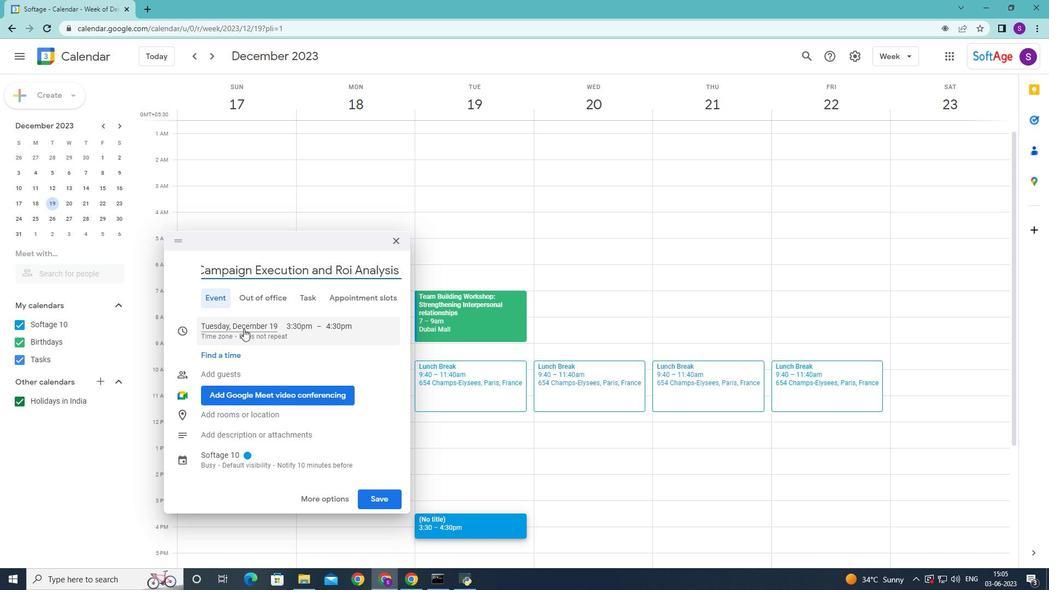 
Action: Mouse pressed left at (243, 327)
Screenshot: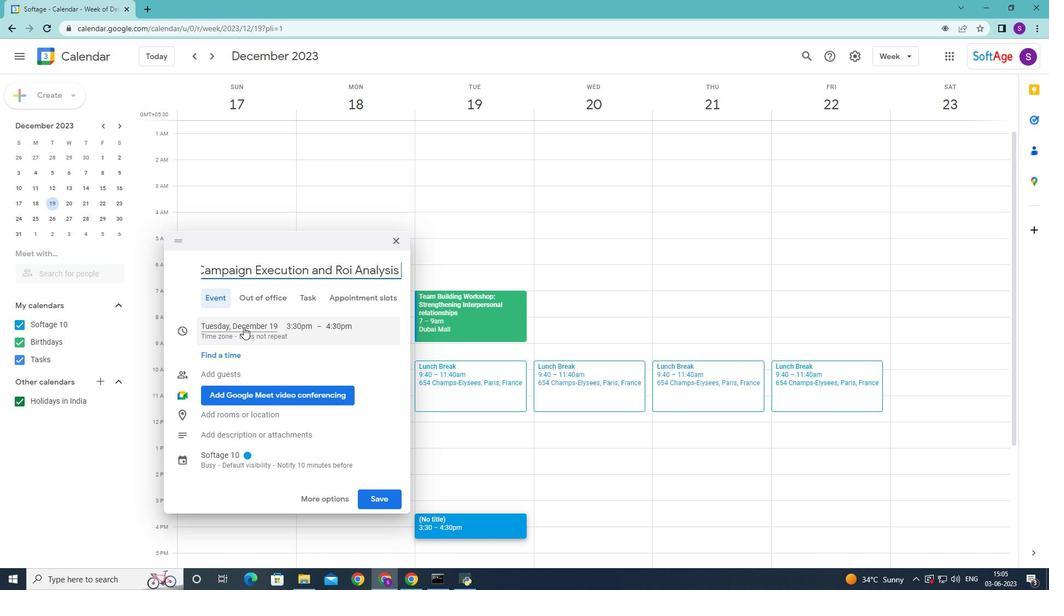 
Action: Mouse moved to (334, 347)
Screenshot: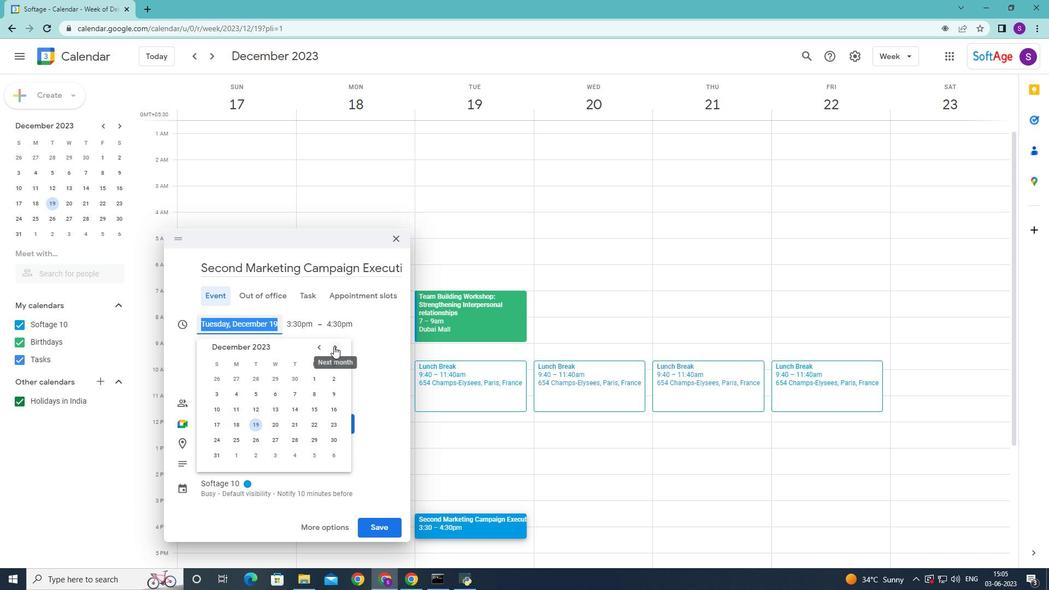 
Action: Mouse pressed left at (334, 347)
Screenshot: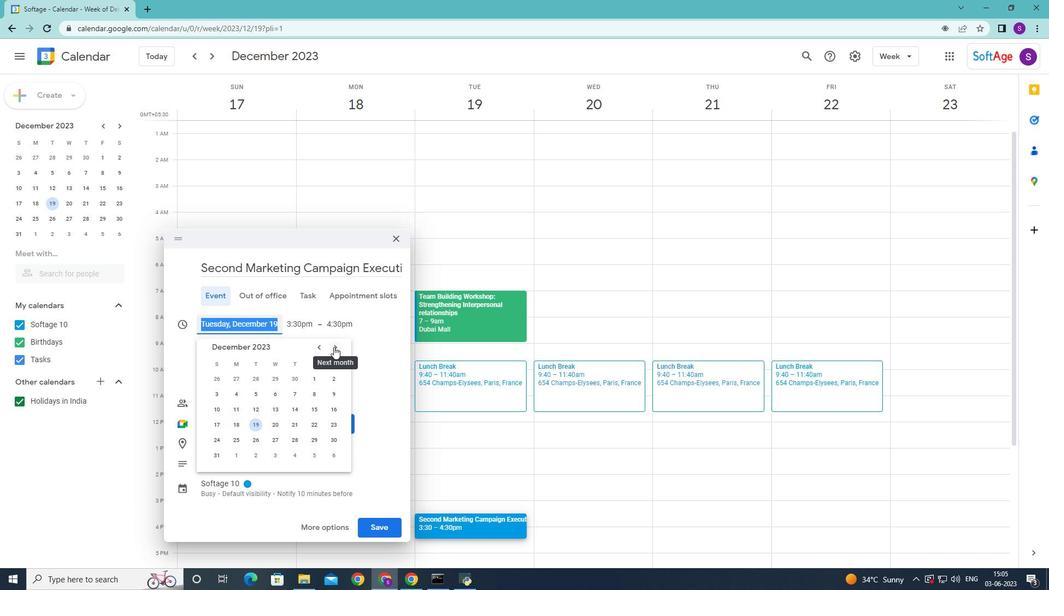 
Action: Mouse pressed left at (334, 347)
Screenshot: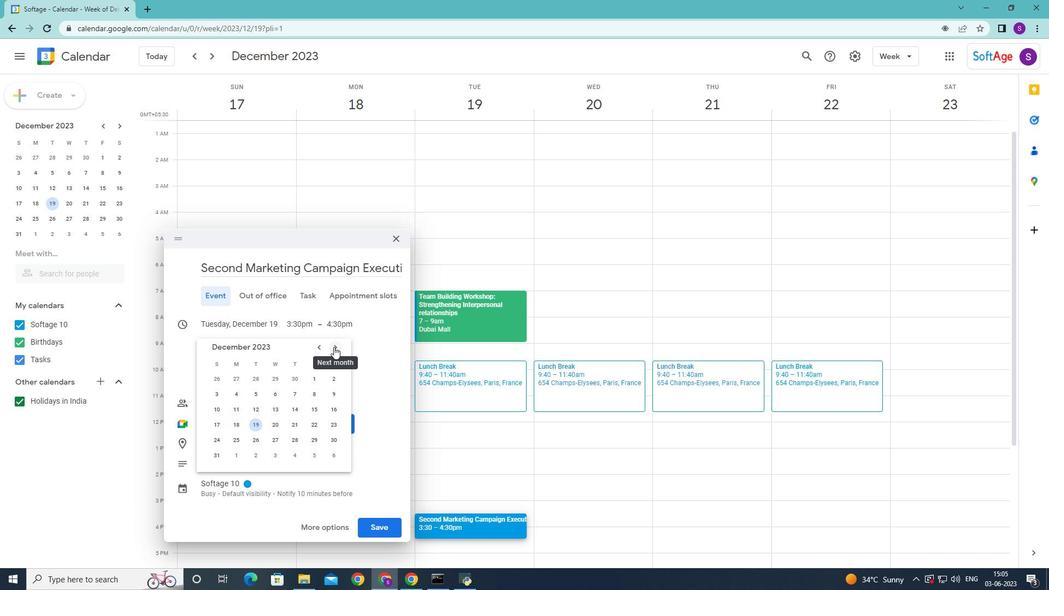 
Action: Mouse pressed left at (334, 347)
Screenshot: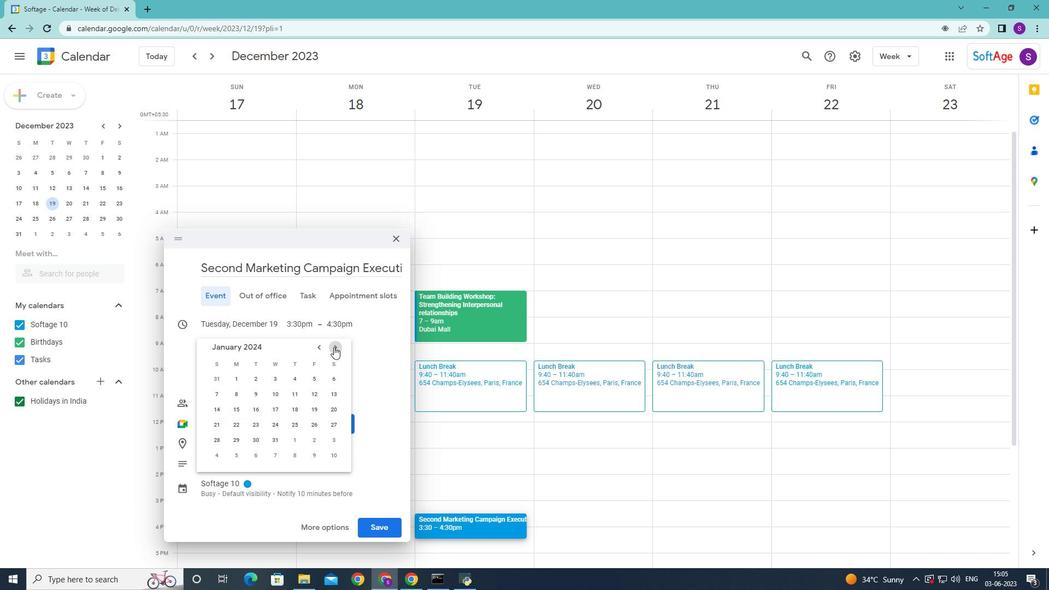 
Action: Mouse pressed left at (334, 347)
Screenshot: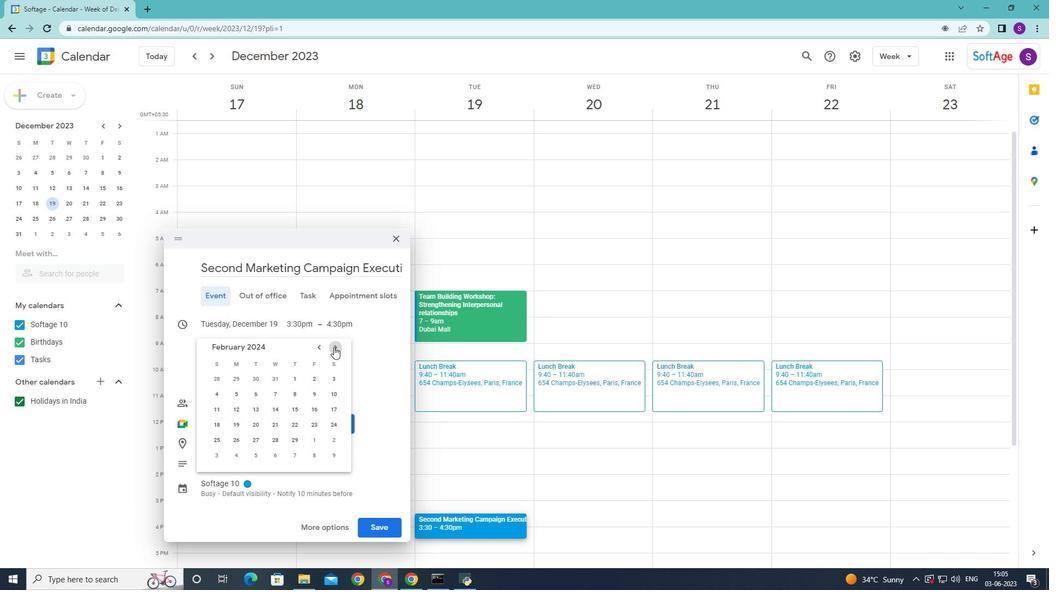 
Action: Mouse pressed left at (334, 347)
Screenshot: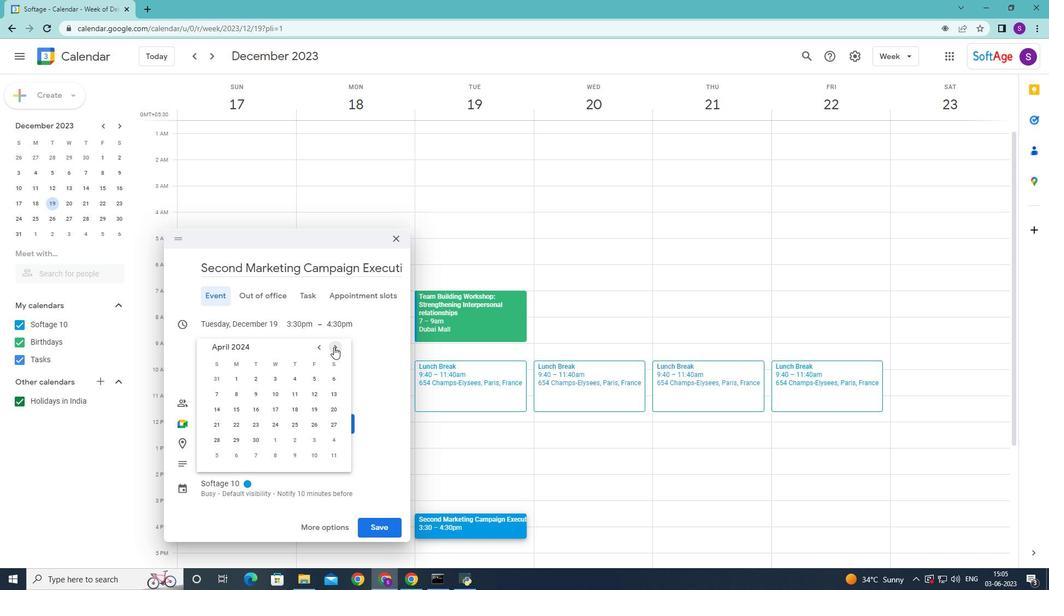 
Action: Mouse moved to (220, 411)
Screenshot: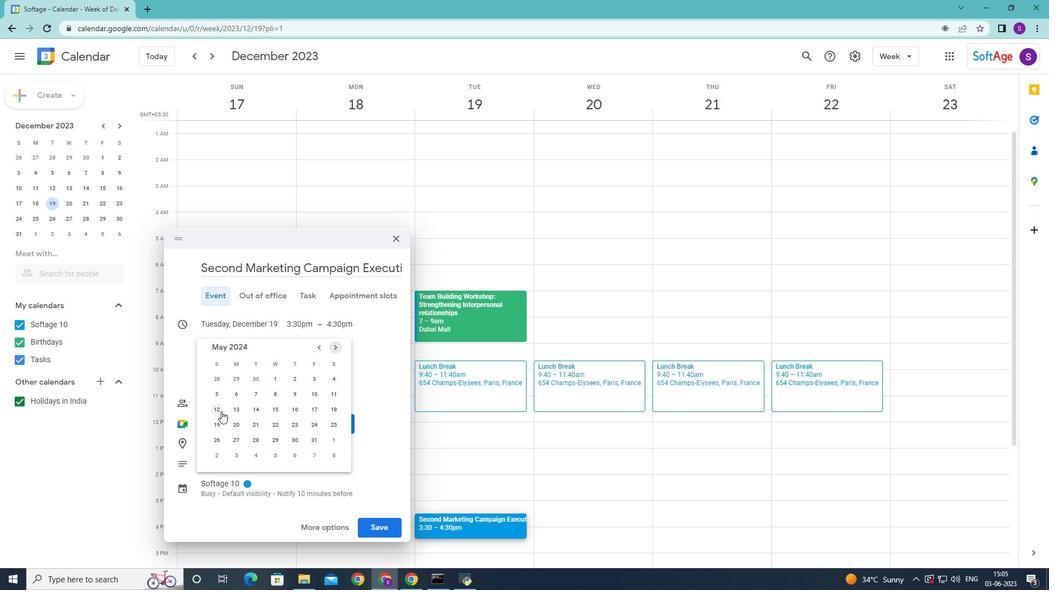 
Action: Mouse pressed left at (220, 411)
Screenshot: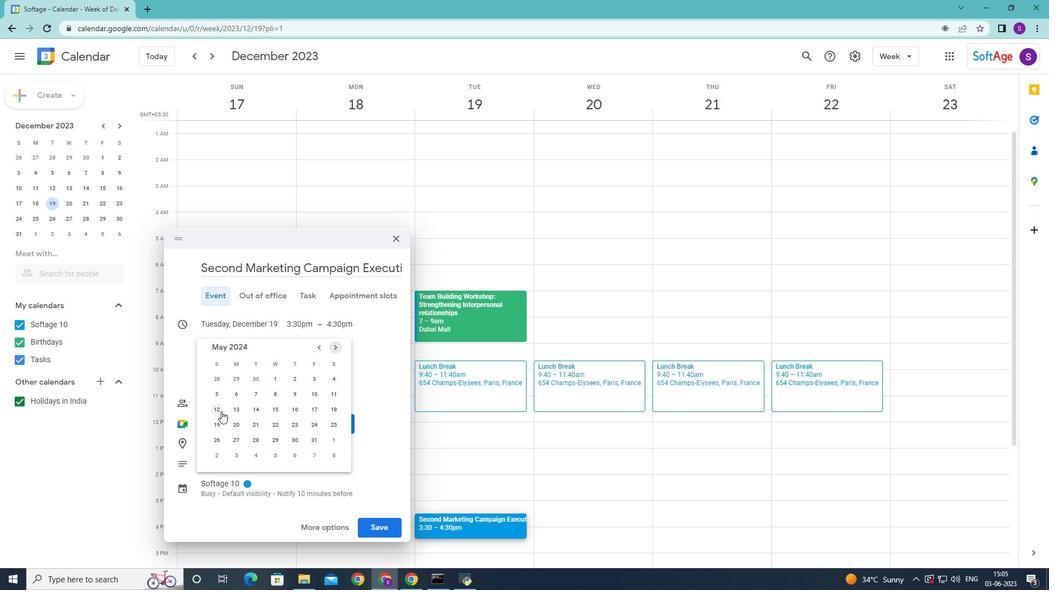
Action: Mouse moved to (422, 327)
Screenshot: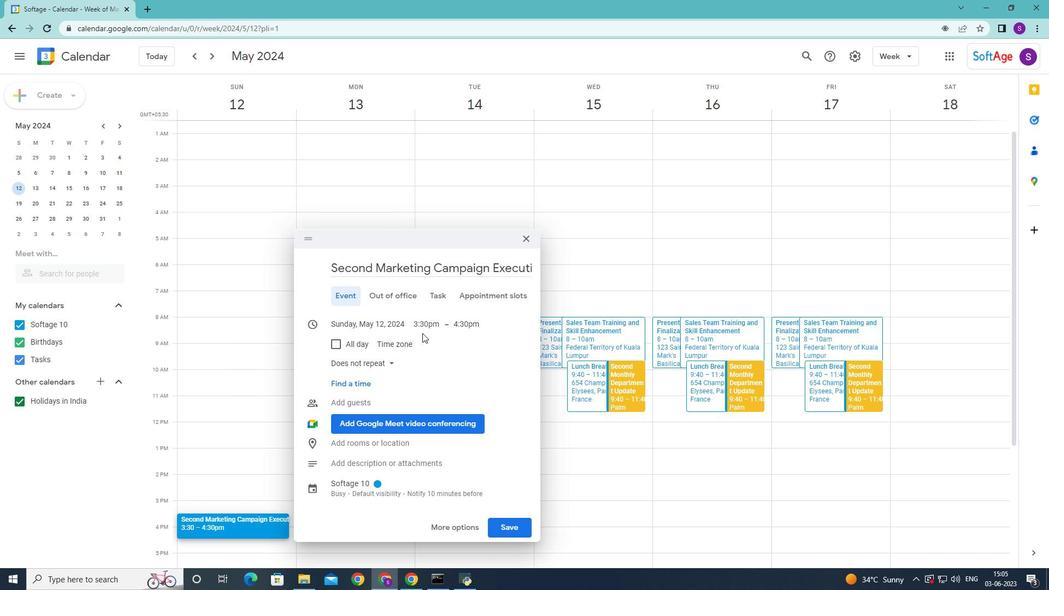 
Action: Mouse pressed left at (422, 327)
Screenshot: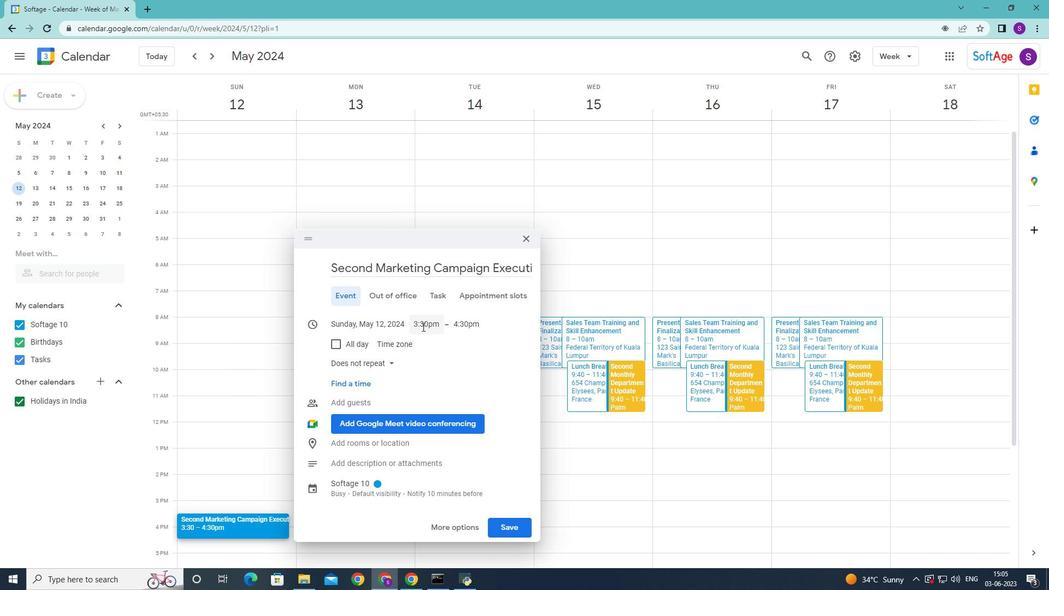 
Action: Mouse moved to (460, 386)
Screenshot: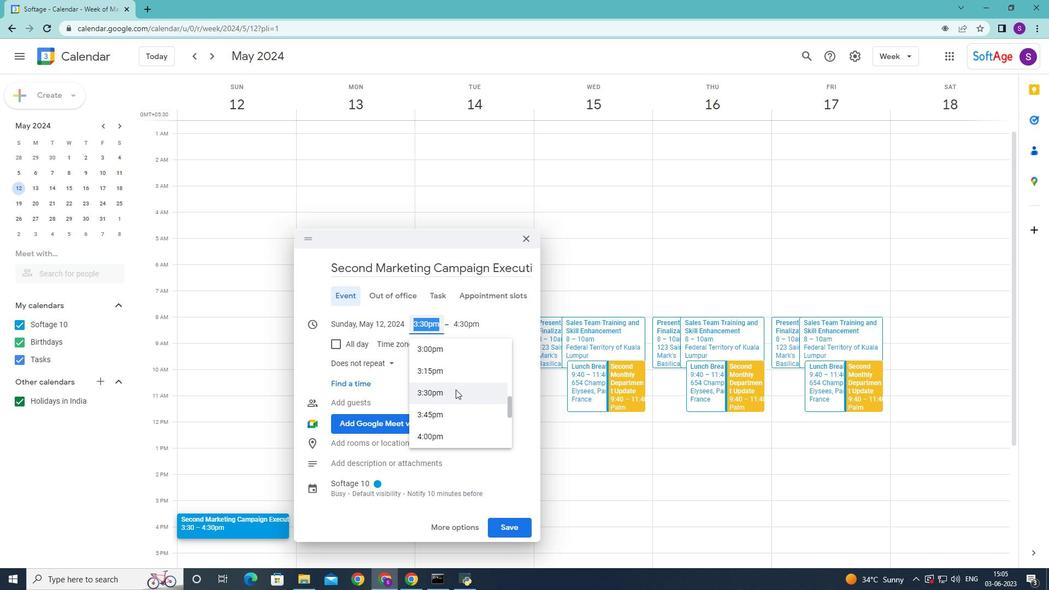 
Action: Mouse scrolled (460, 387) with delta (0, 0)
Screenshot: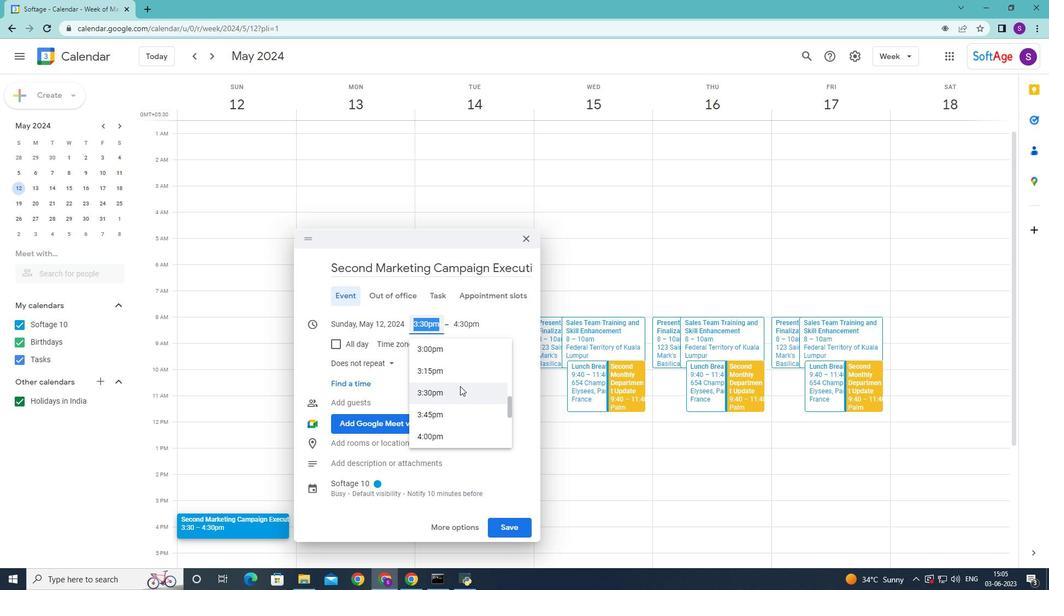 
Action: Mouse scrolled (460, 387) with delta (0, 0)
Screenshot: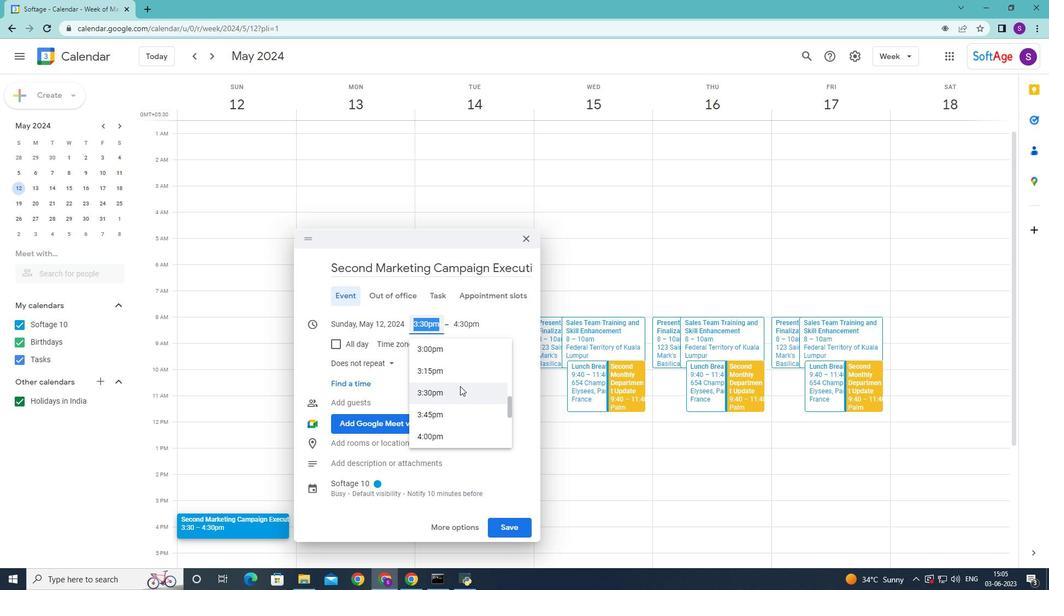 
Action: Mouse scrolled (460, 387) with delta (0, 0)
Screenshot: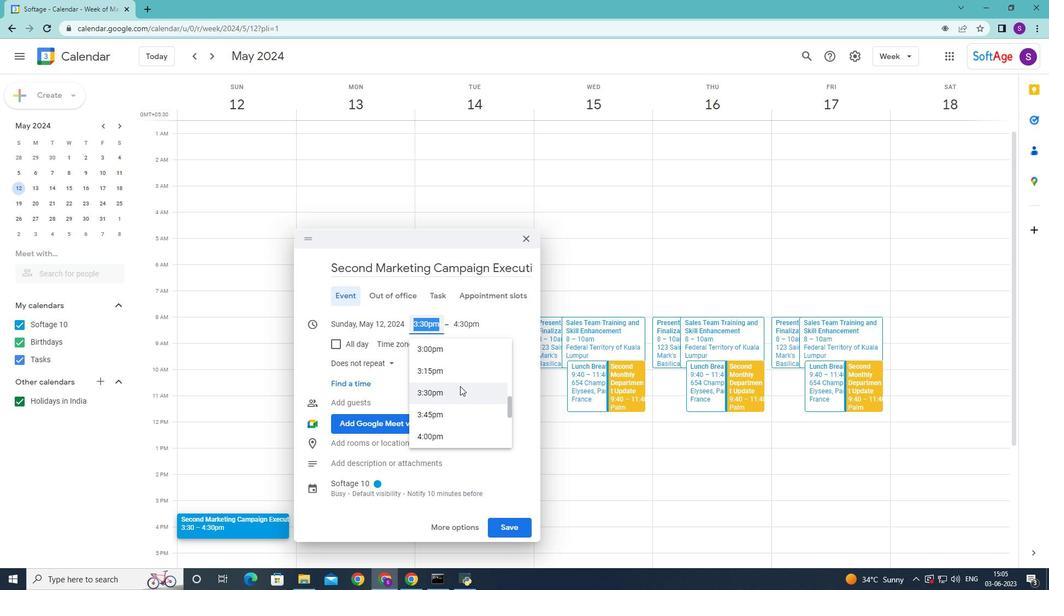 
Action: Mouse scrolled (460, 387) with delta (0, 0)
Screenshot: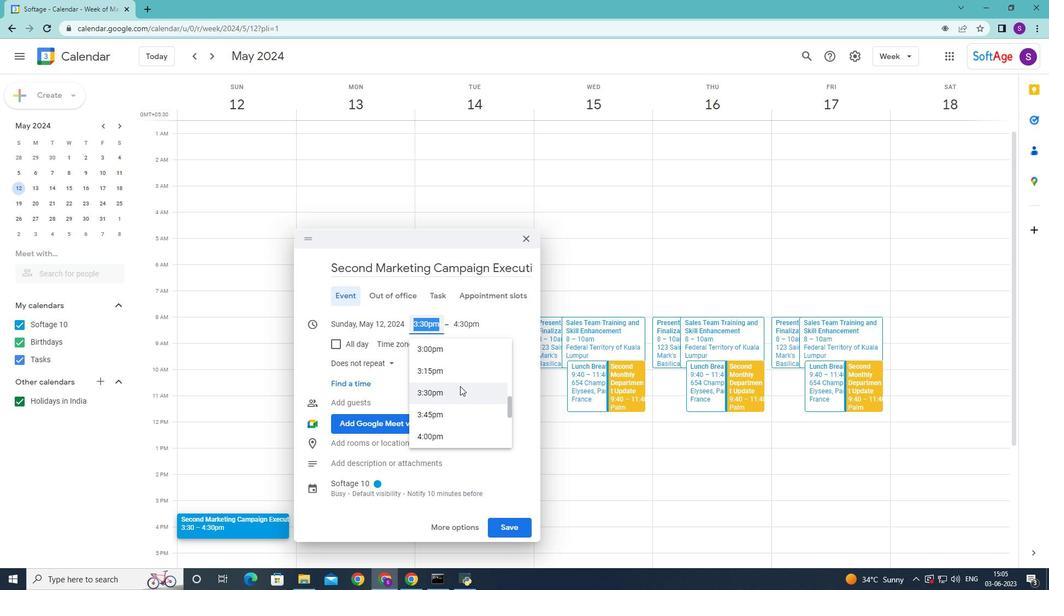 
Action: Mouse scrolled (460, 387) with delta (0, 0)
Screenshot: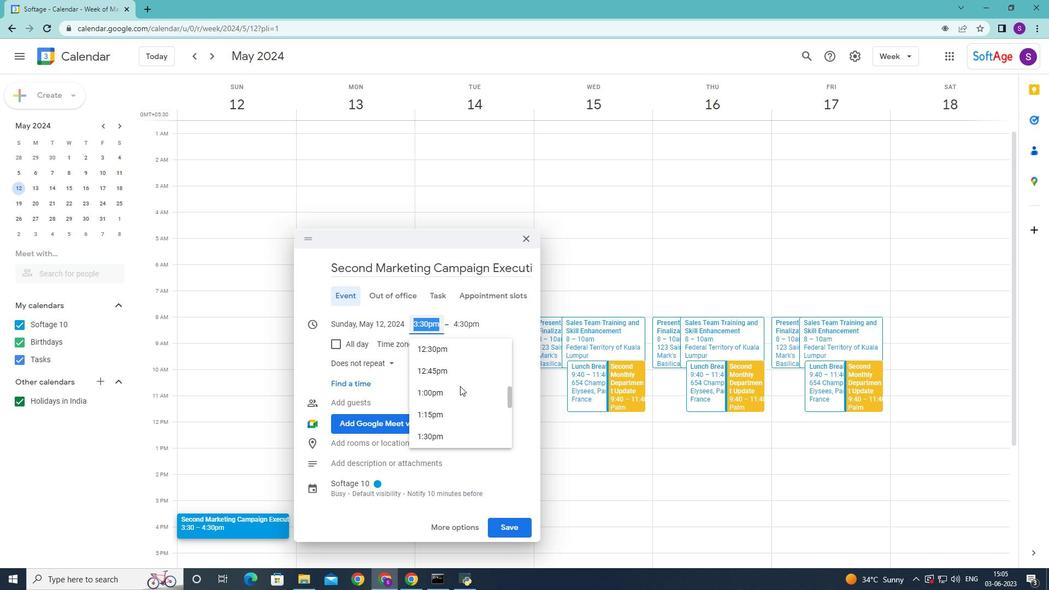 
Action: Mouse scrolled (460, 387) with delta (0, 0)
Screenshot: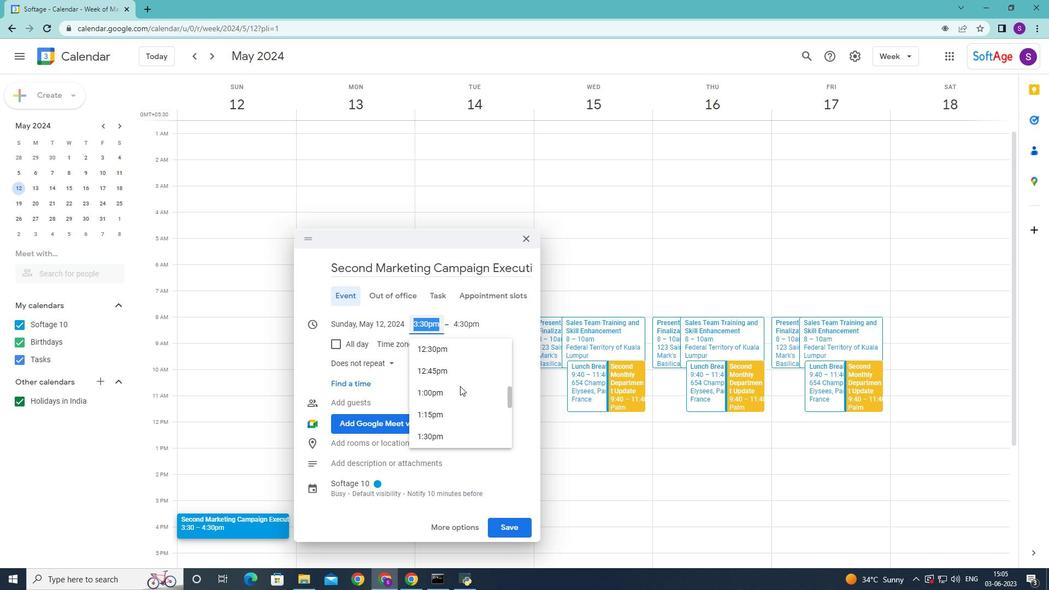 
Action: Mouse scrolled (460, 387) with delta (0, 0)
Screenshot: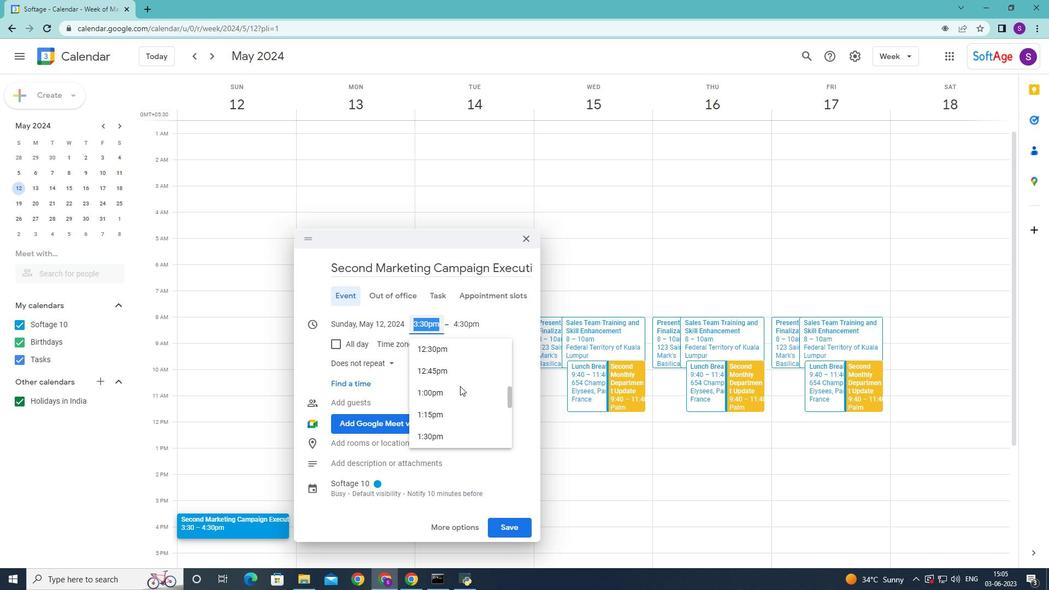 
Action: Mouse scrolled (460, 387) with delta (0, 0)
Screenshot: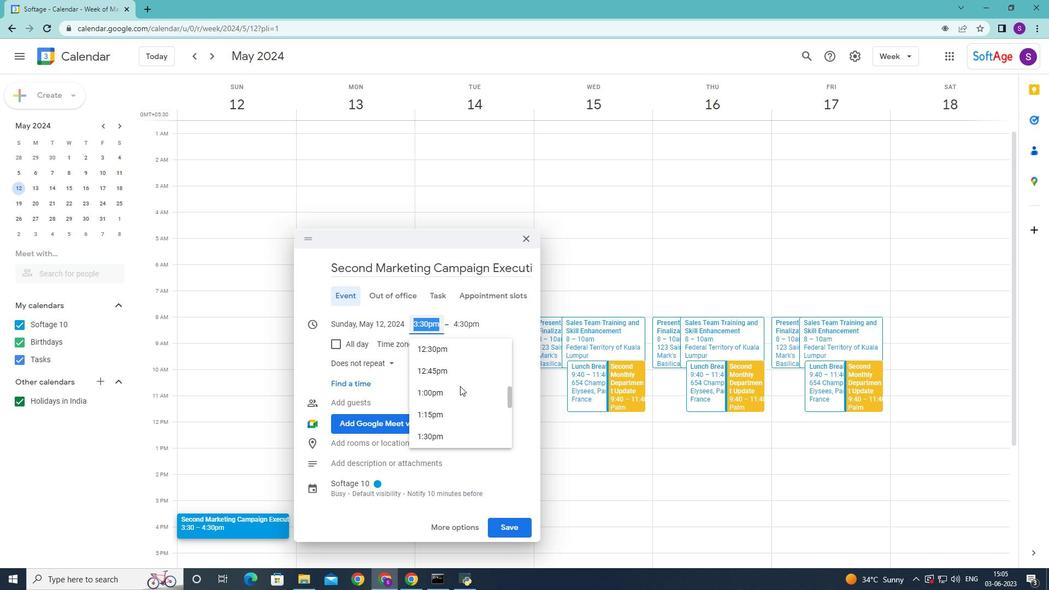 
Action: Mouse scrolled (460, 387) with delta (0, 0)
Screenshot: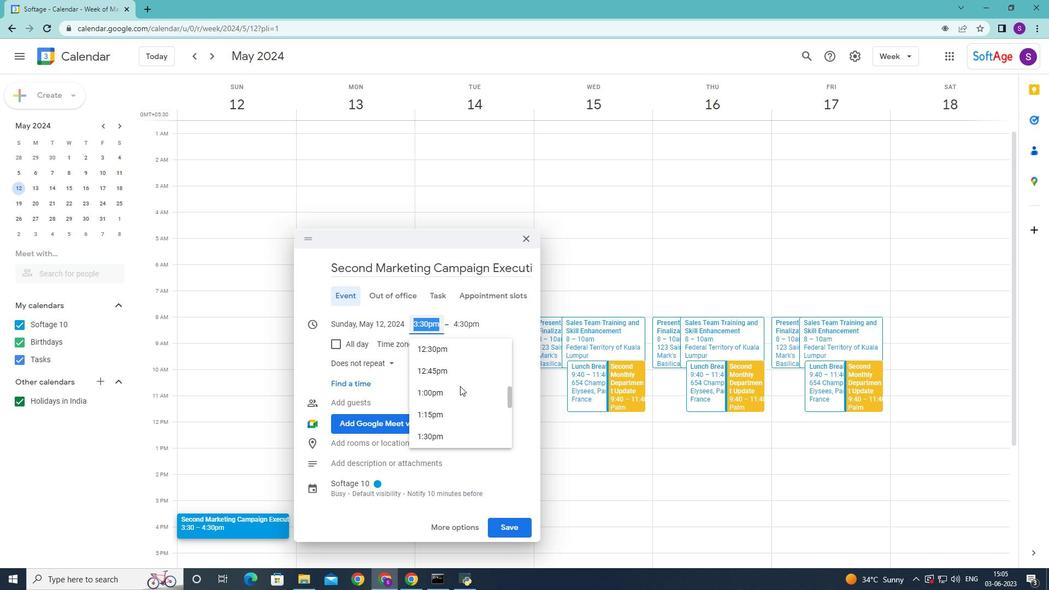 
Action: Mouse scrolled (460, 387) with delta (0, 0)
Screenshot: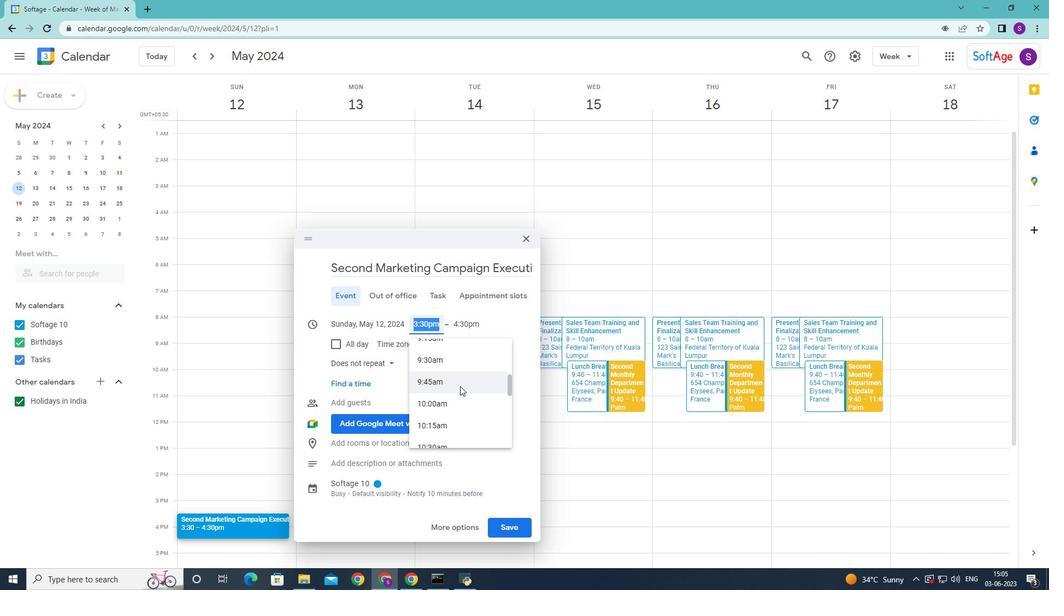 
Action: Mouse scrolled (460, 387) with delta (0, 0)
Screenshot: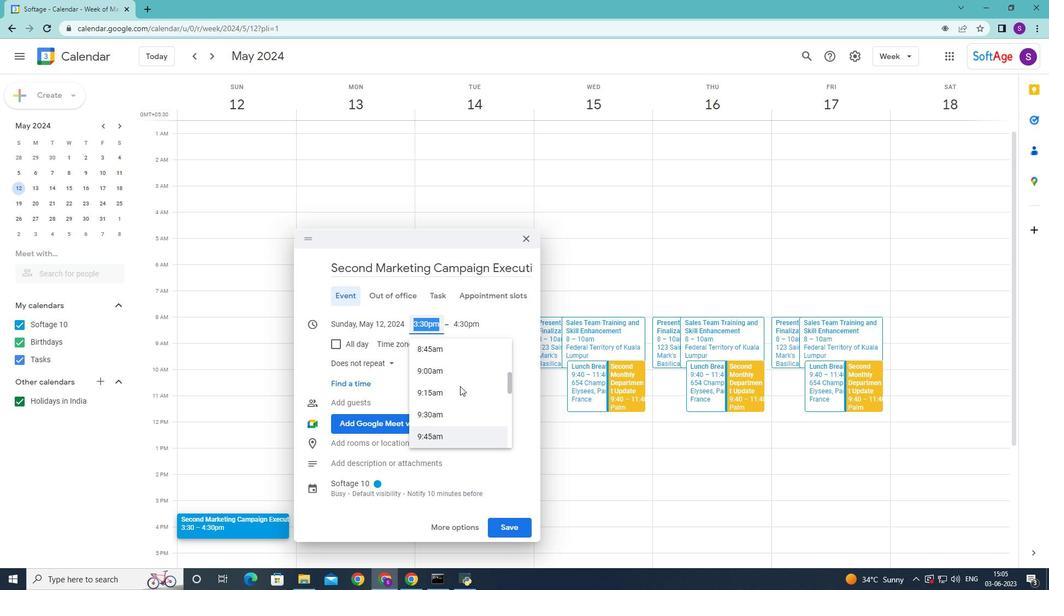 
Action: Mouse scrolled (460, 387) with delta (0, 0)
Screenshot: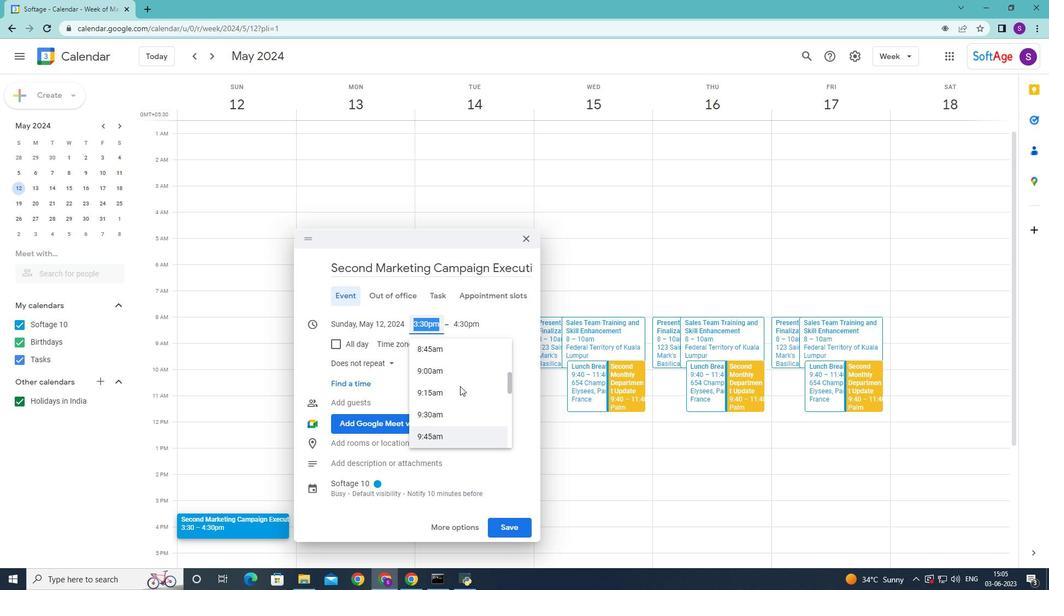 
Action: Mouse moved to (460, 354)
Screenshot: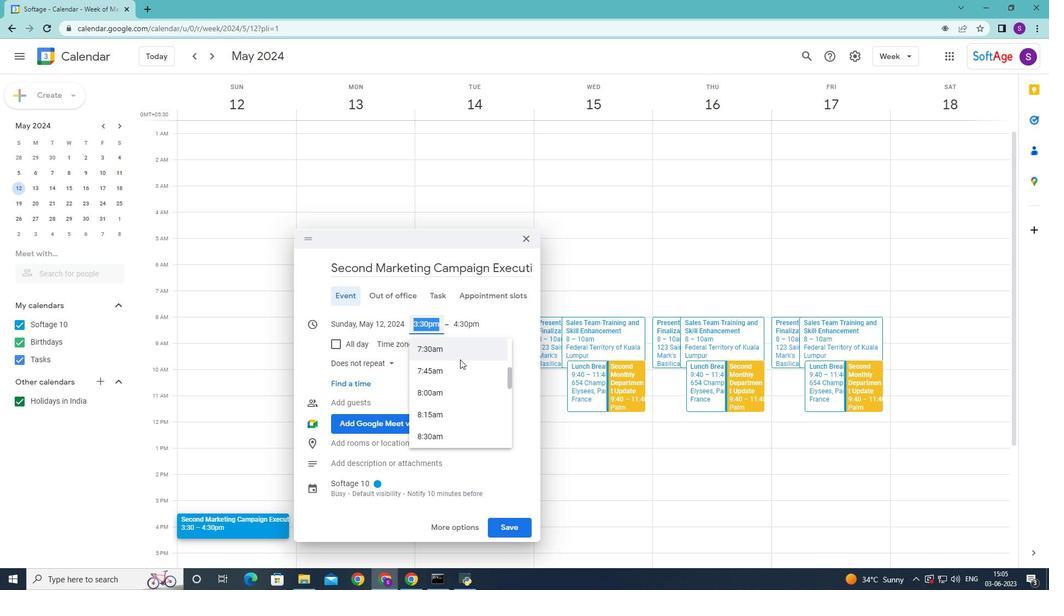 
Action: Mouse pressed left at (460, 354)
Screenshot: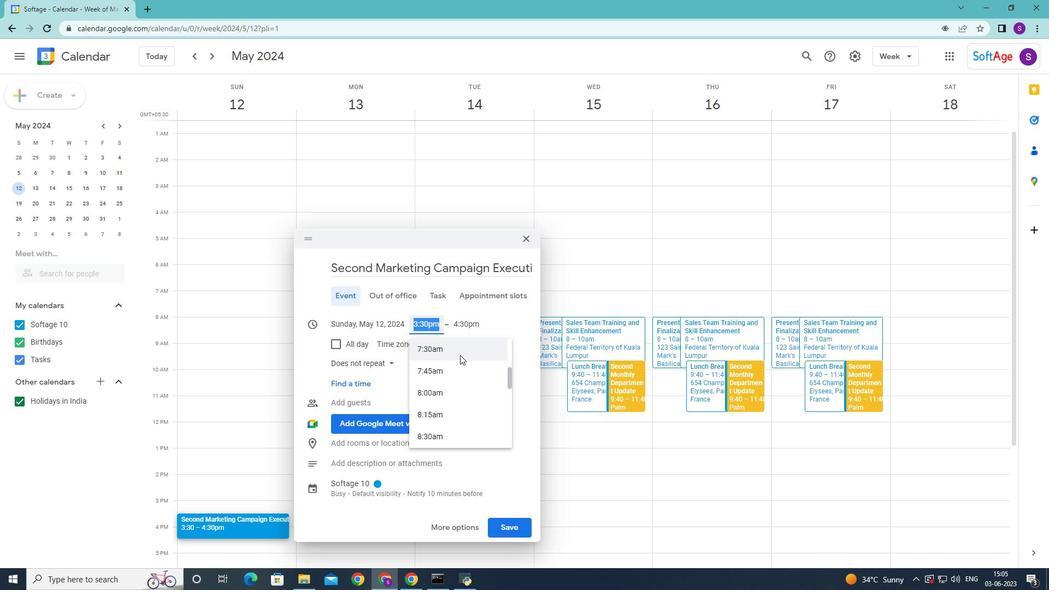 
Action: Mouse moved to (460, 251)
Screenshot: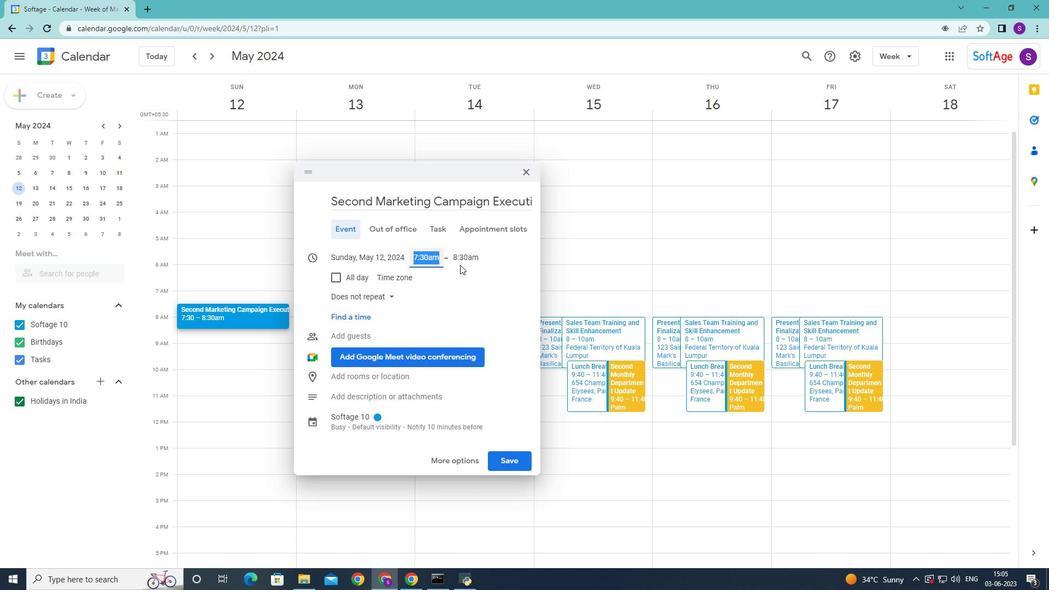 
Action: Mouse pressed left at (460, 251)
Screenshot: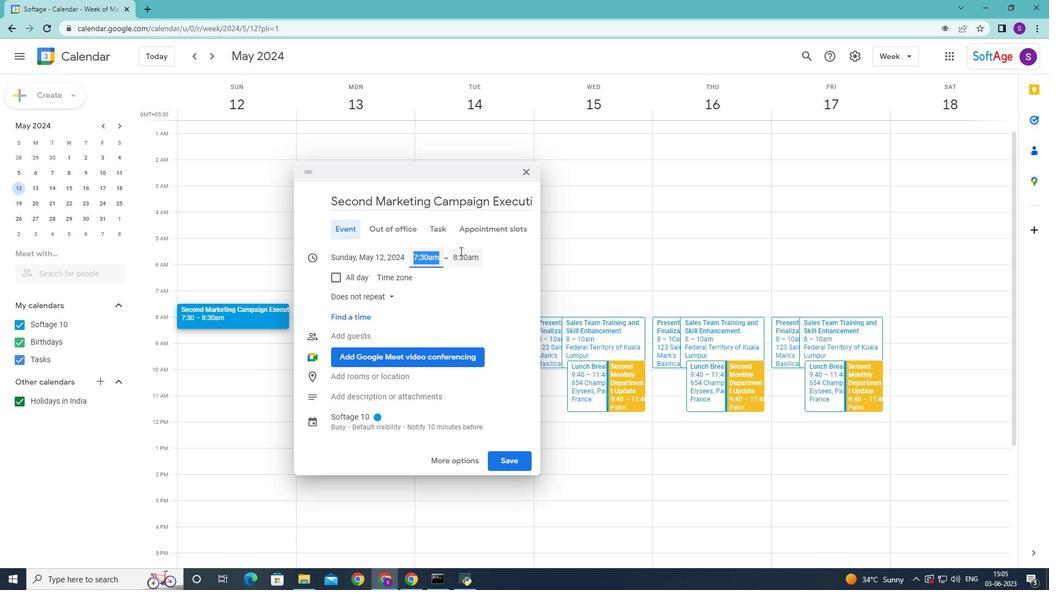 
Action: Mouse moved to (477, 330)
Screenshot: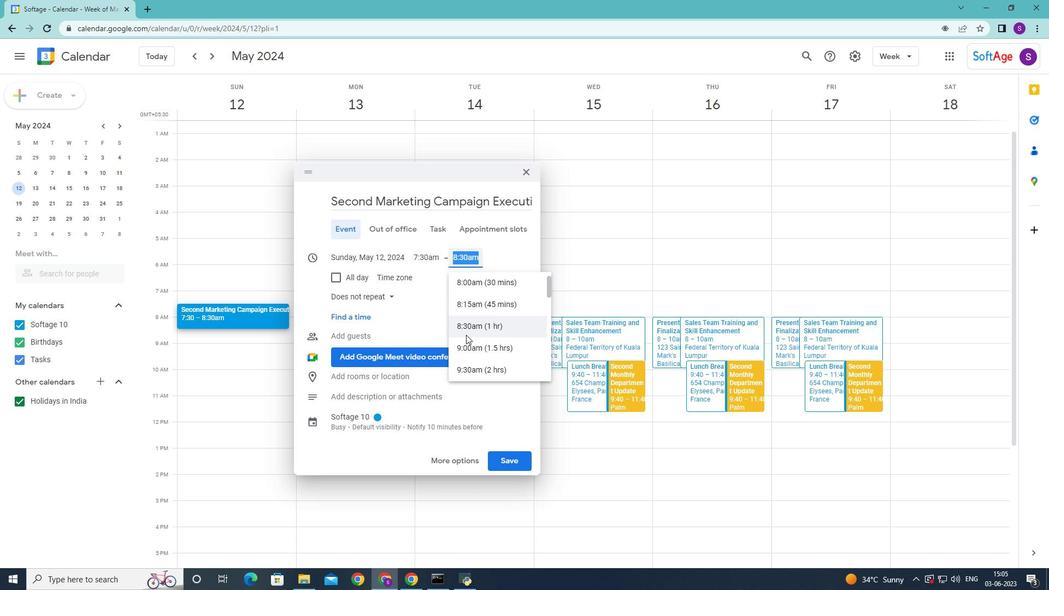 
Action: Mouse scrolled (477, 329) with delta (0, 0)
Screenshot: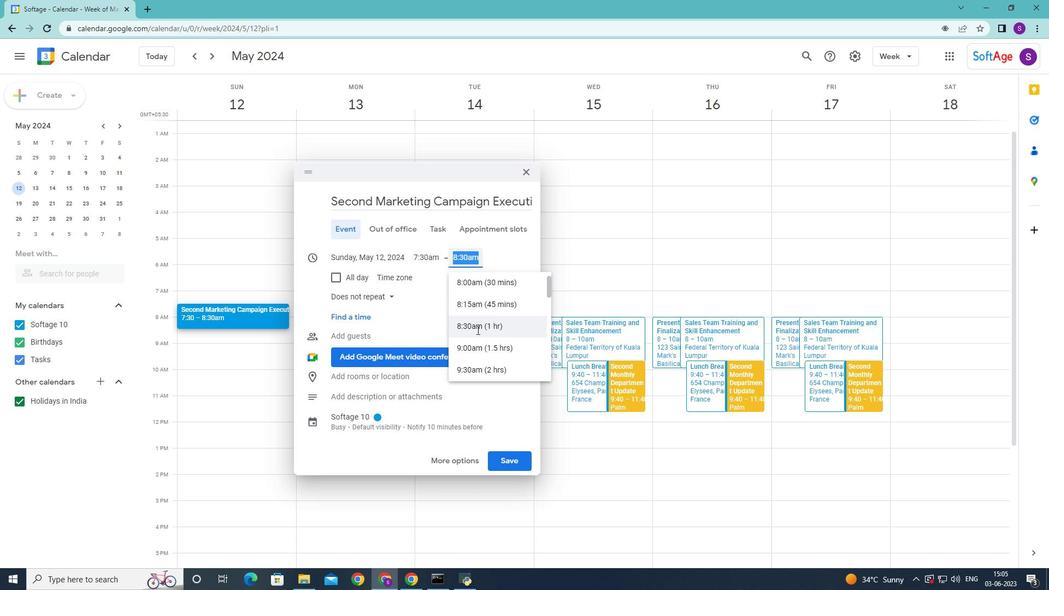 
Action: Mouse moved to (488, 324)
Screenshot: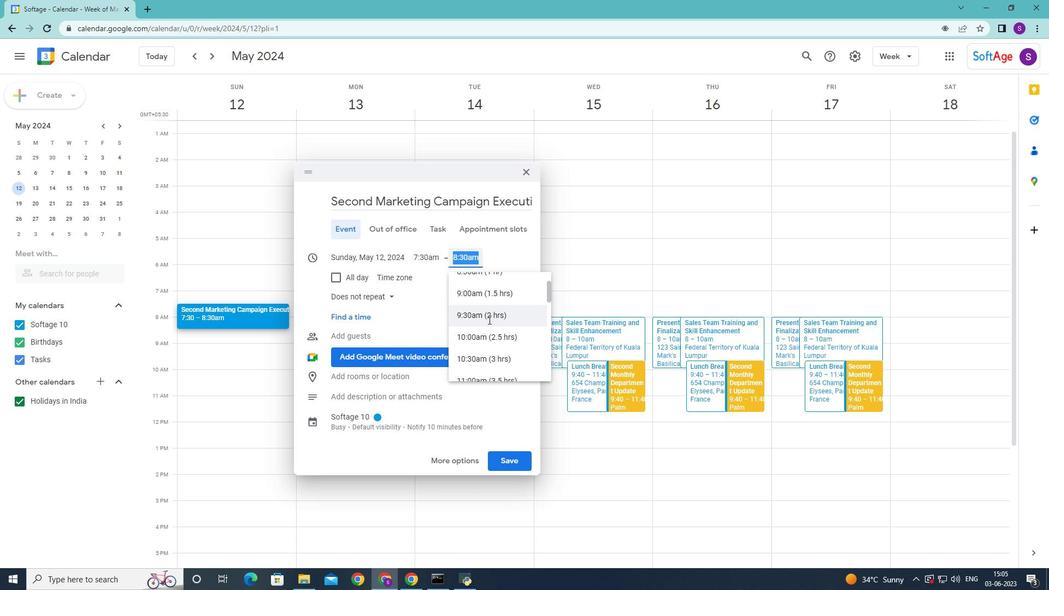 
Action: Mouse pressed left at (488, 324)
Screenshot: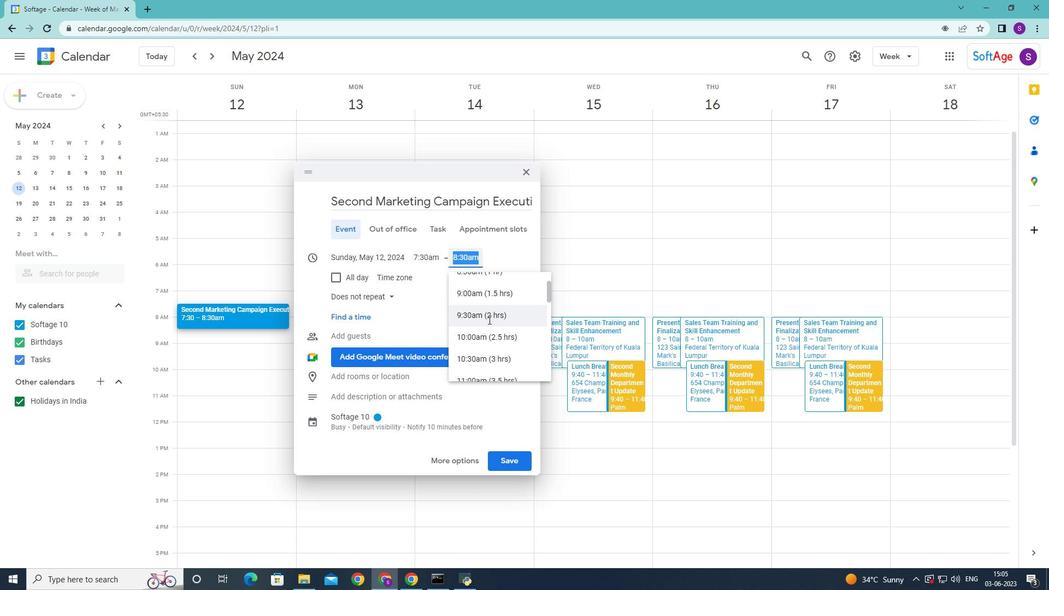 
Action: Mouse moved to (445, 464)
Screenshot: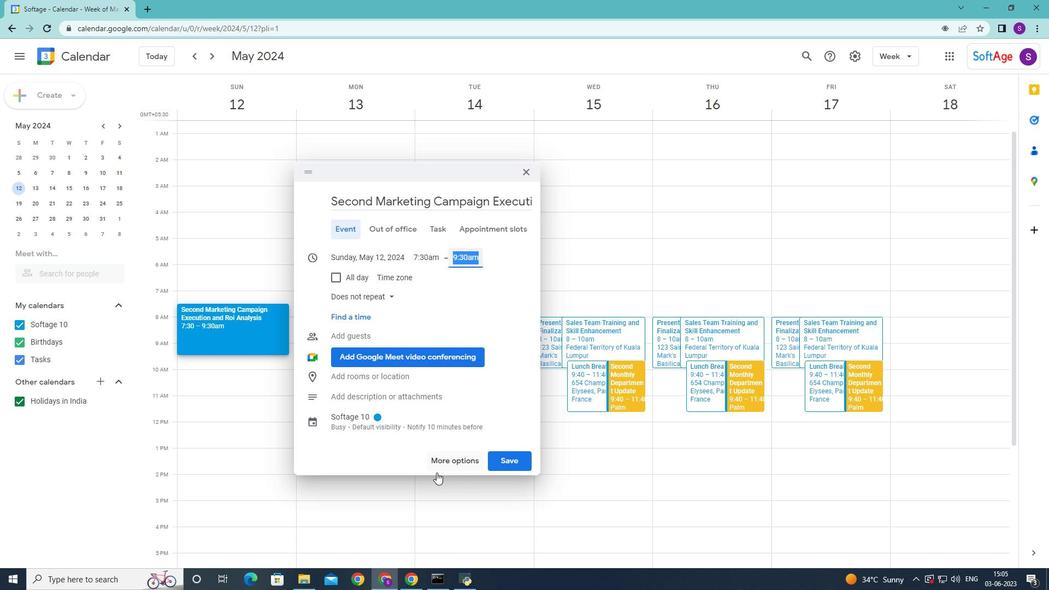 
Action: Mouse pressed left at (445, 464)
Screenshot: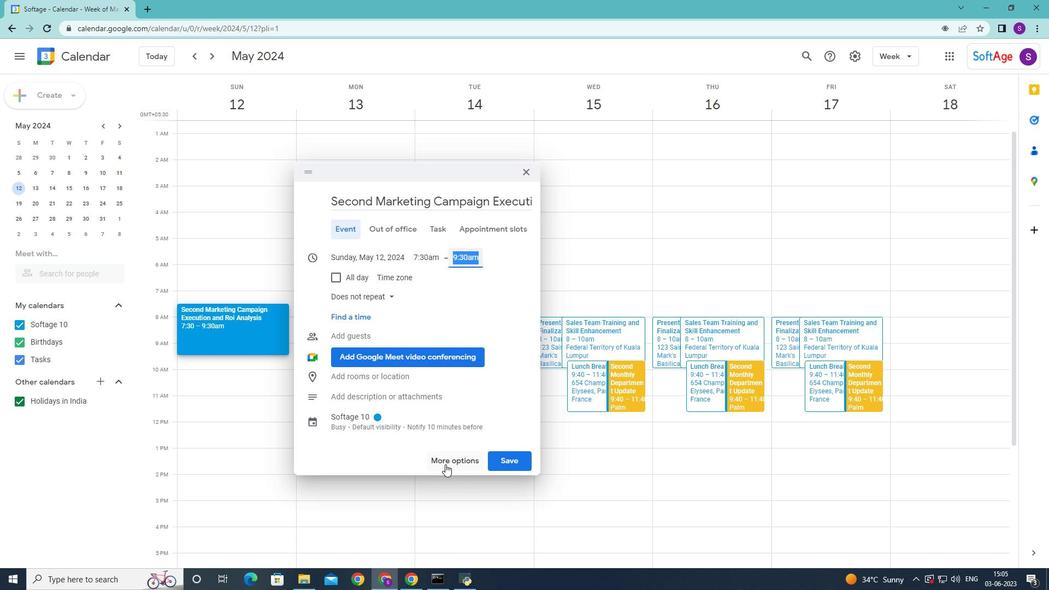 
Action: Mouse moved to (170, 384)
Screenshot: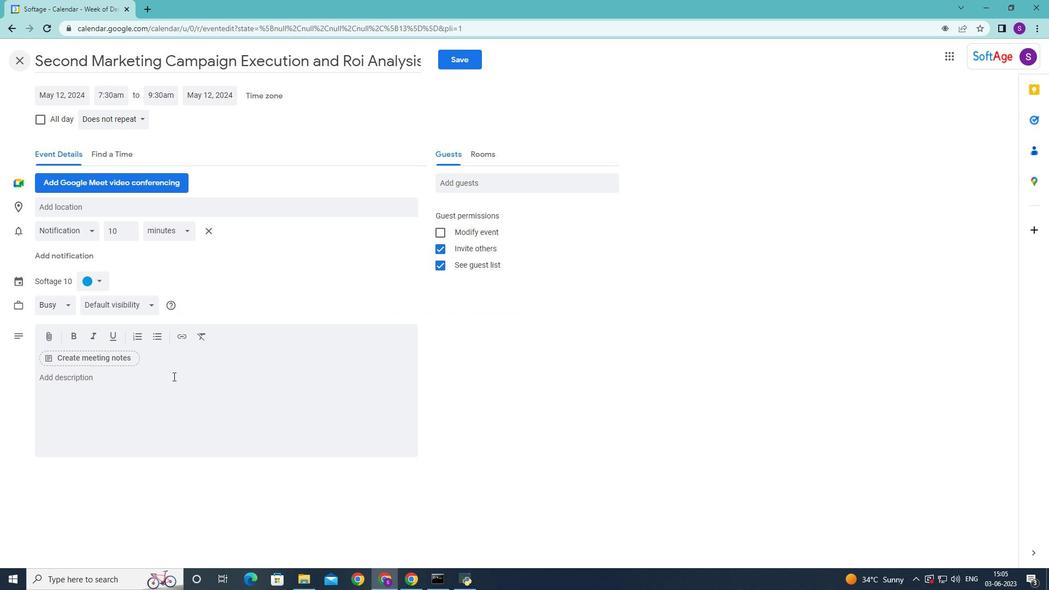
Action: Mouse pressed left at (170, 384)
Screenshot: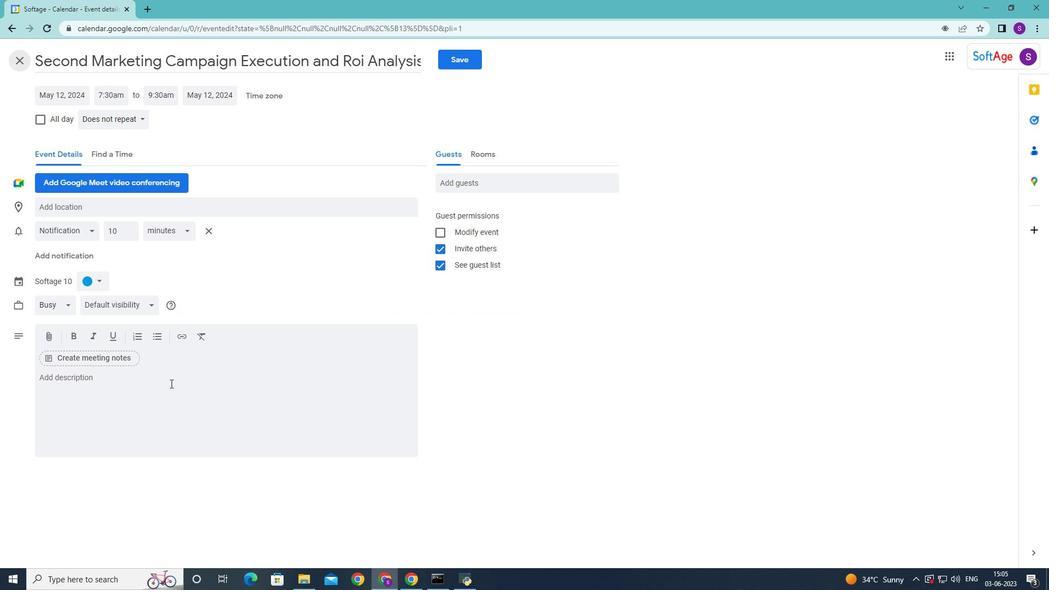 
Action: Key pressed <Key.shift>The<Key.space><Key.shift>PIP<Key.space><Key.shift>discussion<Key.space>will<Key.space>begin<Key.space>with<Key.space>a<Key.space>clear<Key.space>and<Key.space>concise<Key.space>explanantion<Key.space>
Screenshot: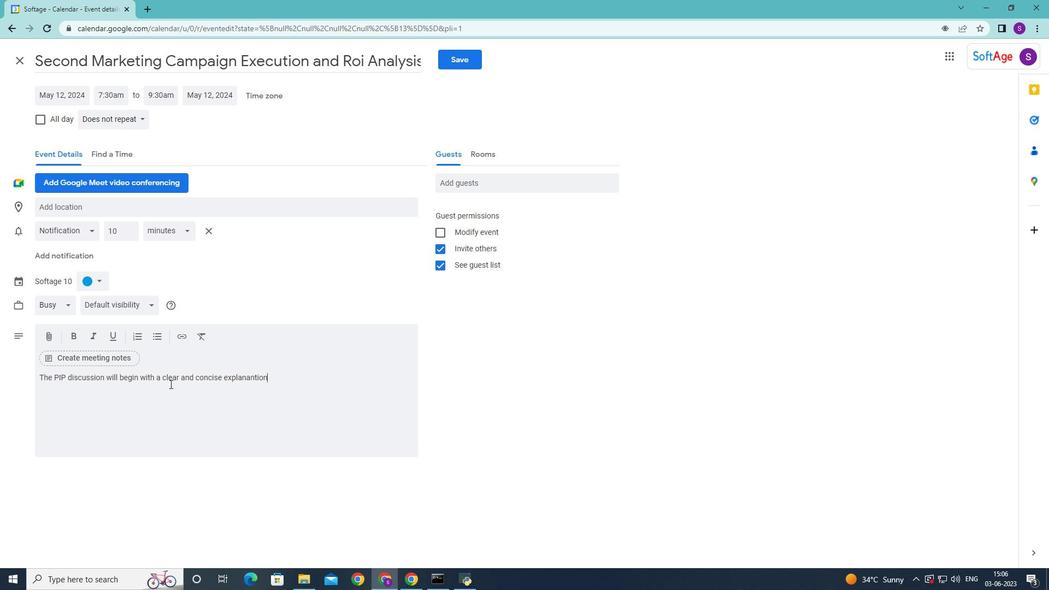 
Action: Mouse moved to (255, 381)
Screenshot: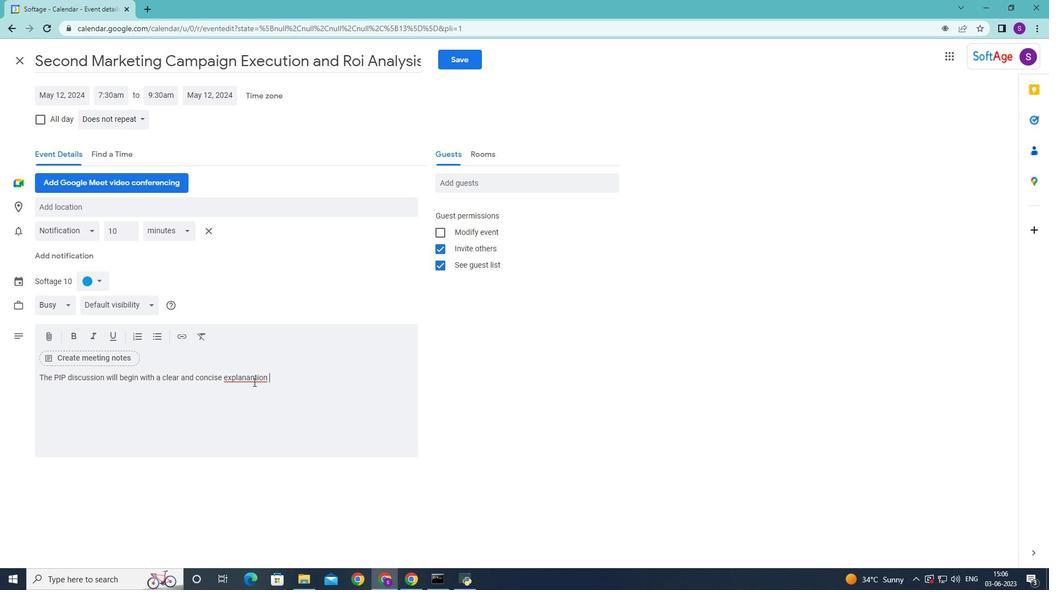 
Action: Mouse pressed left at (255, 381)
Screenshot: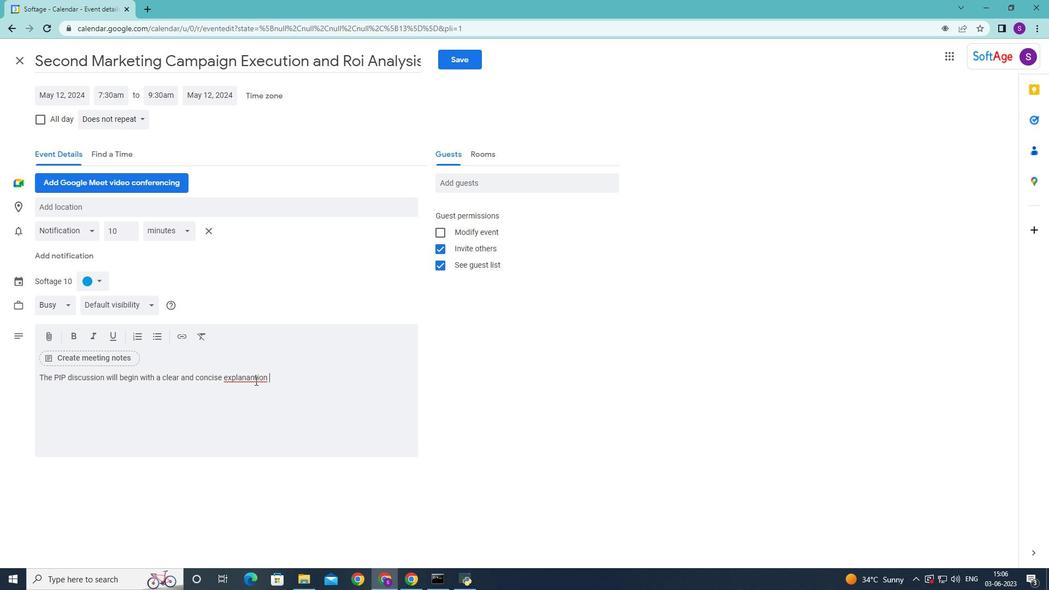
Action: Mouse moved to (263, 378)
Screenshot: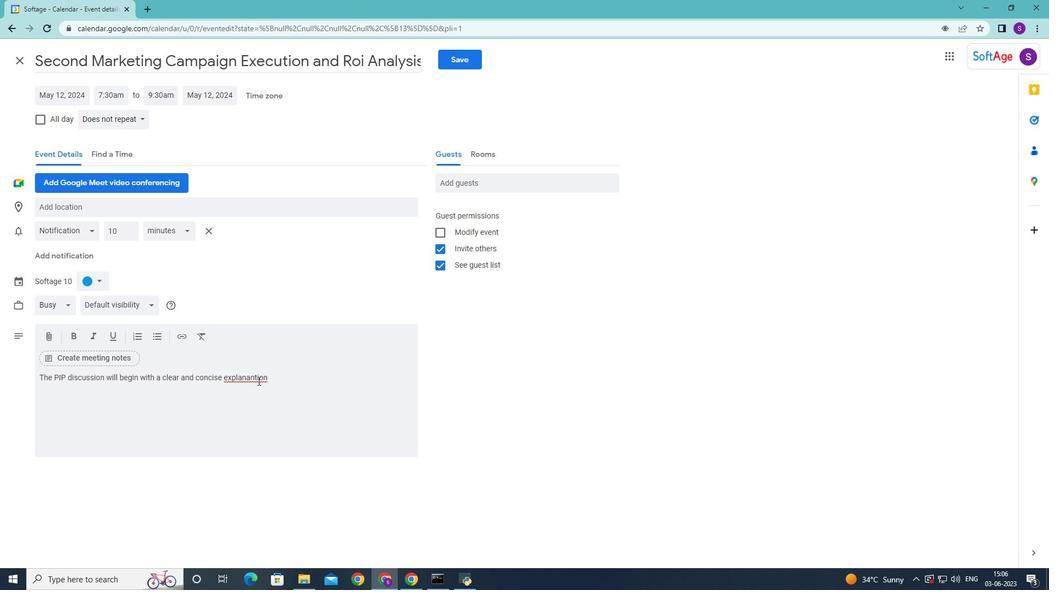 
Action: Key pressed <Key.backspace>
Screenshot: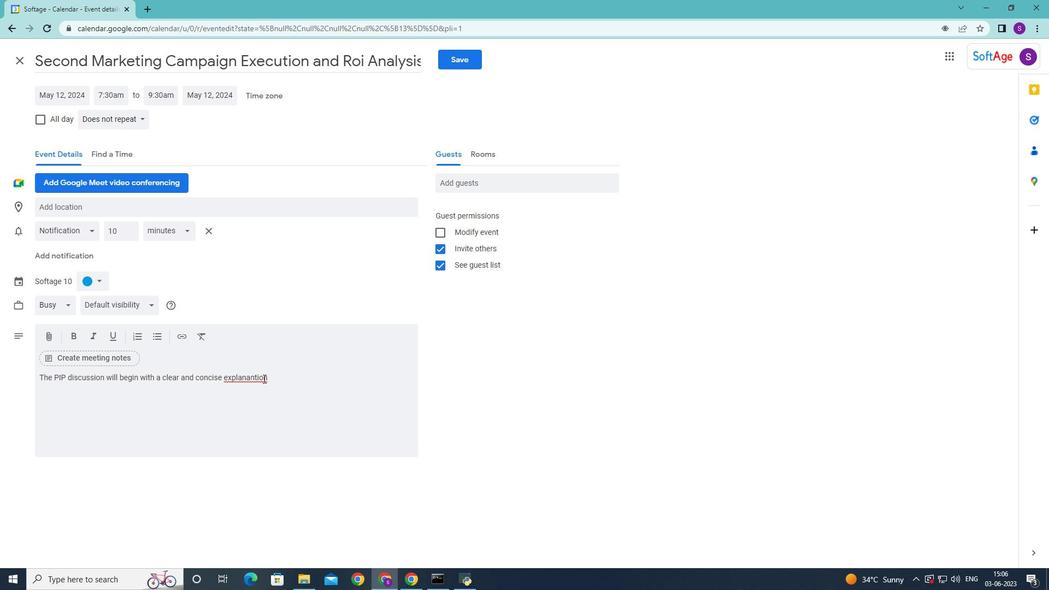 
Action: Mouse moved to (278, 371)
Screenshot: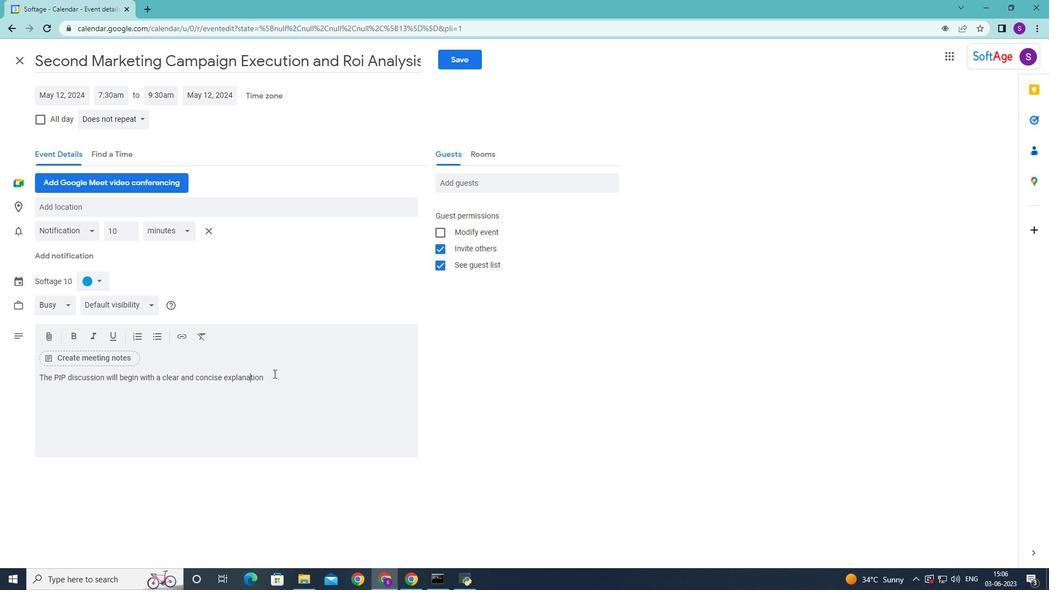 
Action: Mouse pressed left at (278, 371)
Screenshot: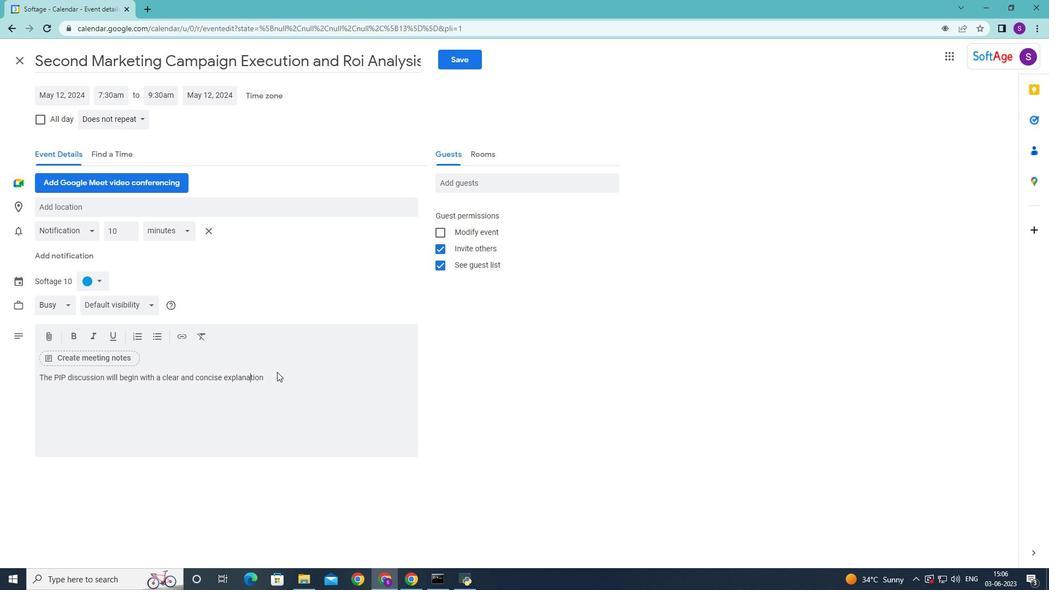
Action: Mouse moved to (279, 382)
Screenshot: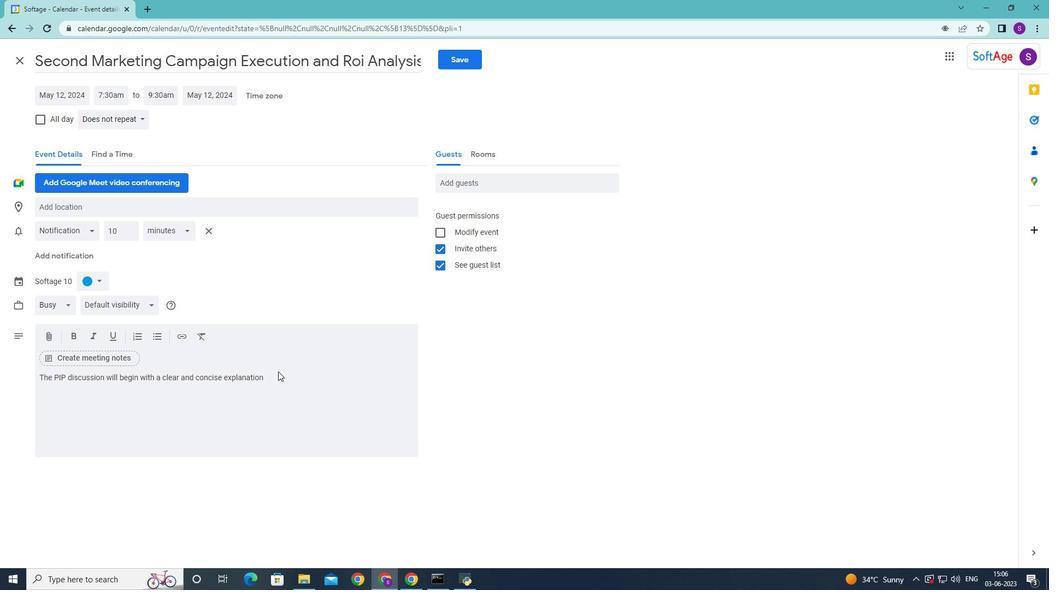 
Action: Mouse pressed left at (279, 382)
Screenshot: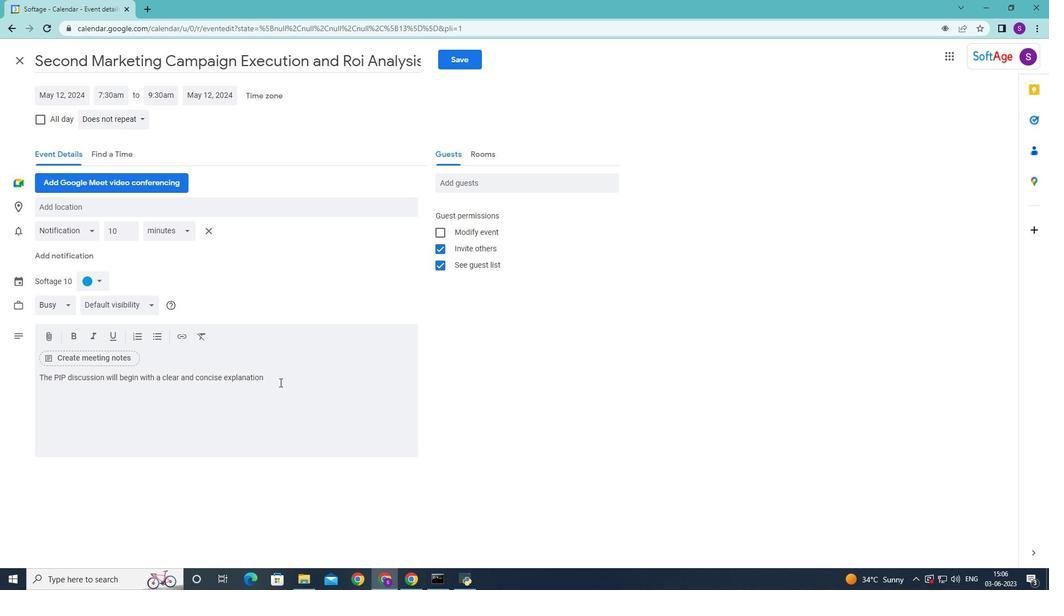 
Action: Key pressed of<Key.space>the<Key.space>purpose<Key.space>and<Key.space>objectives<Key.space>of<Key.space>the<Key.space>performance<Key.space>improvement<Key.space>process.<Key.space><Key.shift>par<Key.backspace><Key.backspace><Key.backspace><Key.shift>Participants<Key.space>will<Key.space>have<Key.space>a<Key.space>cj<Key.backspace>hance<Key.space>to<Key.space>understand<Key.space>the<Key.space>specific<Key.space>areas<Key.space>of<Key.space>concern<Key.space>and<Key.space>expectations<Key.space>fpr<Key.space><Key.backspace><Key.backspace><Key.backspace>p<Key.backspace>or<Key.space>improvement.<Key.space><Key.shift>the<Key.space><Key.backspace><Key.backspace><Key.backspace><Key.backspace><Key.shift>The<Key.space>facililia<Key.backspace>tator<Key.space><Key.backspace><Key.backspace><Key.backspace><Key.backspace><Key.backspace><Key.backspace><Key.backspace><Key.backspace><Key.backspace>itator<Key.space>will<Key.space>ensure<Key.space>a<Key.space>supportive<Key.space>and<Key.space>non-judgmental<Key.space>environment,<Key.space>fostering<Key.space>open<Key.space>communication<Key.space>and<Key.space>active<Key.space>listening<Key.space><Key.backspace>.
Screenshot: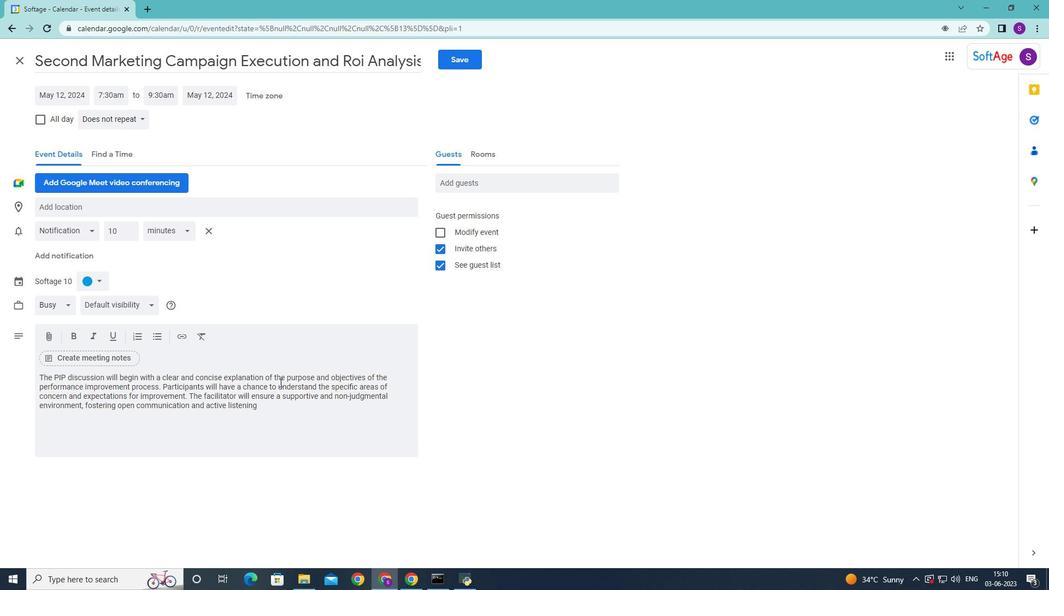 
Action: Mouse moved to (107, 279)
Screenshot: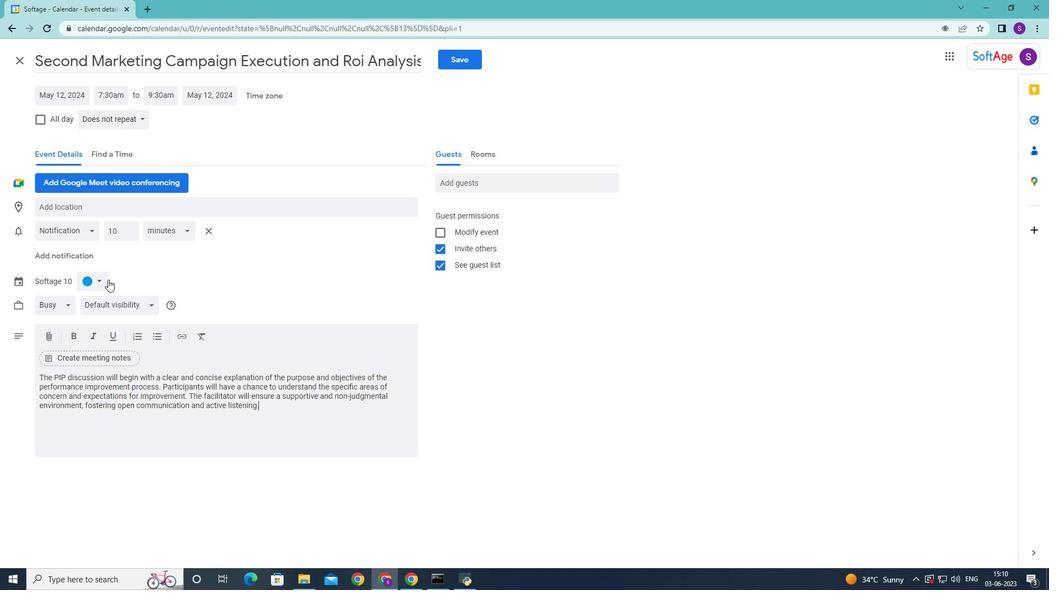 
Action: Mouse pressed left at (107, 279)
Screenshot: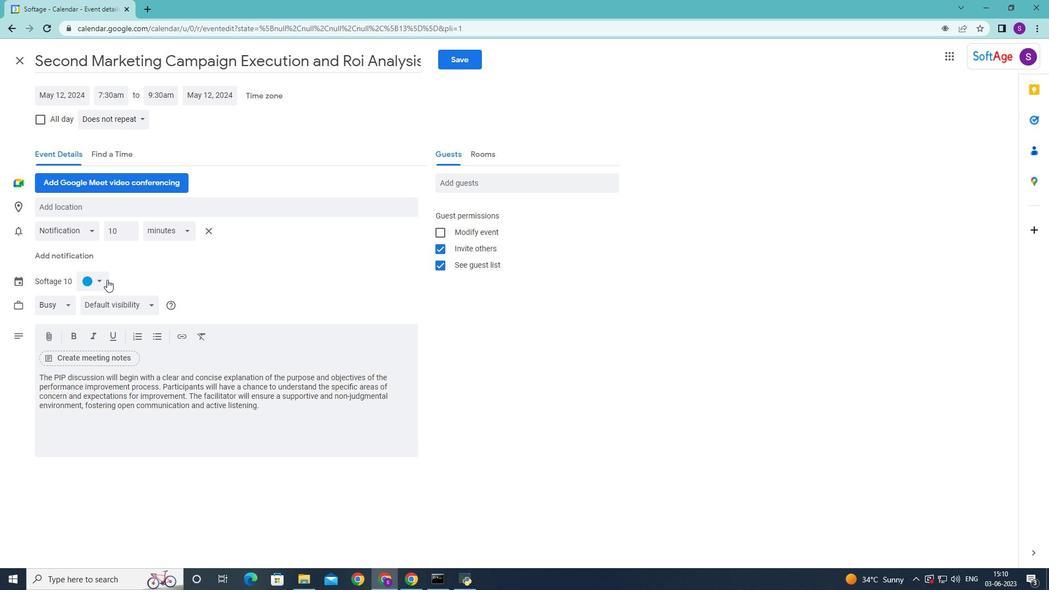 
Action: Mouse moved to (101, 308)
Screenshot: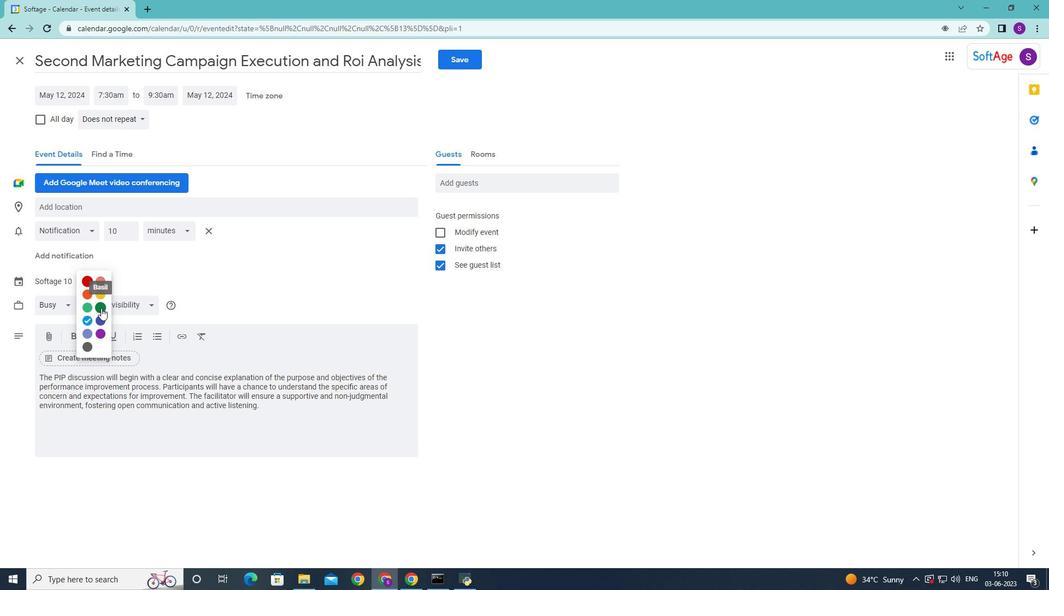 
Action: Mouse pressed left at (101, 308)
Screenshot: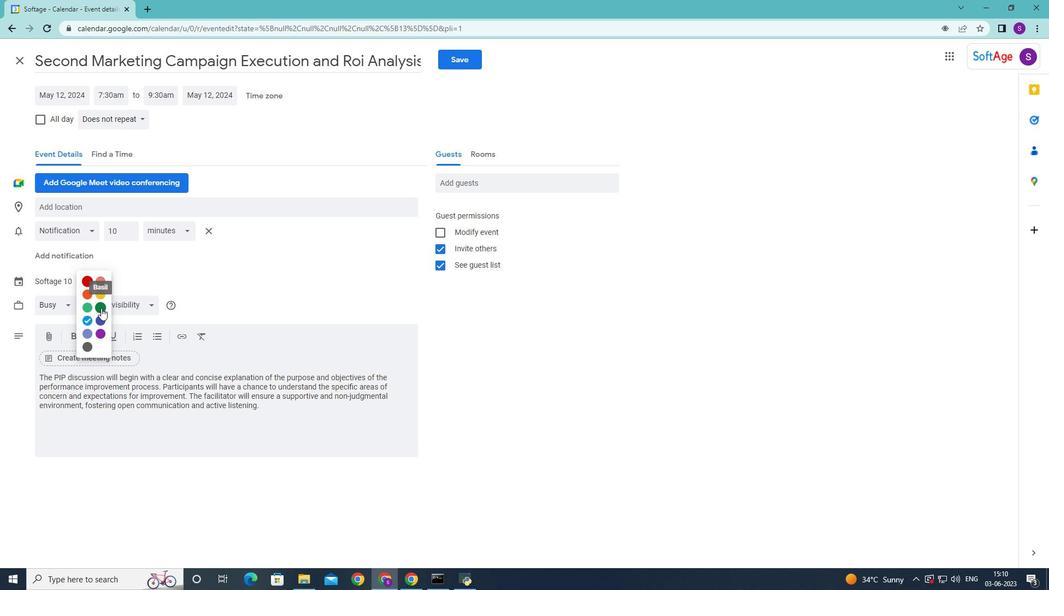
Action: Mouse moved to (108, 206)
Screenshot: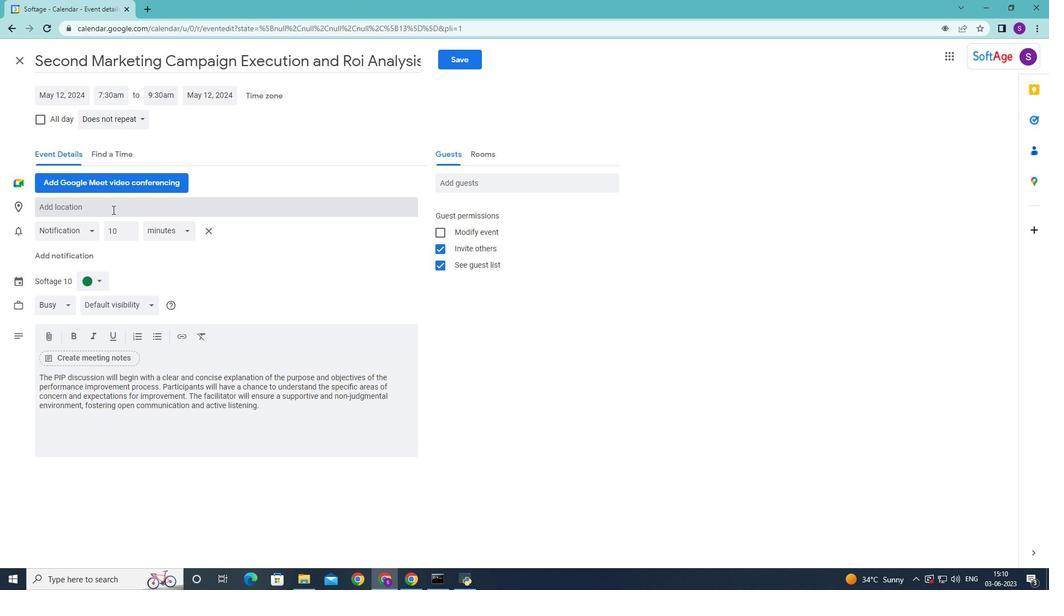 
Action: Mouse pressed left at (108, 206)
Screenshot: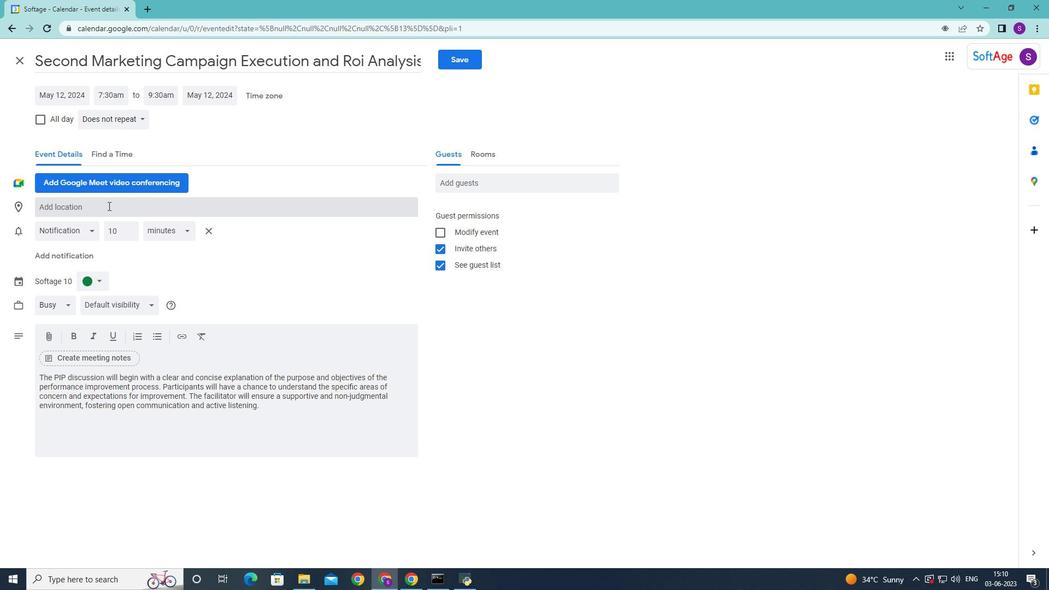 
Action: Mouse moved to (106, 206)
Screenshot: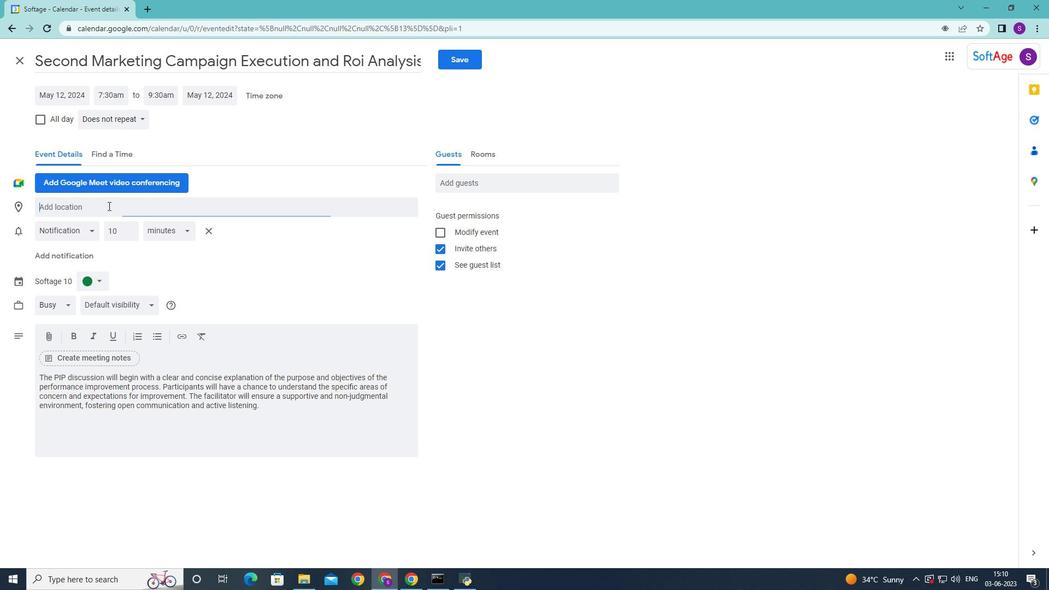 
Action: Key pressed 654<Key.space><Key.shift>Sheikh<Key.space><Key.shift>zayed<Key.space><Key.shift><Key.shift><Key.shift><Key.shift><Key.shift><Key.shift><Key.shift><Key.shift><Key.shift><Key.shift><Key.shift><Key.shift>Grand<Key.space><Key.shift>mosque,<Key.space><Key.shift>Abu<Key.space><Key.shift><Key.shift>Dhabi,<Key.shift>UA<Key.shift>E<Key.space>
Screenshot: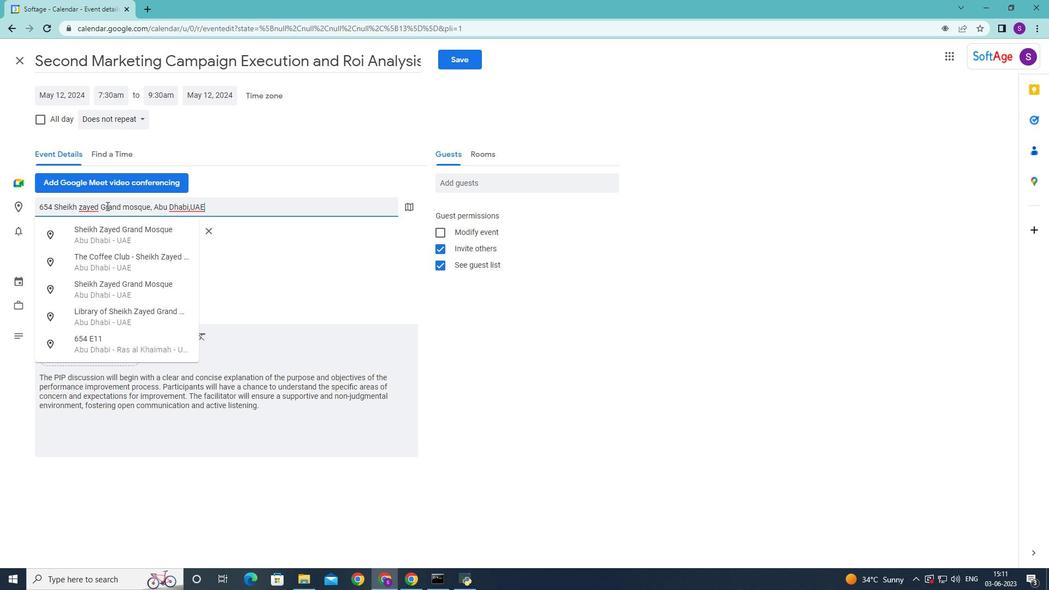 
Action: Mouse moved to (104, 235)
Screenshot: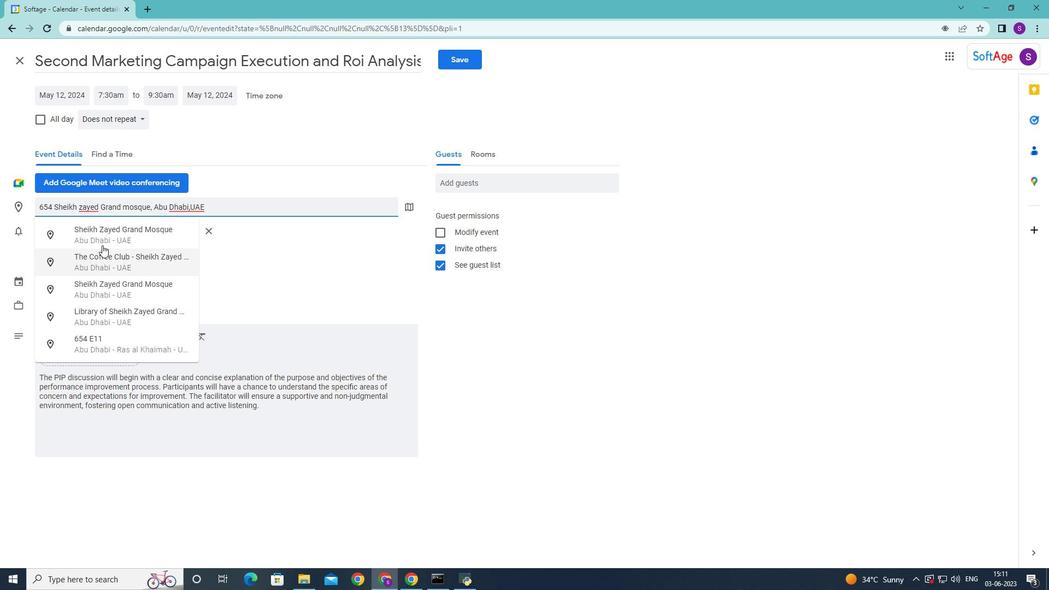 
Action: Mouse pressed left at (104, 235)
Screenshot: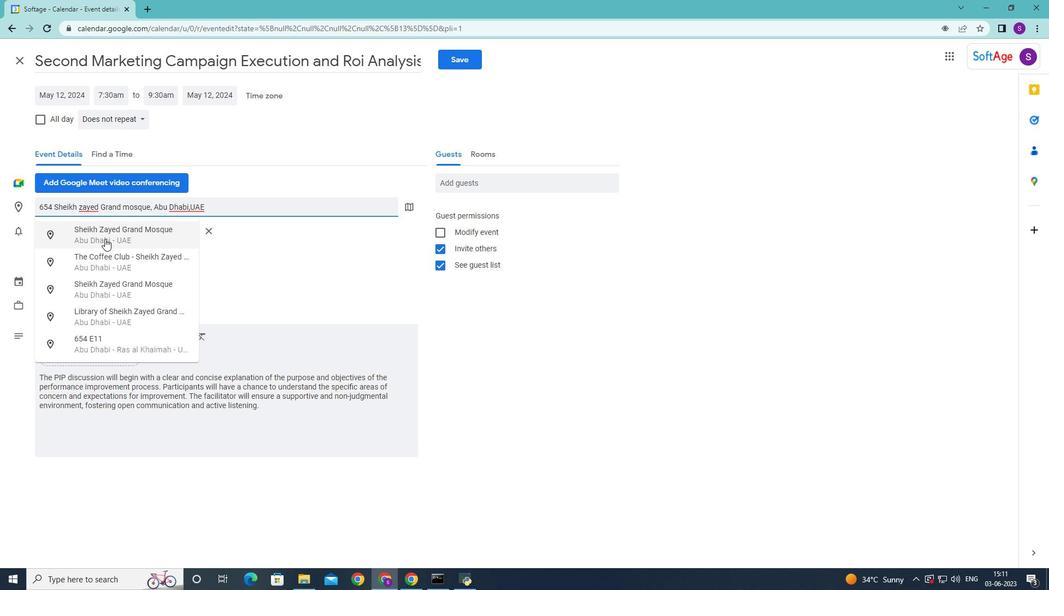 
Action: Mouse moved to (484, 184)
Screenshot: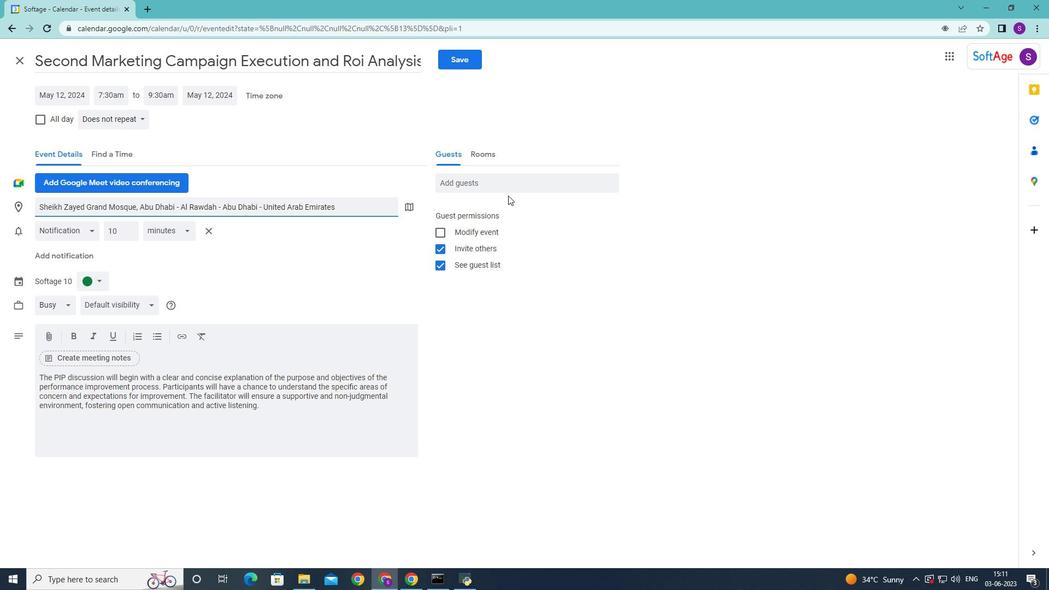 
Action: Mouse pressed left at (484, 184)
Screenshot: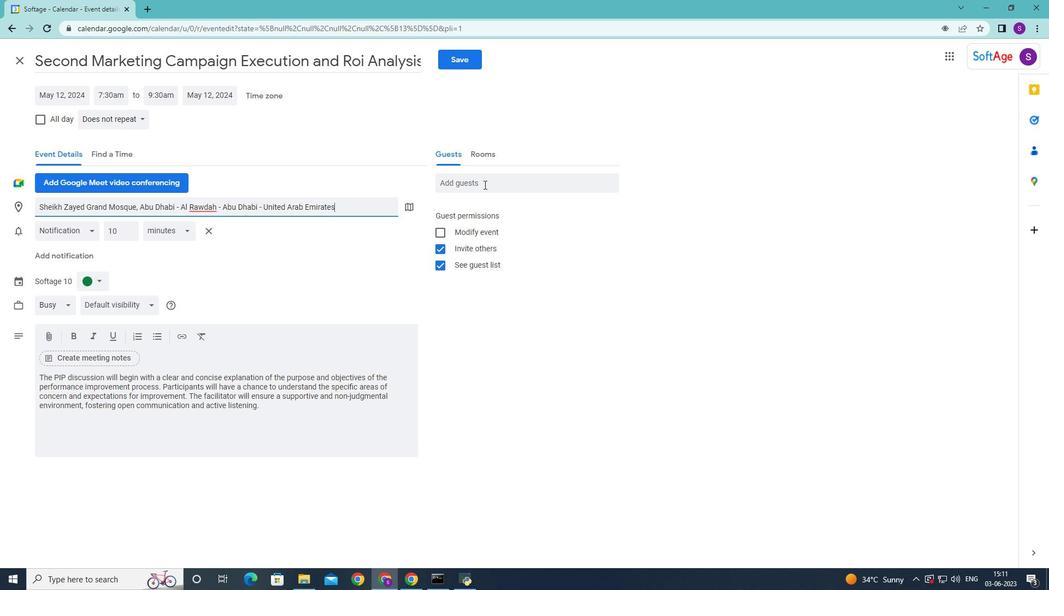 
Action: Key pressed <Key.shift>Softage<Key.shift><Key.shift><Key.shift>@
Screenshot: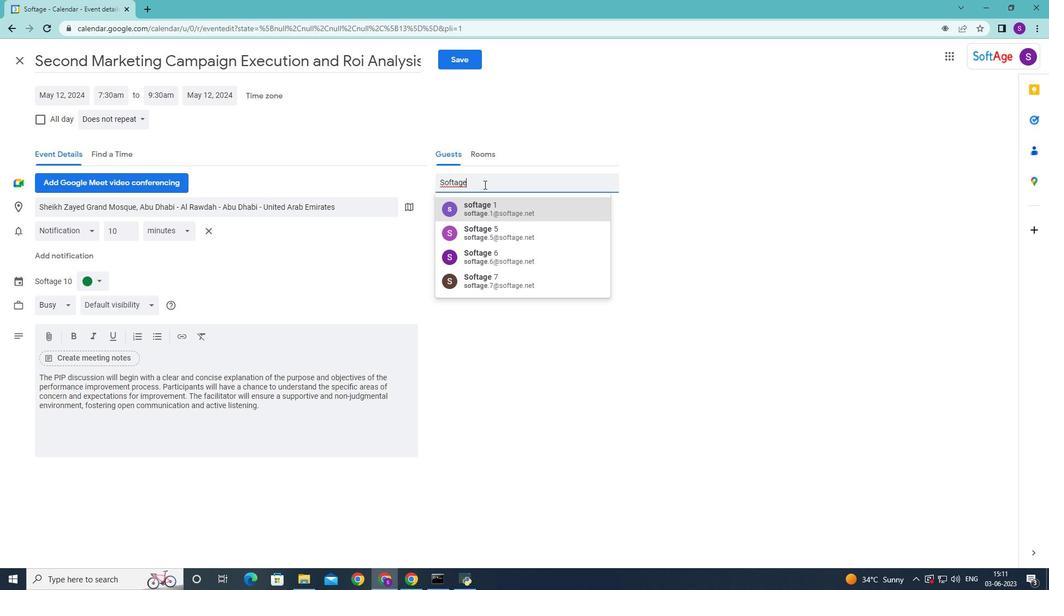 
Action: Mouse moved to (492, 207)
Screenshot: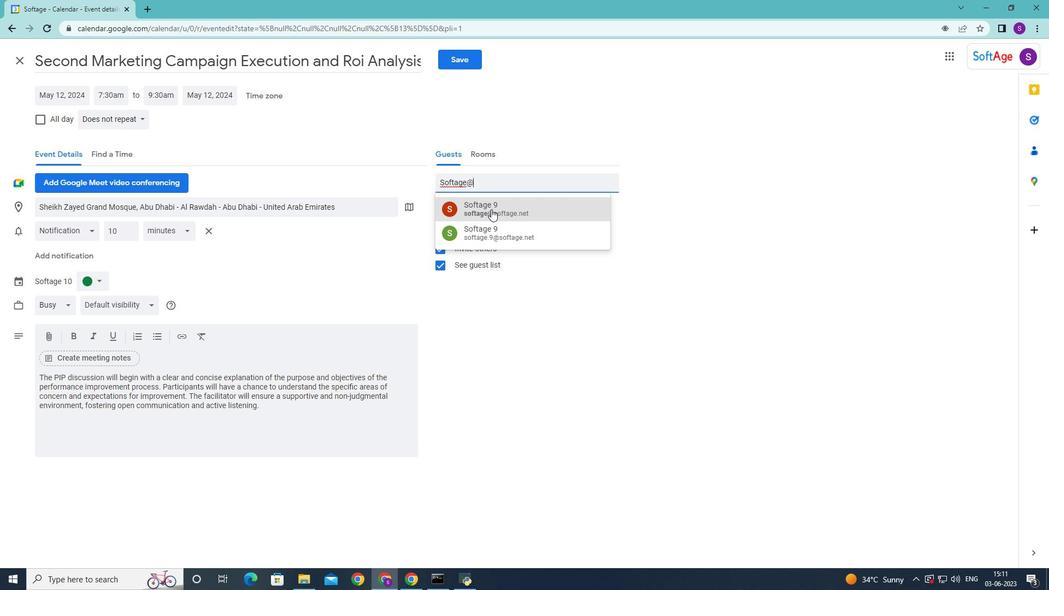 
Action: Key pressed <Key.backspace>.6
Screenshot: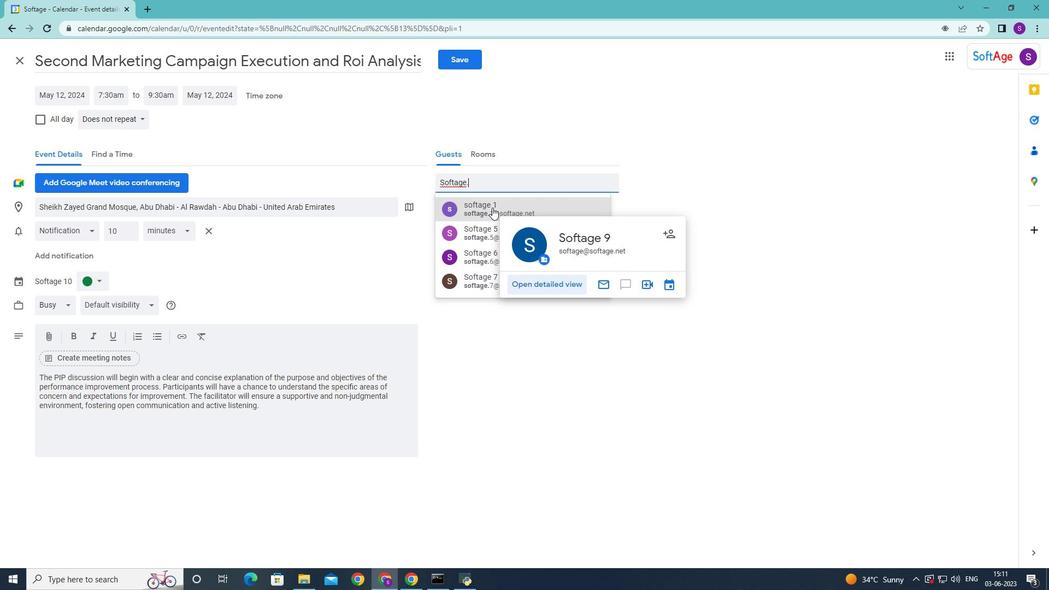 
Action: Mouse moved to (482, 206)
Screenshot: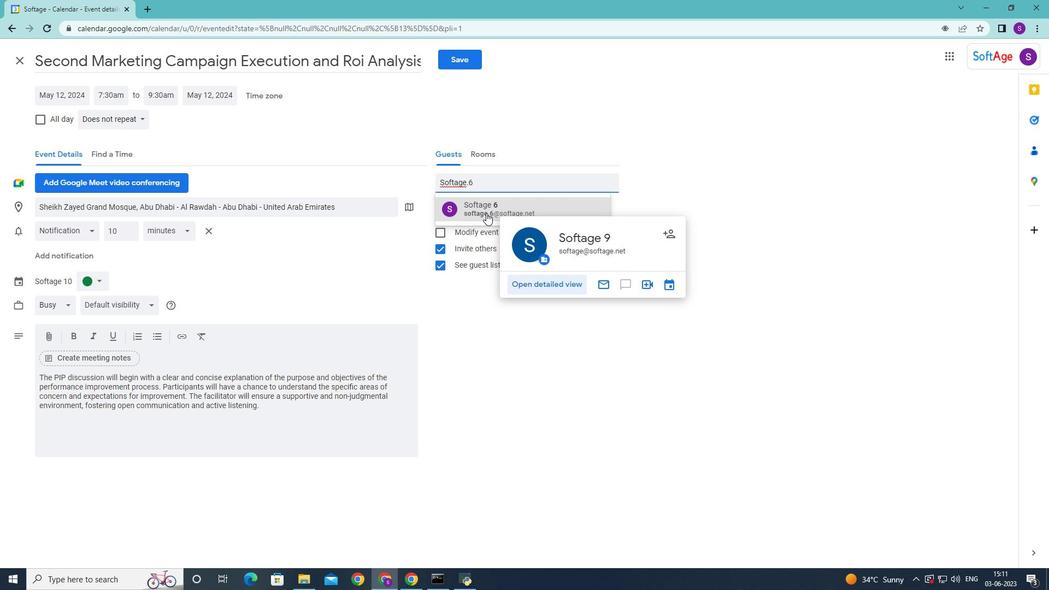 
Action: Mouse pressed left at (482, 206)
Screenshot: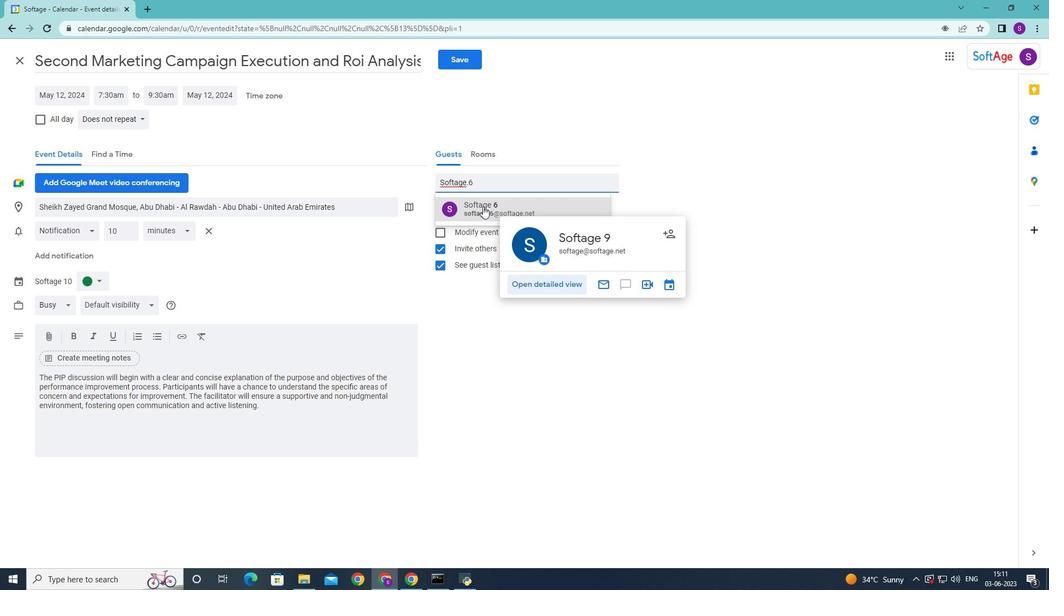 
Action: Mouse moved to (478, 183)
Screenshot: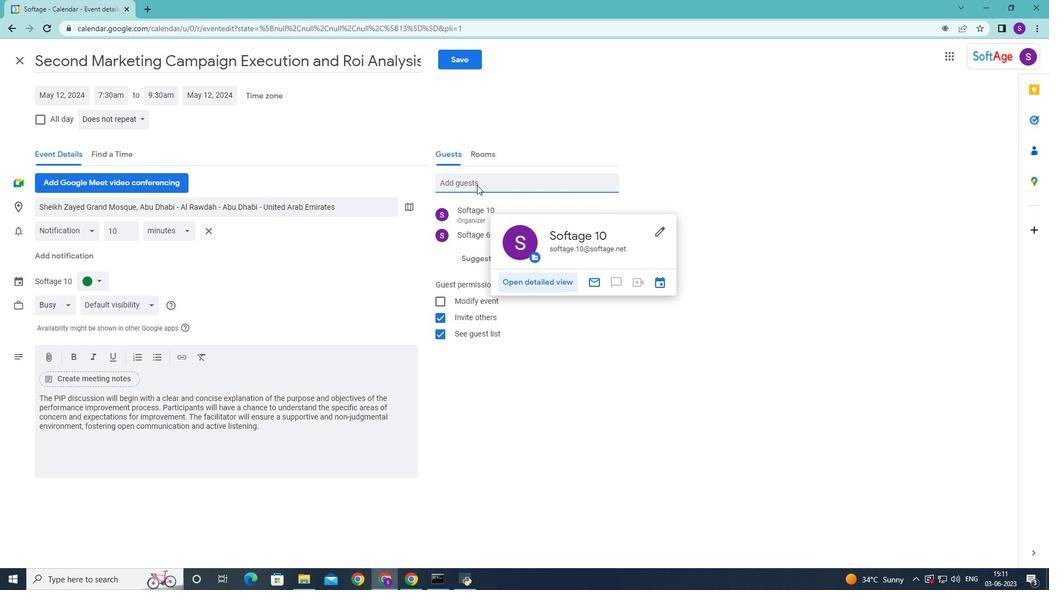 
Action: Key pressed softage.7
Screenshot: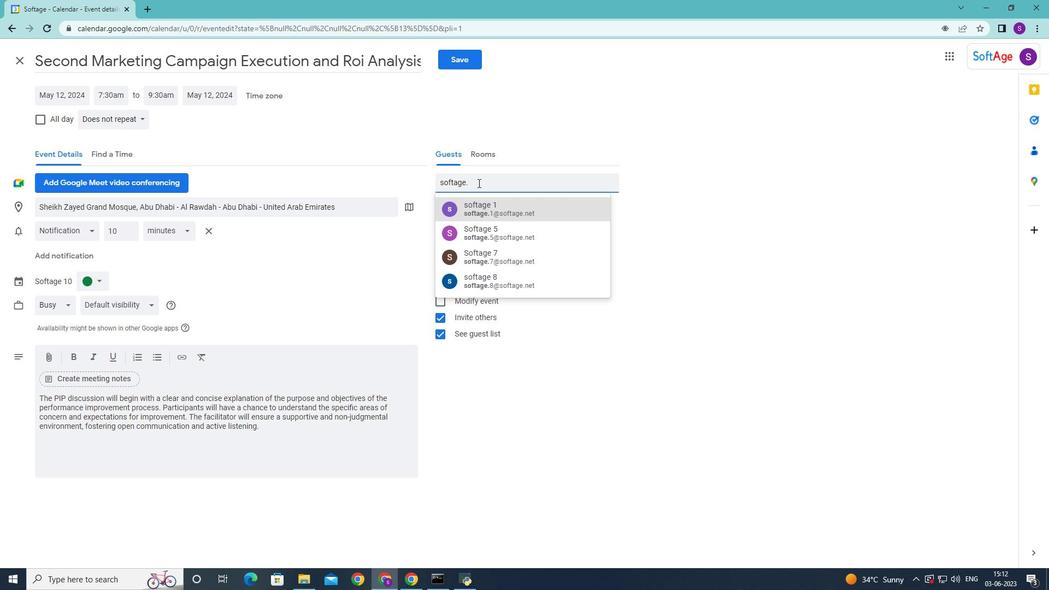 
Action: Mouse moved to (497, 218)
Screenshot: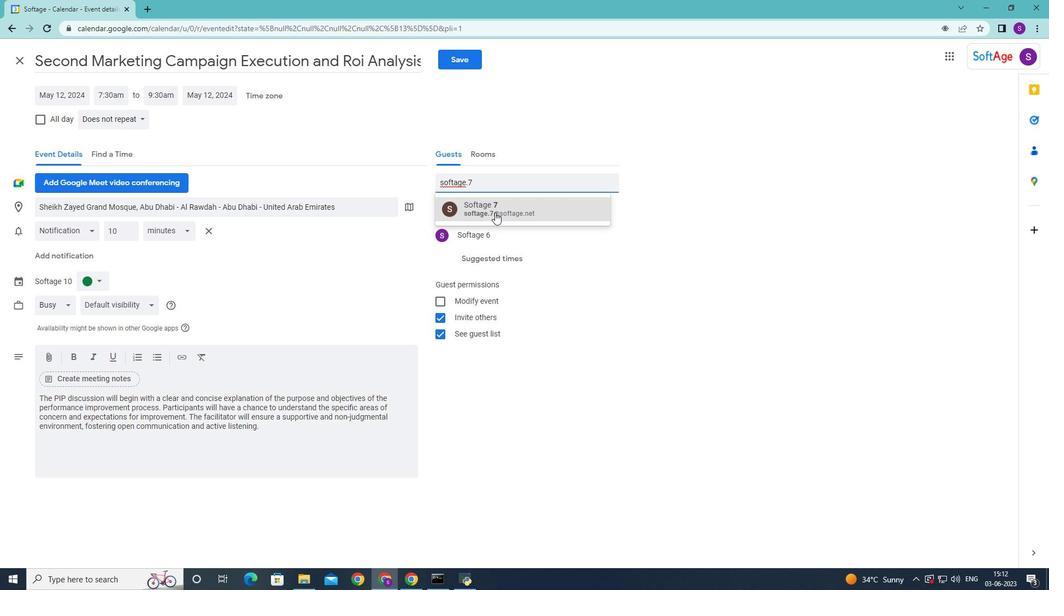 
Action: Mouse pressed left at (497, 218)
Screenshot: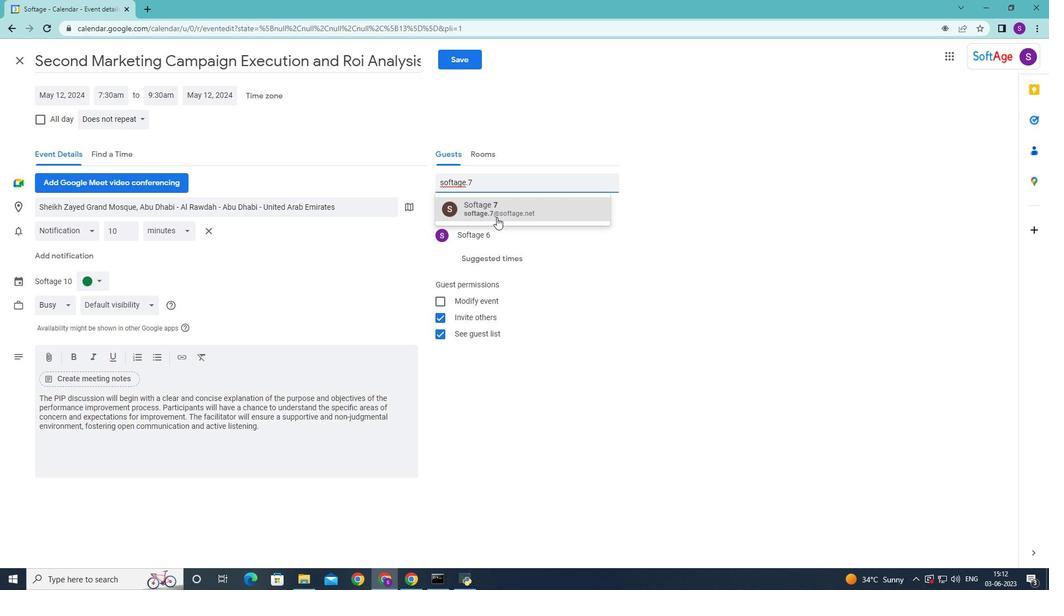 
Action: Mouse moved to (138, 120)
Screenshot: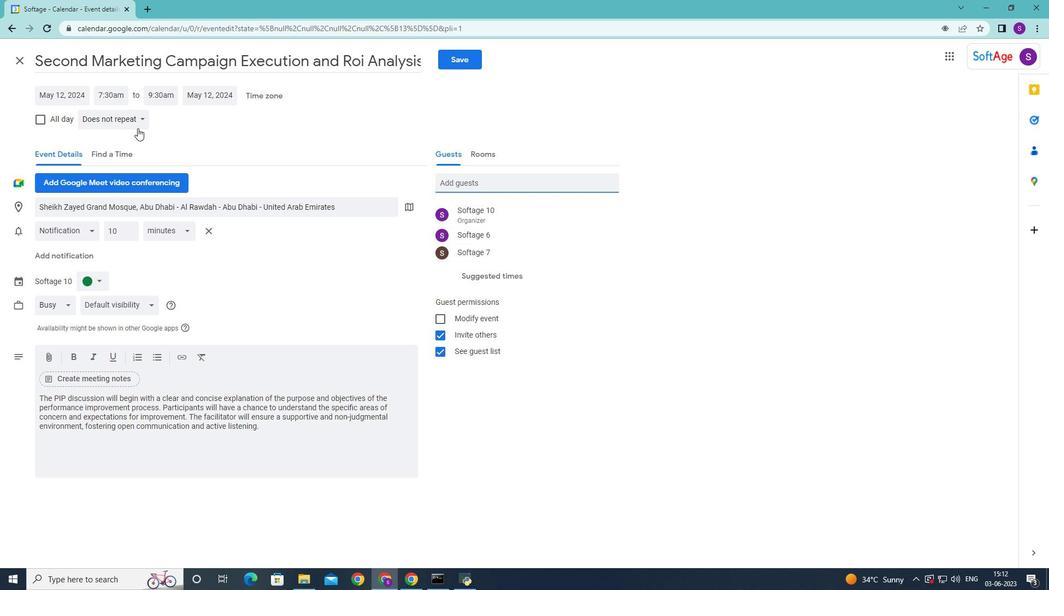 
Action: Mouse pressed left at (138, 120)
Screenshot: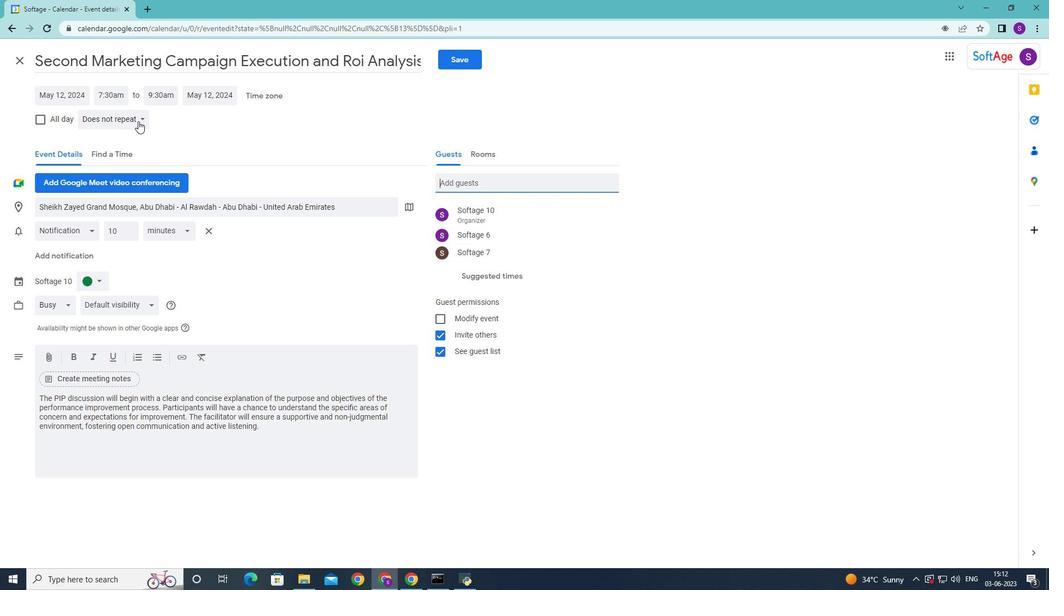 
Action: Mouse moved to (132, 148)
Screenshot: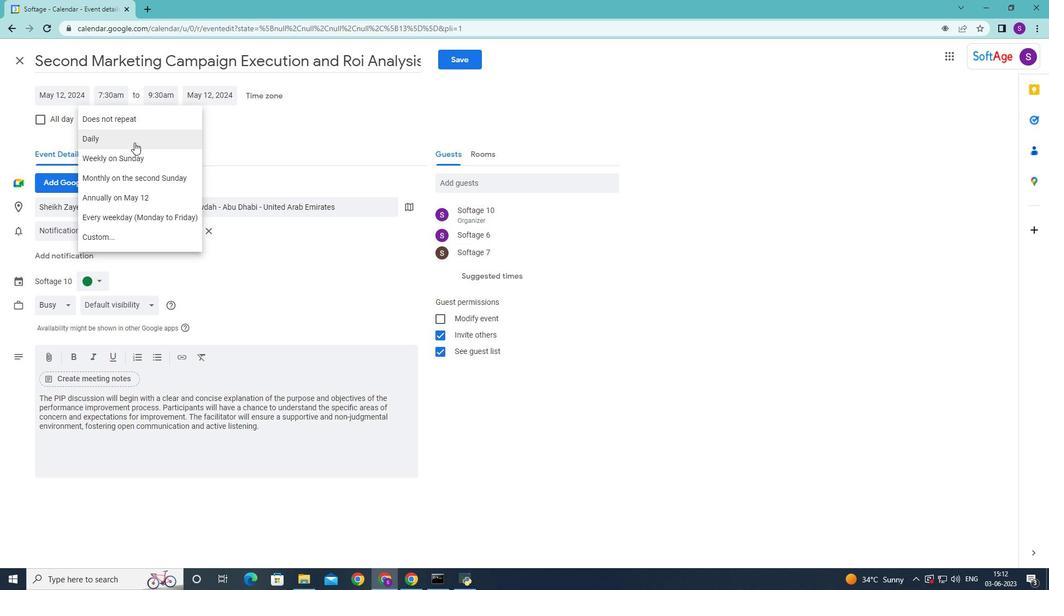 
Action: Mouse pressed left at (132, 148)
Screenshot: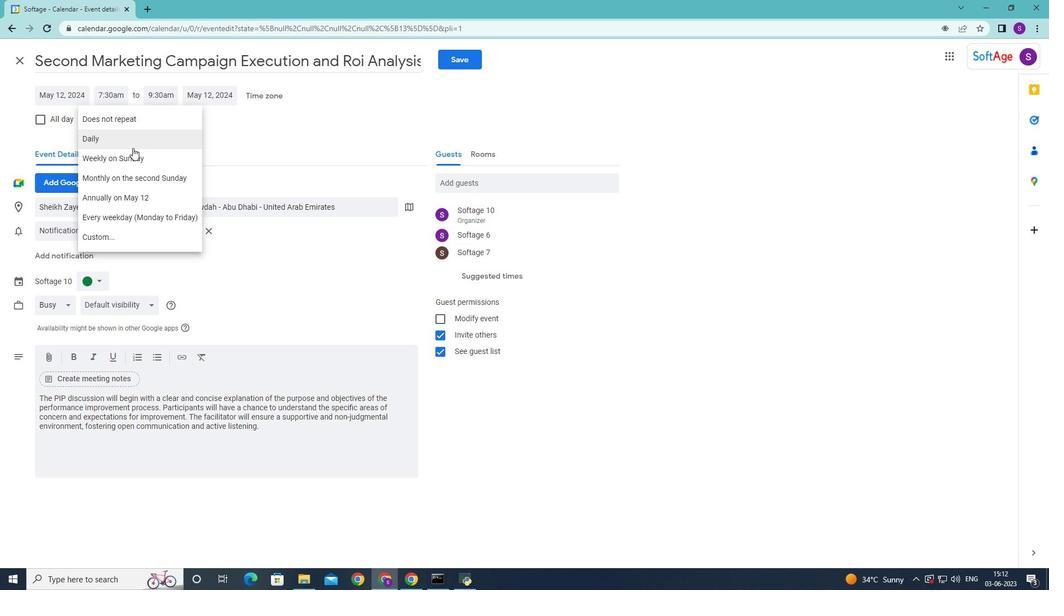 
Action: Mouse moved to (456, 66)
Screenshot: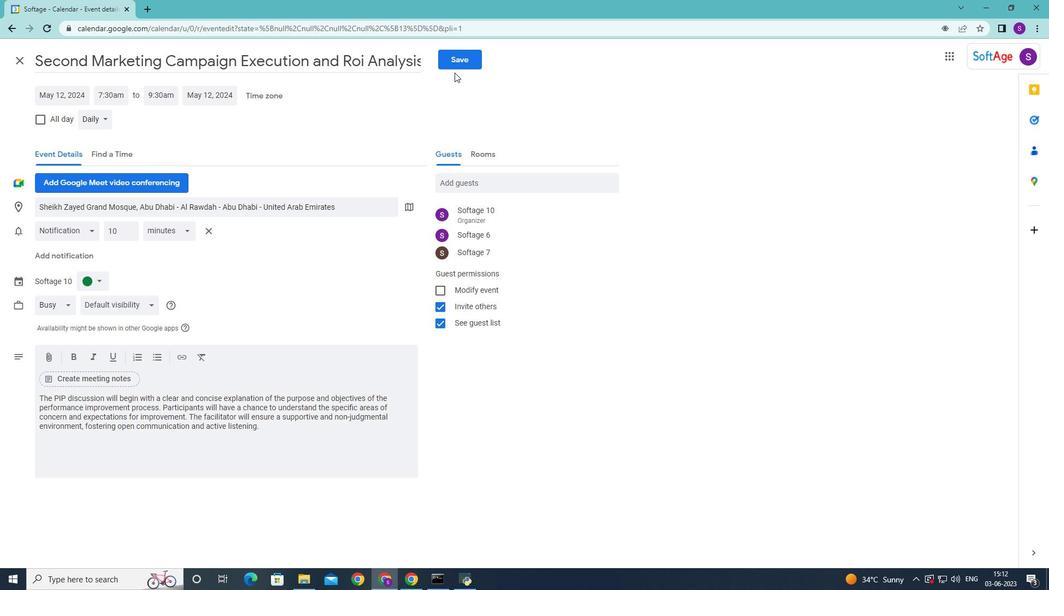 
Action: Mouse pressed left at (456, 66)
Screenshot: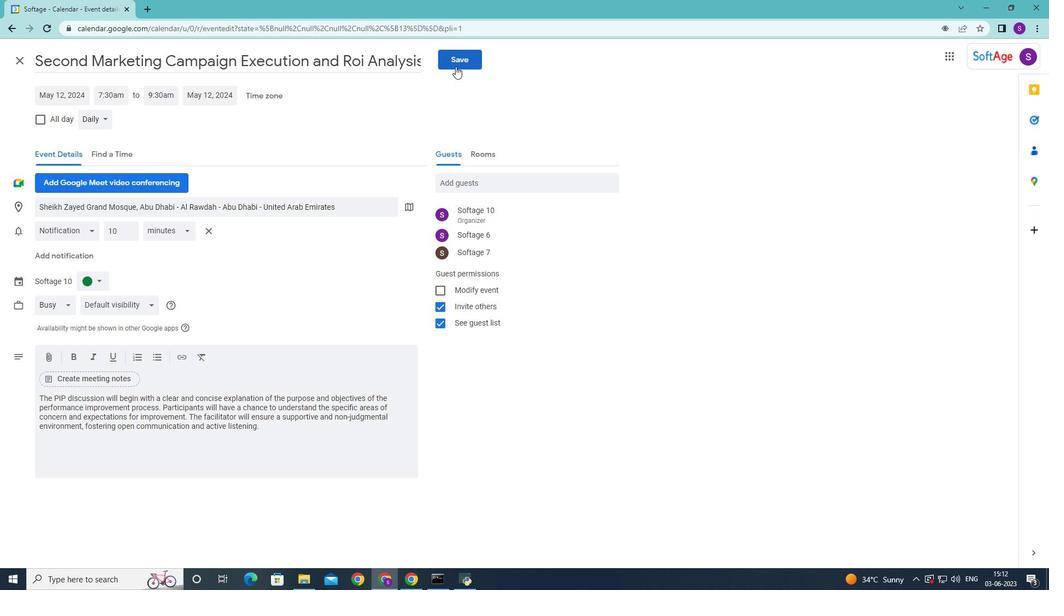
Action: Mouse moved to (624, 333)
Screenshot: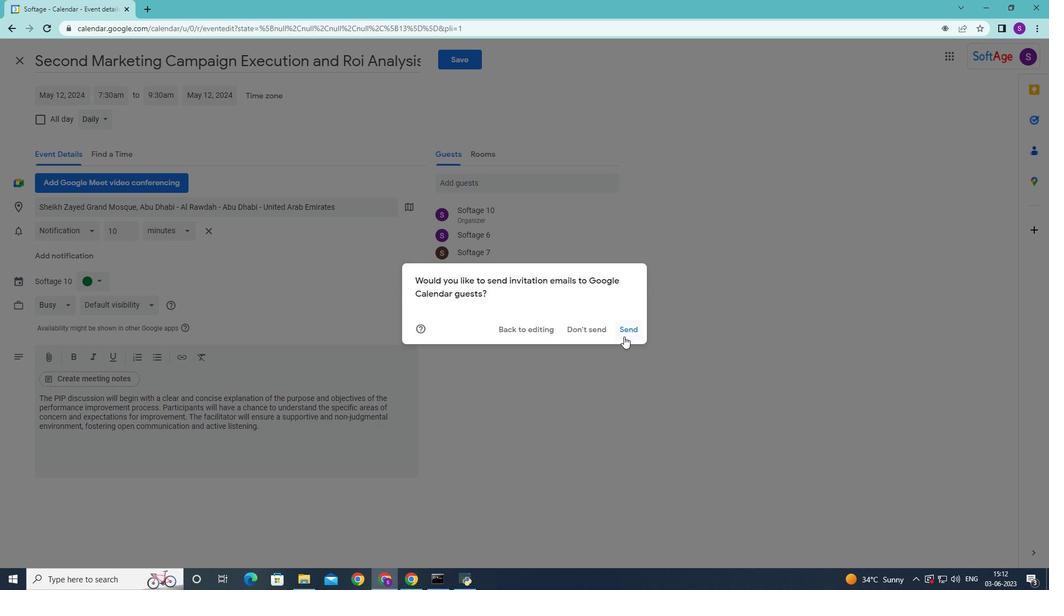 
Action: Mouse pressed left at (624, 333)
Screenshot: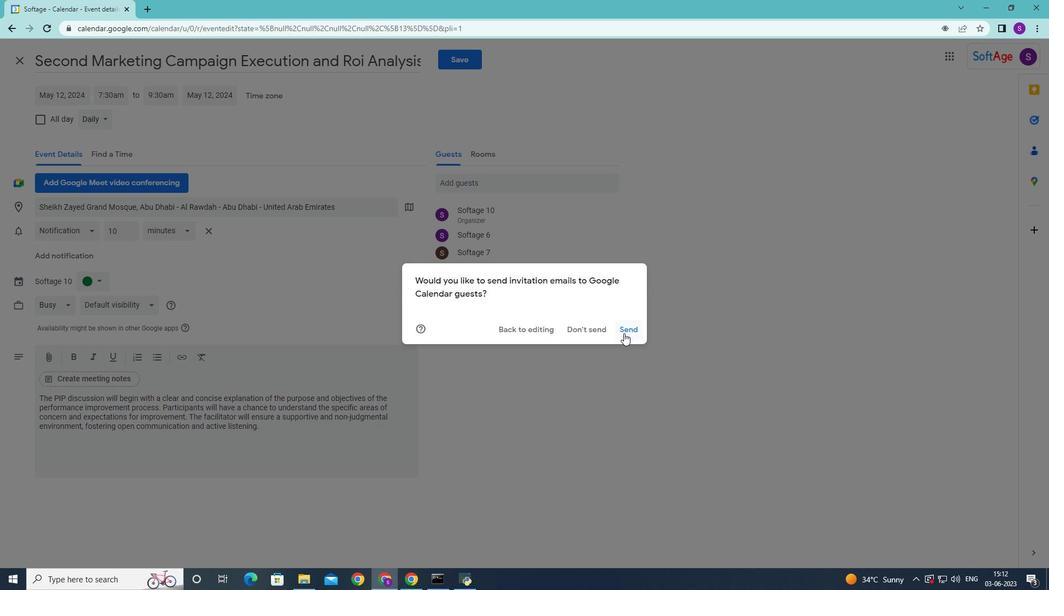 
Action: Mouse moved to (436, 363)
Screenshot: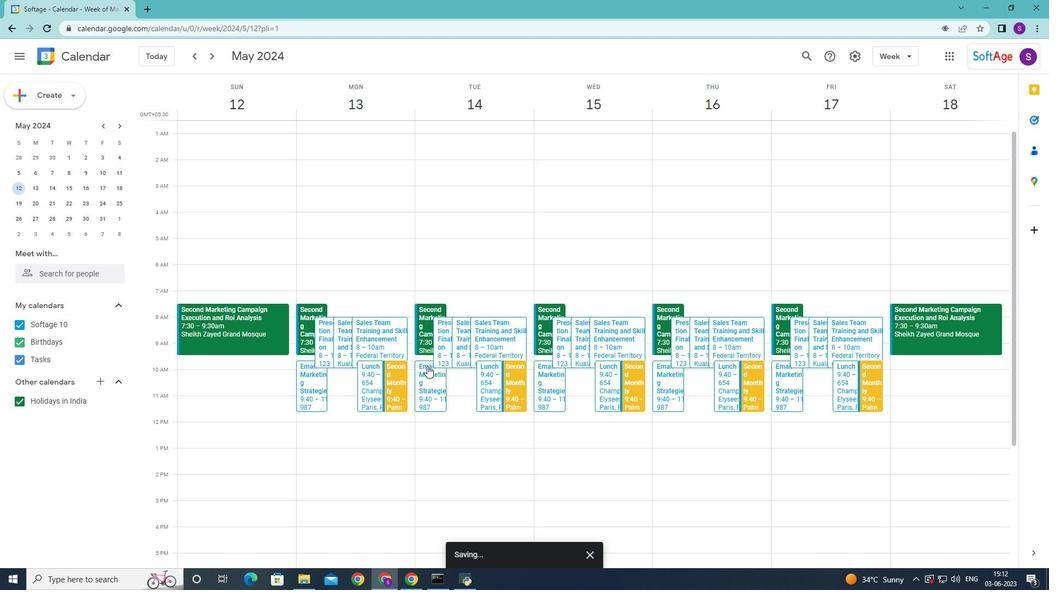 
Action: Mouse scrolled (436, 363) with delta (0, 0)
Screenshot: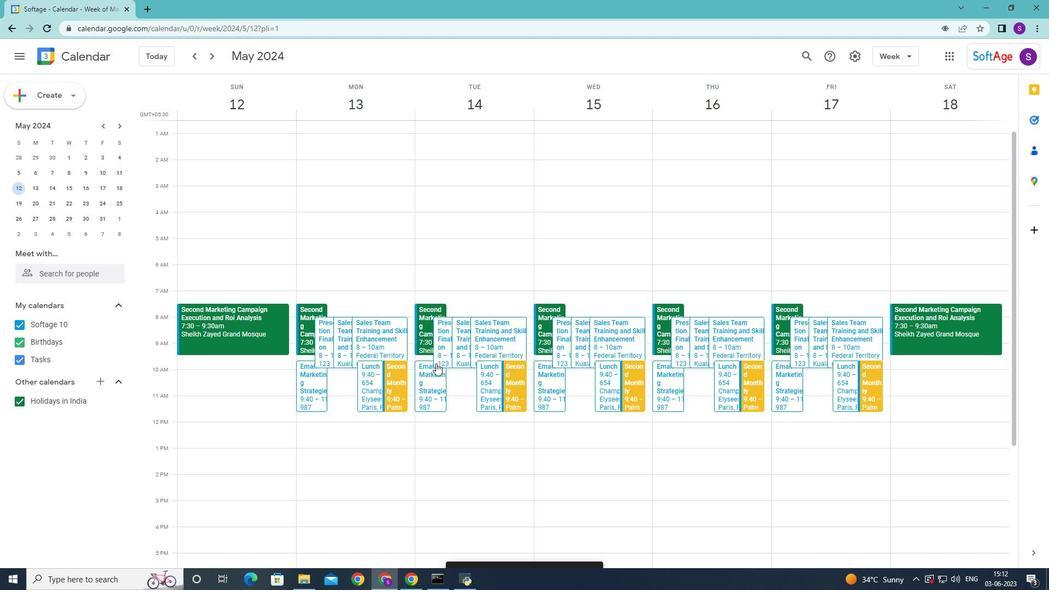 
Action: Mouse scrolled (436, 364) with delta (0, 0)
Screenshot: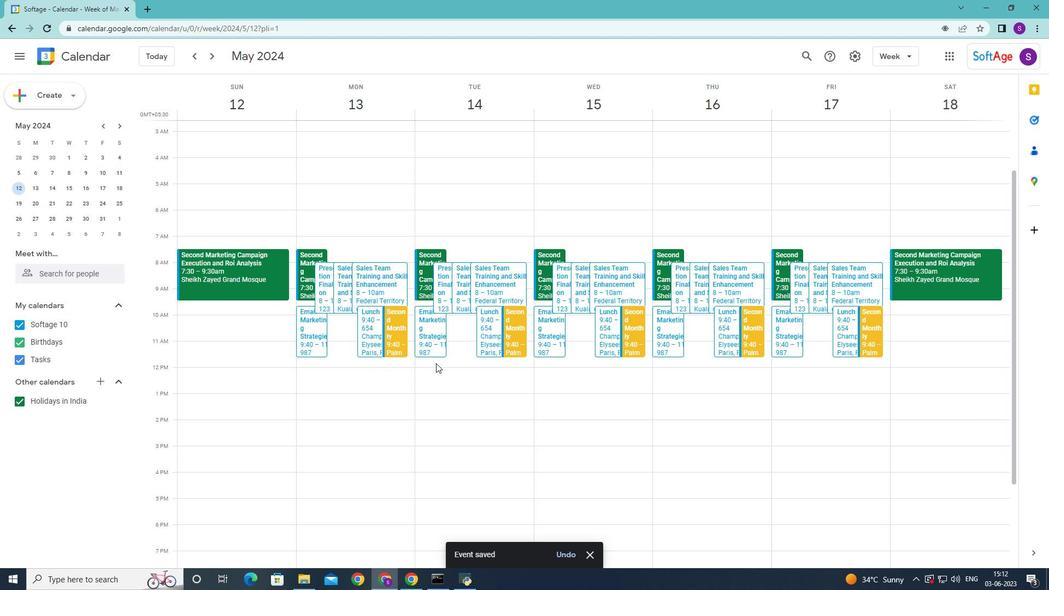 
Action: Mouse scrolled (436, 364) with delta (0, 0)
Screenshot: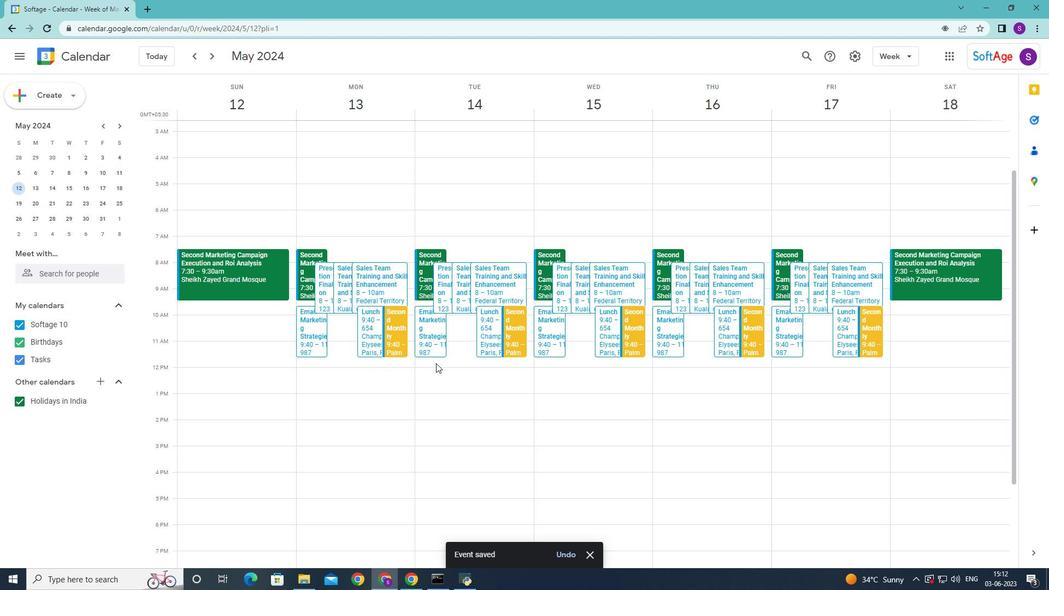 
Action: Mouse scrolled (436, 364) with delta (0, 0)
Screenshot: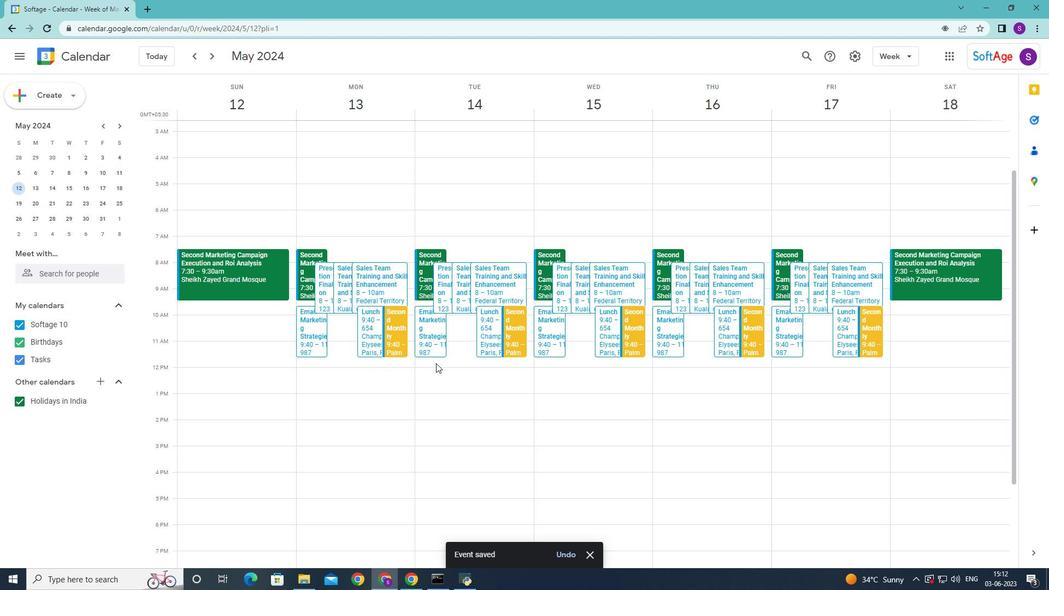
